 Task: Plan a trip to Sungai Udang, Malaysia from 14th December, 2023 to 20th December, 2023 for 6 adults, 2 children. Place can be entire room or shared room with 6 bedrooms having 6 beds and 6 bathrooms. Property type can be house. Amenities needed are: wifi, TV, free parkinig on premises, gym, breakfast.
Action: Mouse moved to (452, 83)
Screenshot: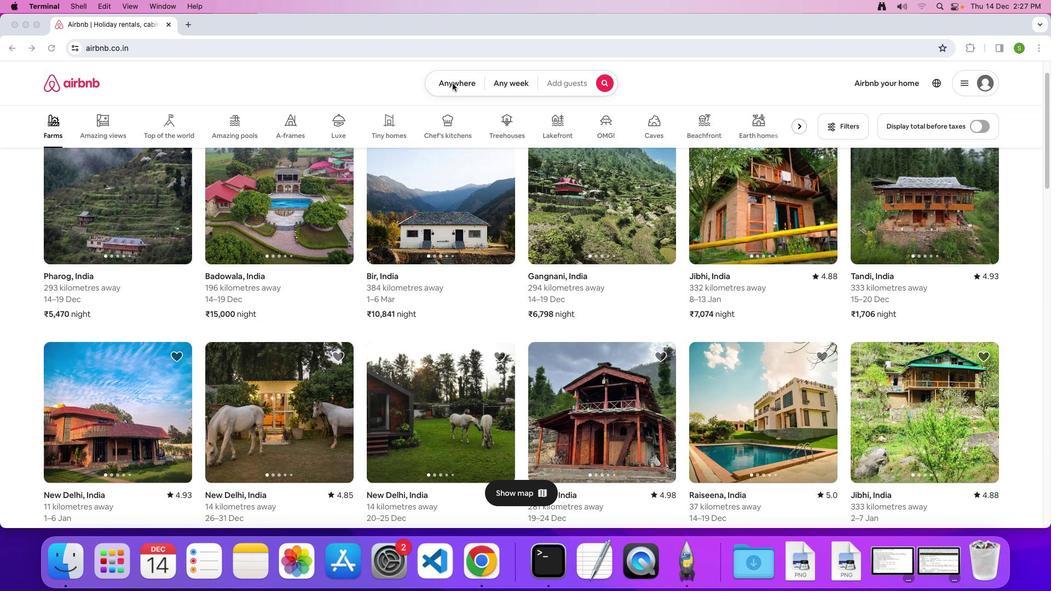 
Action: Mouse pressed left at (452, 83)
Screenshot: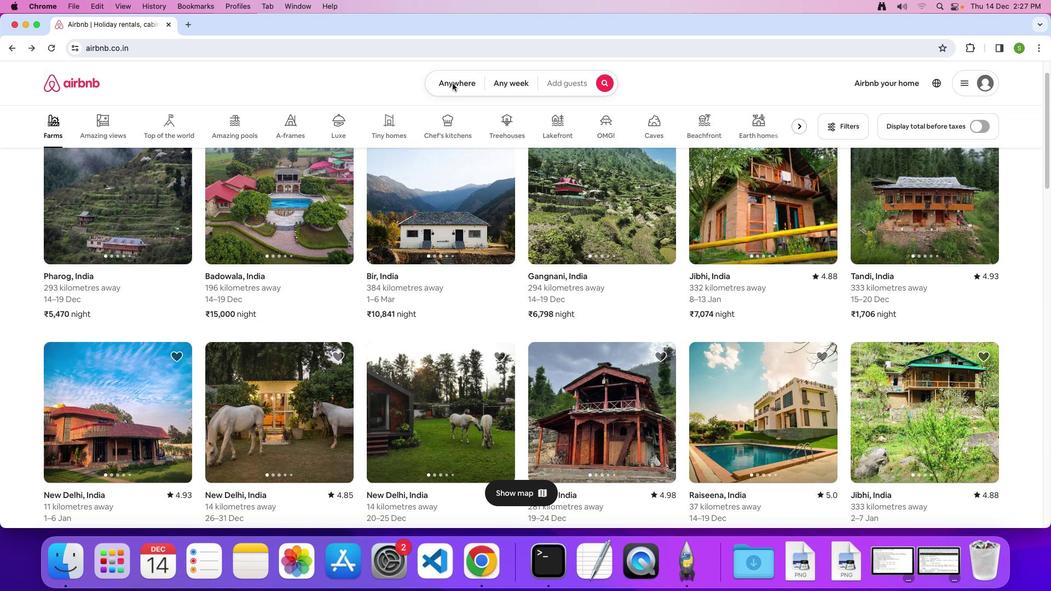 
Action: Mouse moved to (446, 88)
Screenshot: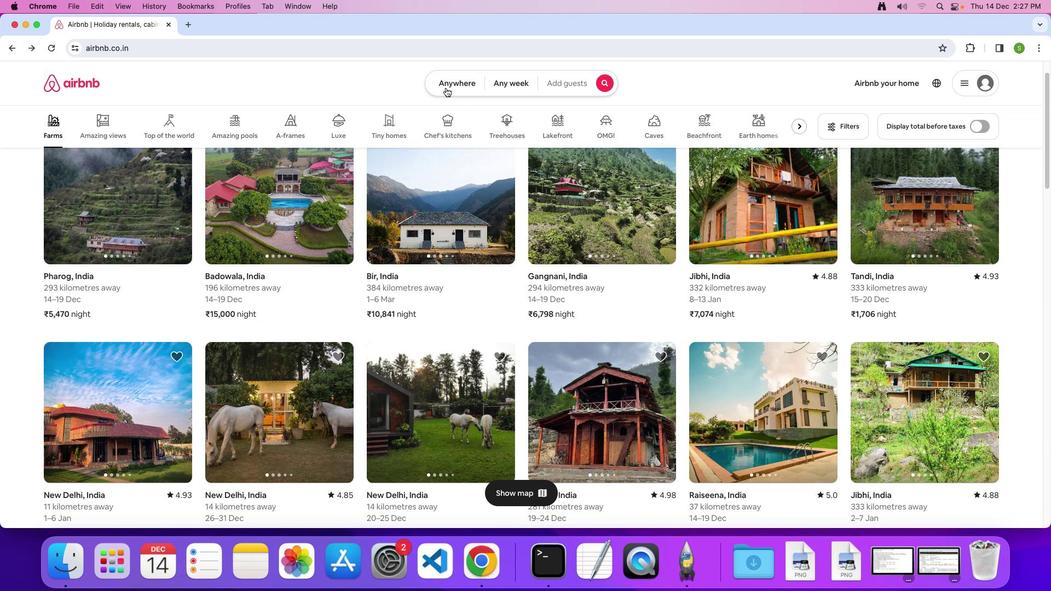 
Action: Mouse pressed left at (446, 88)
Screenshot: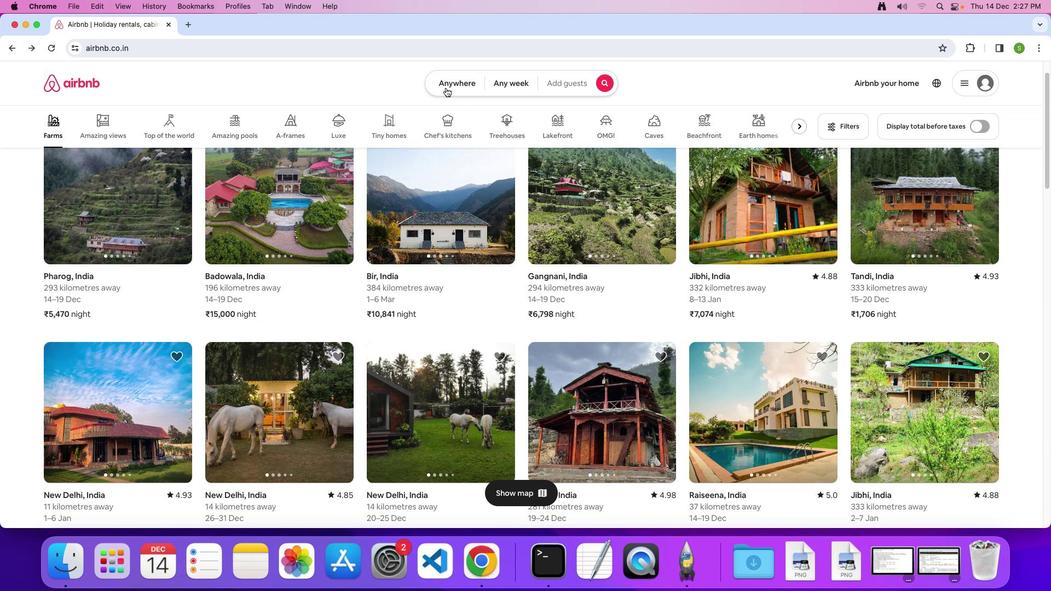 
Action: Mouse moved to (391, 122)
Screenshot: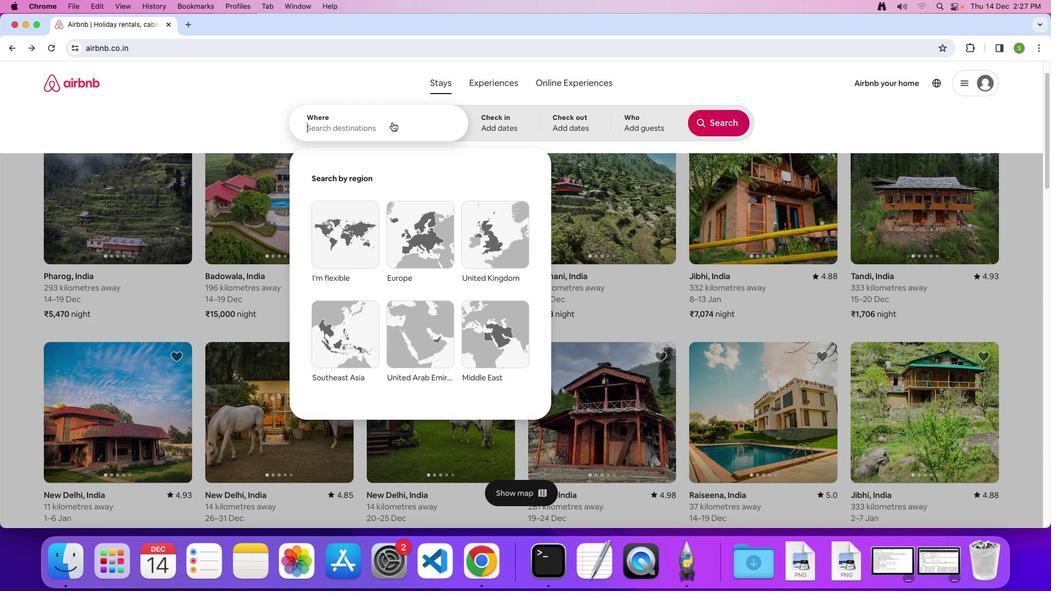 
Action: Mouse pressed left at (391, 122)
Screenshot: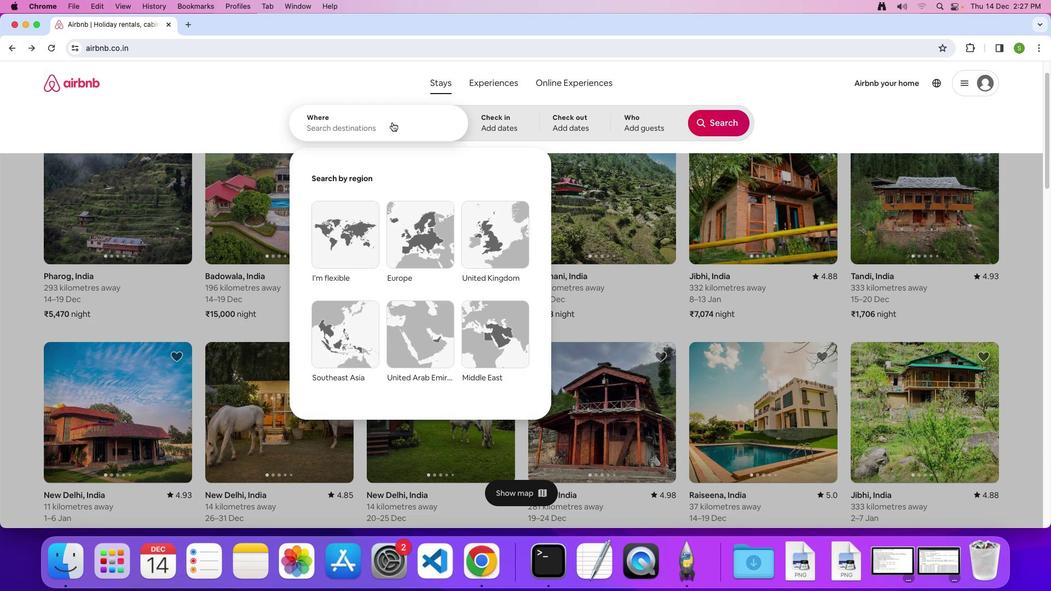 
Action: Key pressed 'S'Key.caps_lock'u''n''g''a''i'Key.spaceKey.shift'U''d''a''n''g'','Key.spaceKey.shift'M''a''l''a''y''s''i''a'Key.enter
Screenshot: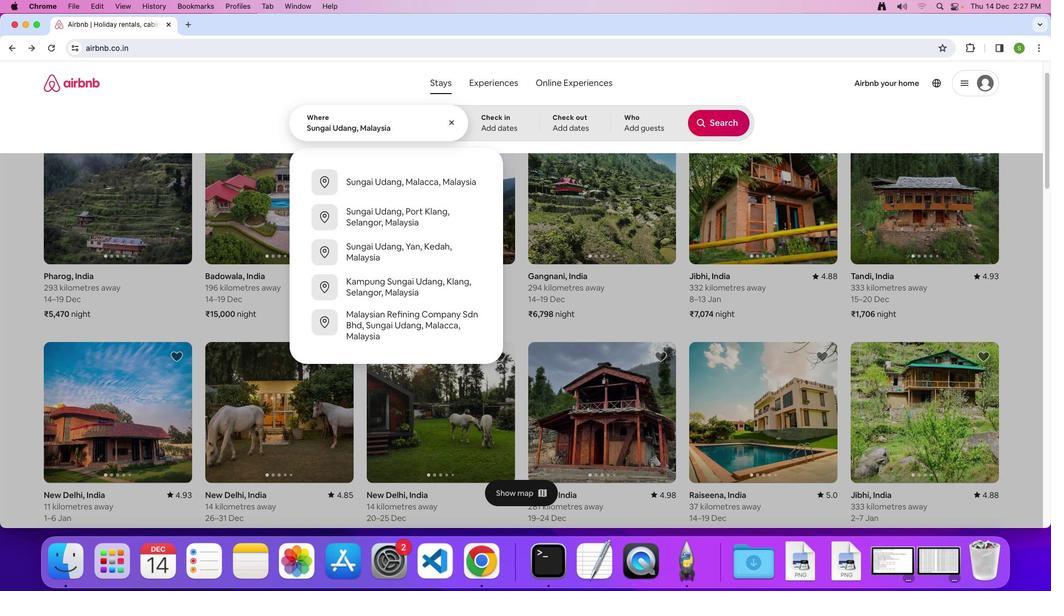 
Action: Mouse moved to (433, 312)
Screenshot: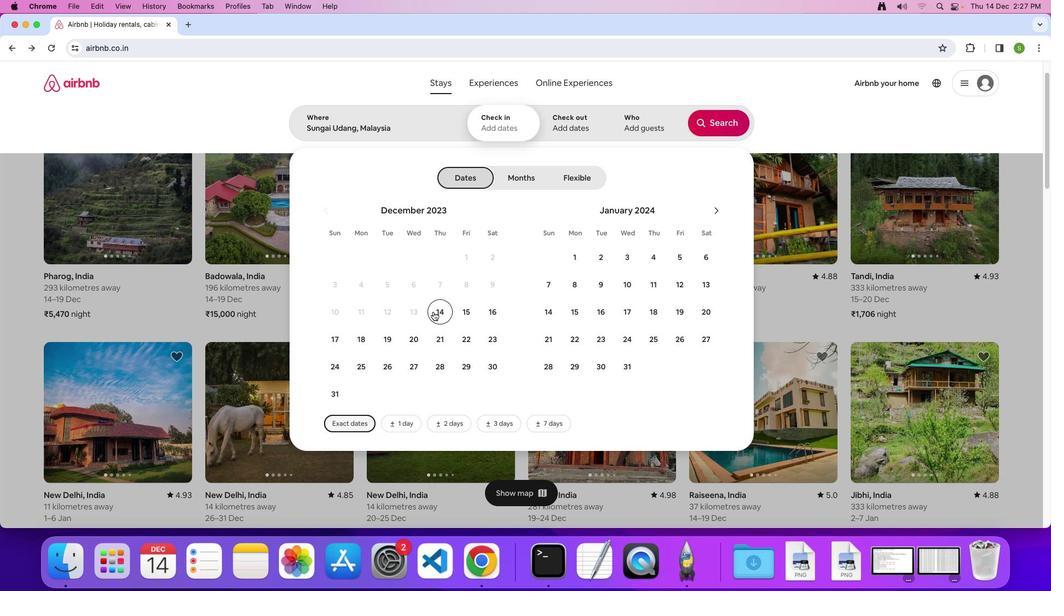 
Action: Mouse pressed left at (433, 312)
Screenshot: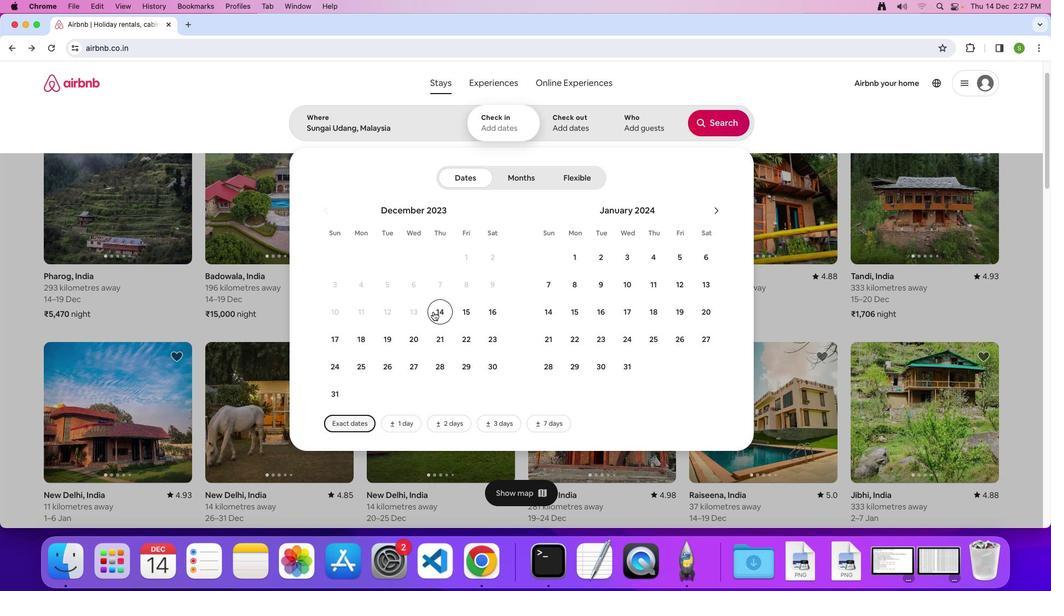
Action: Mouse moved to (410, 342)
Screenshot: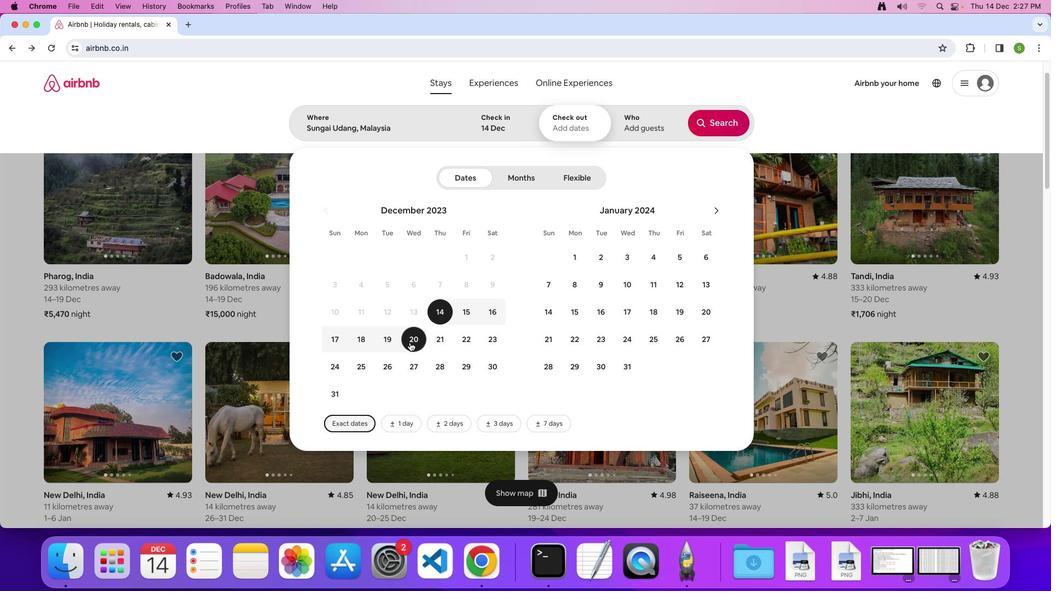 
Action: Mouse pressed left at (410, 342)
Screenshot: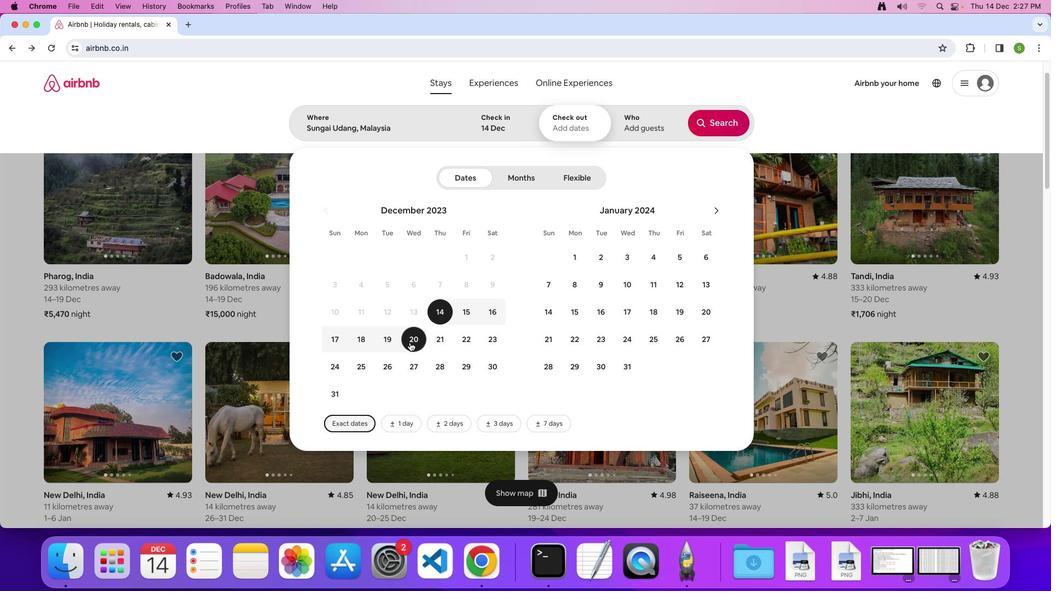 
Action: Mouse moved to (643, 127)
Screenshot: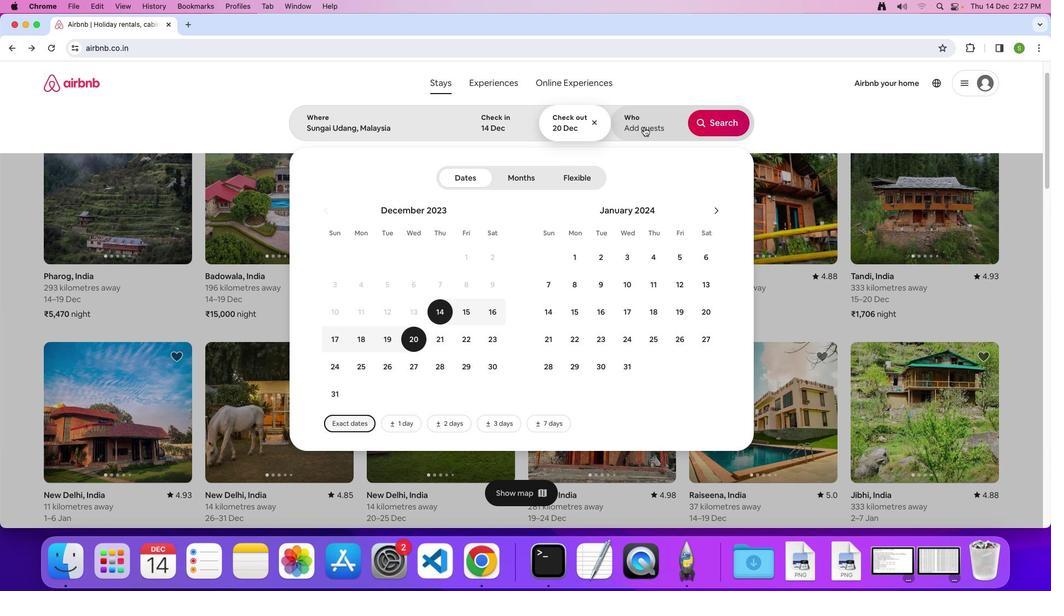 
Action: Mouse pressed left at (643, 127)
Screenshot: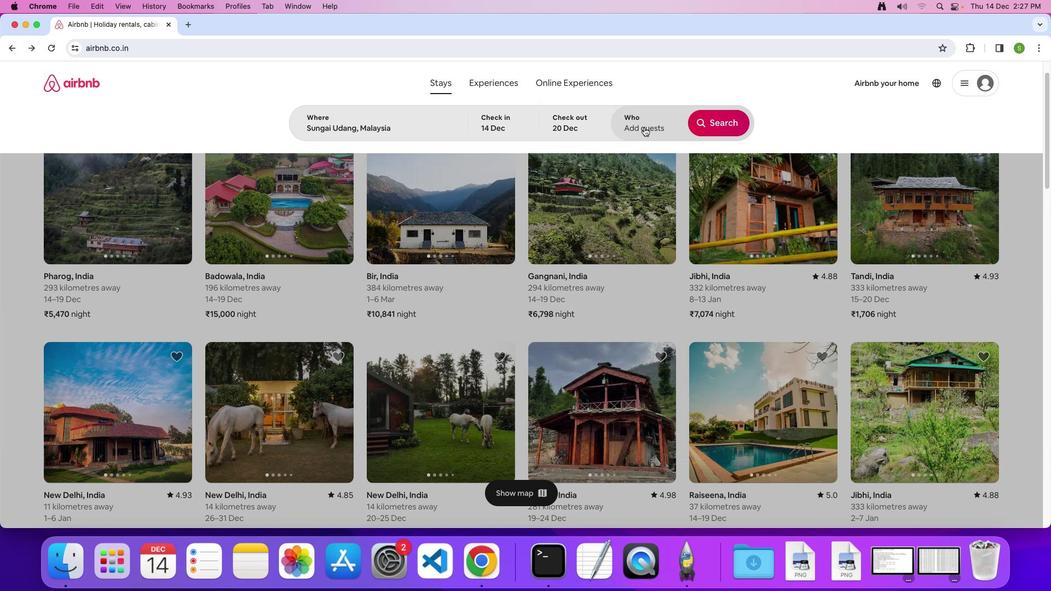 
Action: Mouse moved to (720, 178)
Screenshot: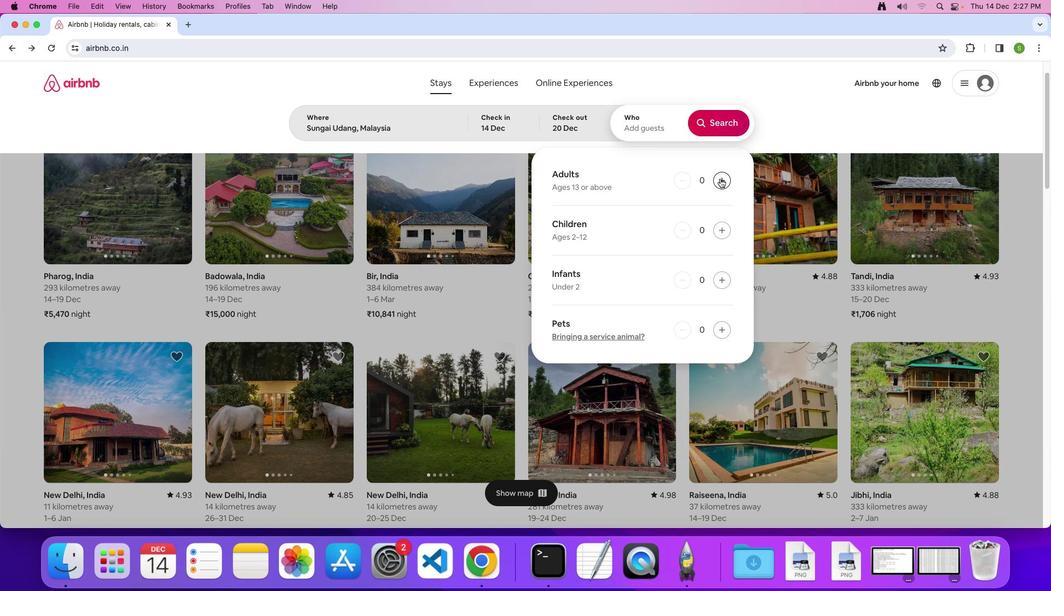 
Action: Mouse pressed left at (720, 178)
Screenshot: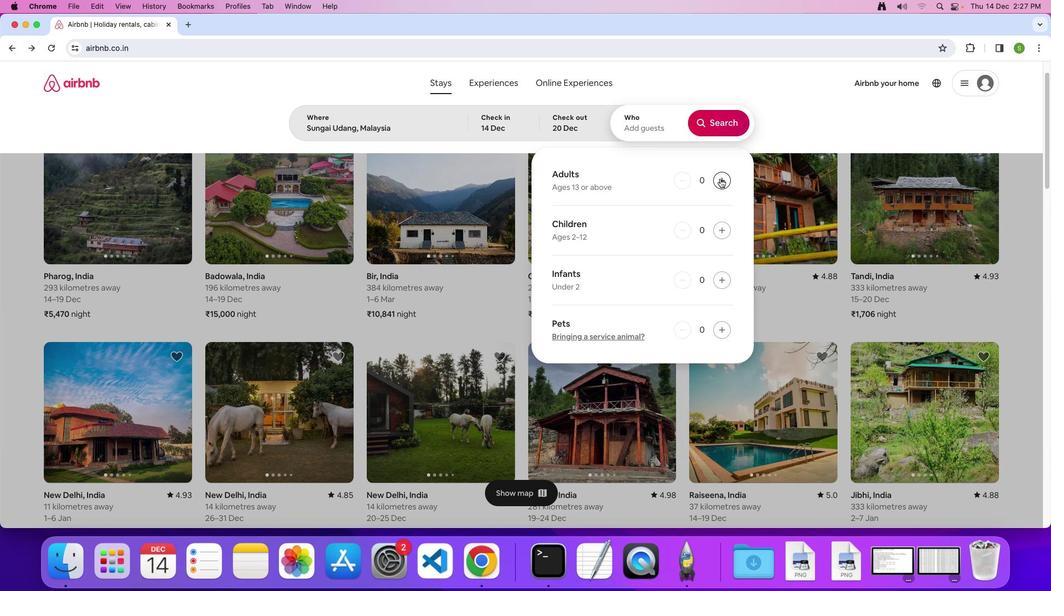 
Action: Mouse pressed left at (720, 178)
Screenshot: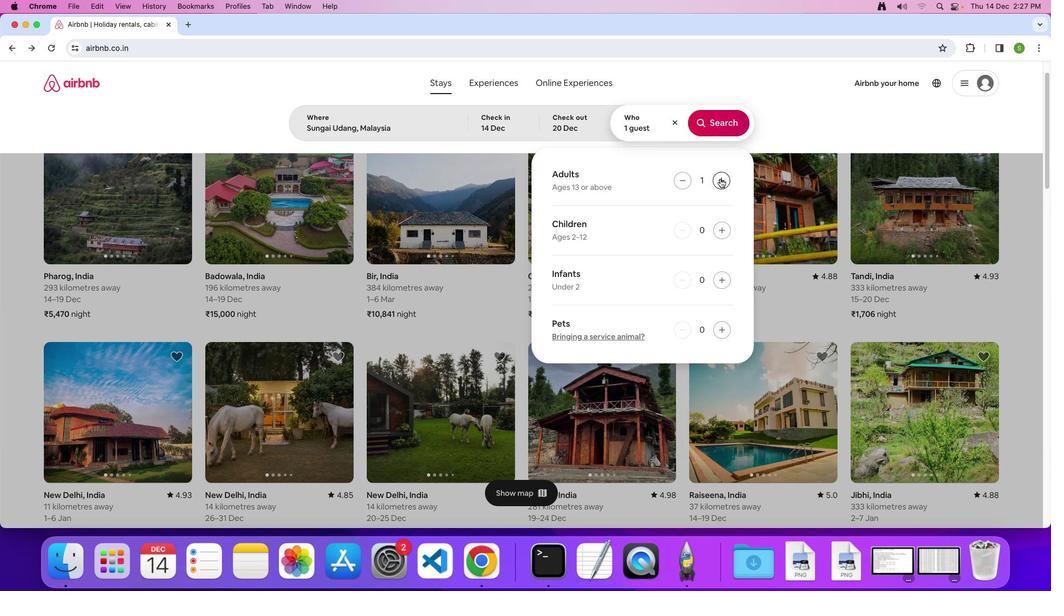 
Action: Mouse pressed left at (720, 178)
Screenshot: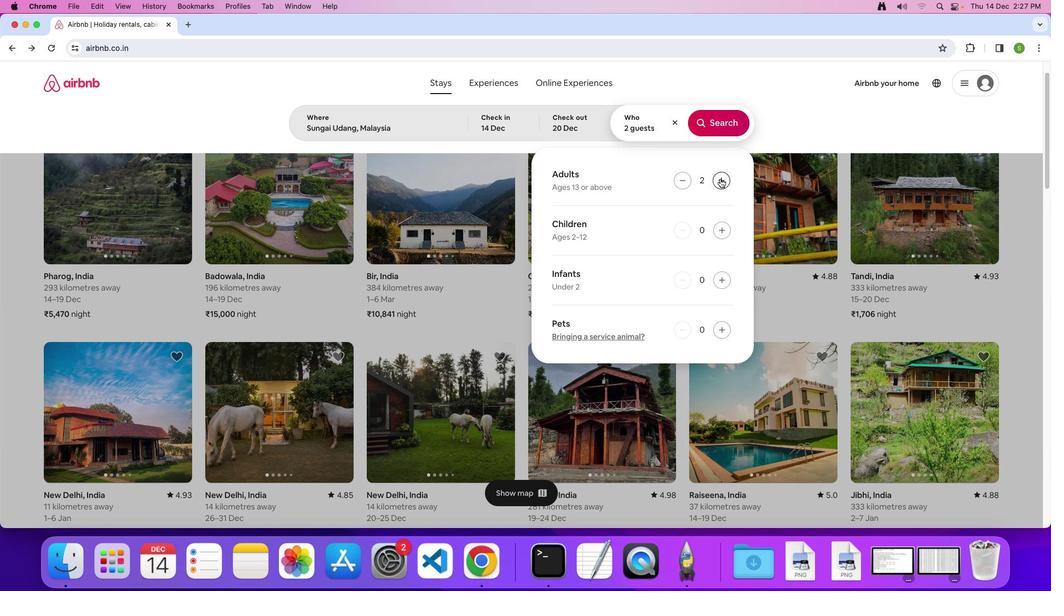 
Action: Mouse pressed left at (720, 178)
Screenshot: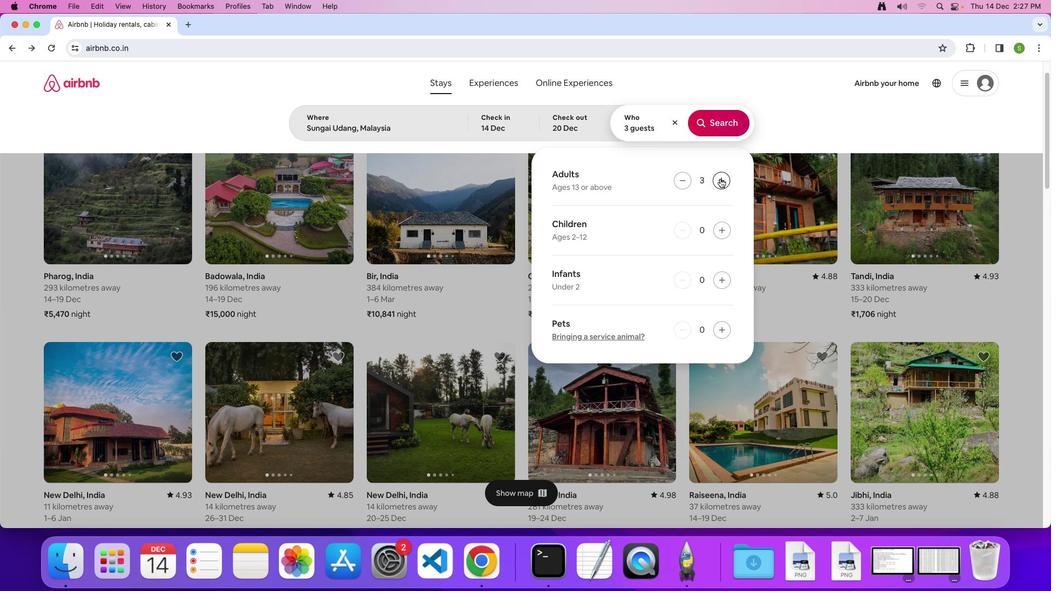 
Action: Mouse pressed left at (720, 178)
Screenshot: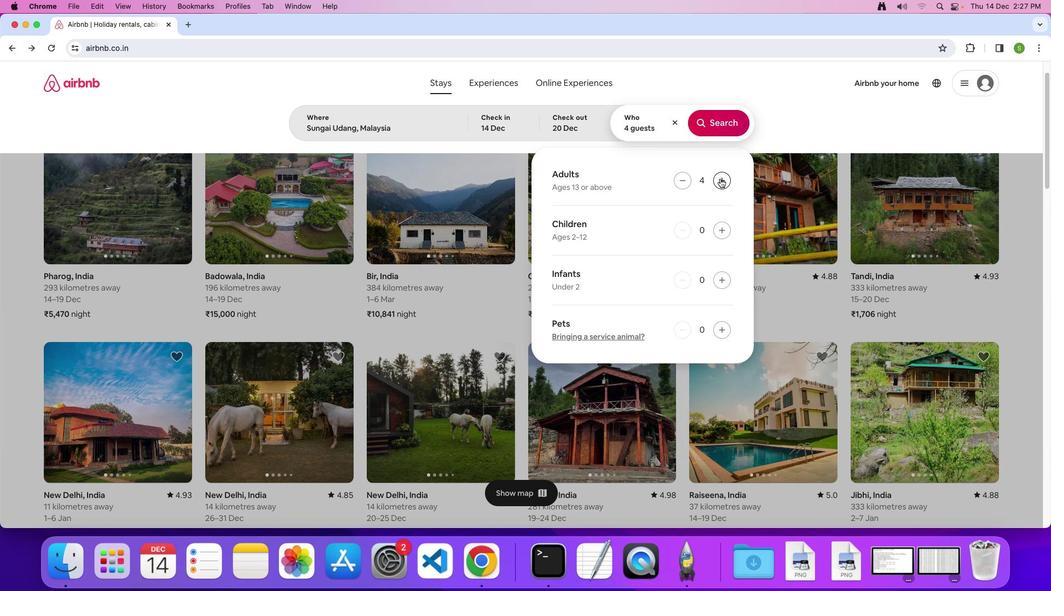 
Action: Mouse pressed left at (720, 178)
Screenshot: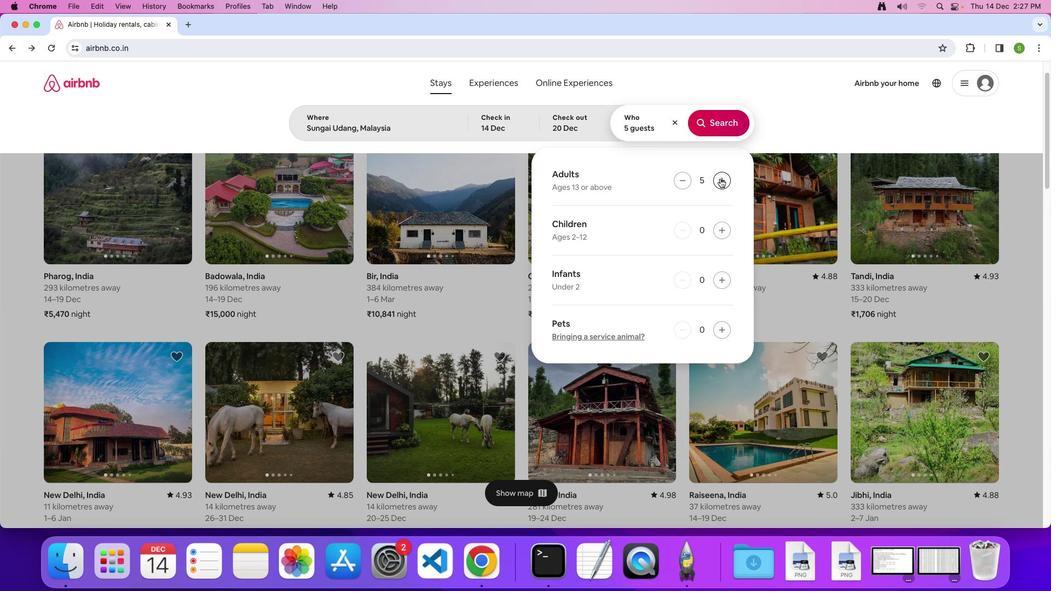 
Action: Mouse moved to (717, 232)
Screenshot: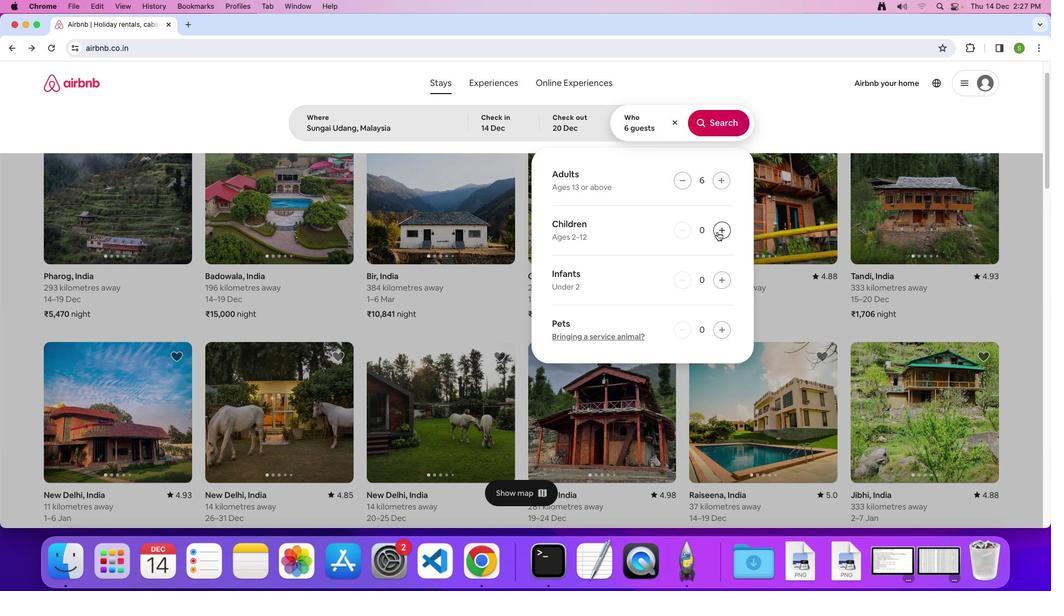
Action: Mouse pressed left at (717, 232)
Screenshot: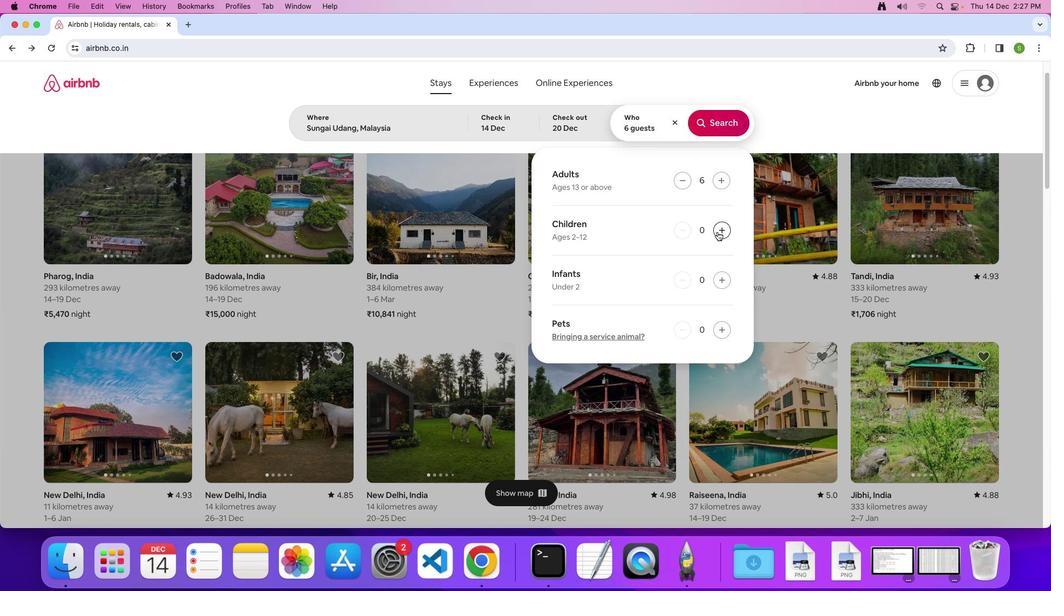 
Action: Mouse pressed left at (717, 232)
Screenshot: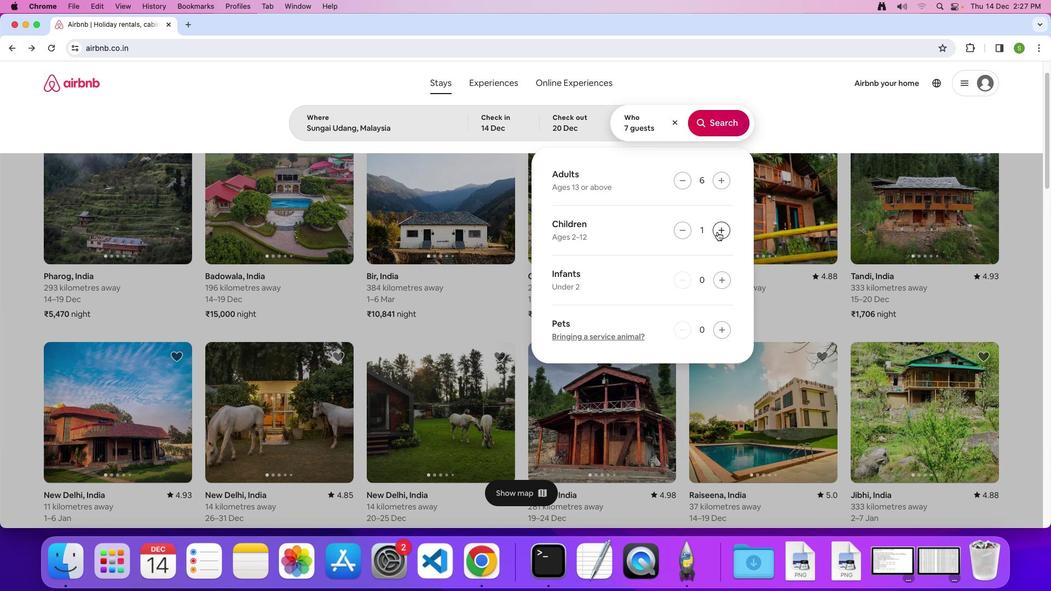 
Action: Mouse moved to (712, 126)
Screenshot: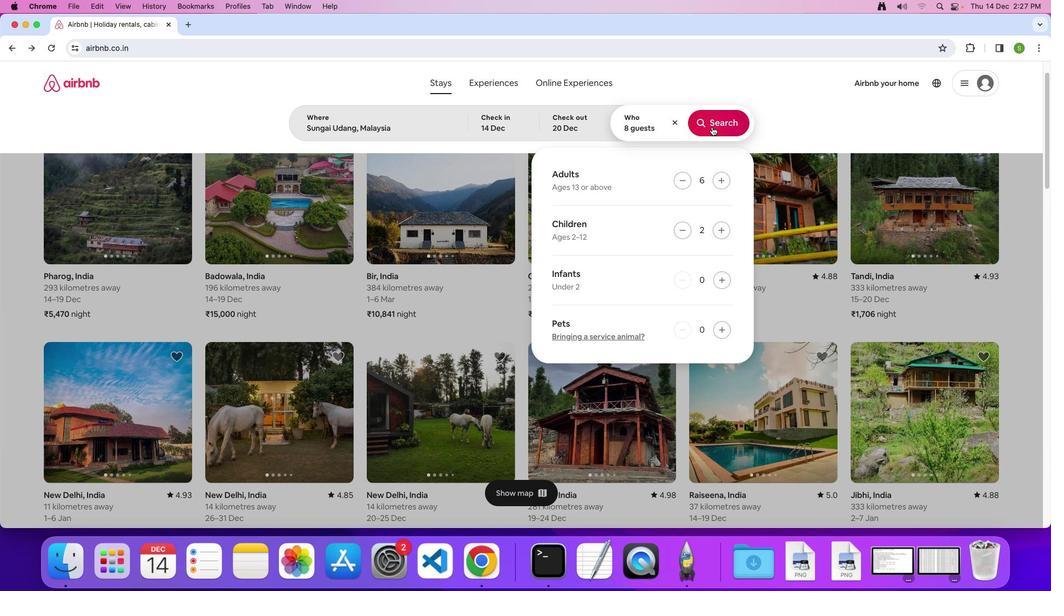 
Action: Mouse pressed left at (712, 126)
Screenshot: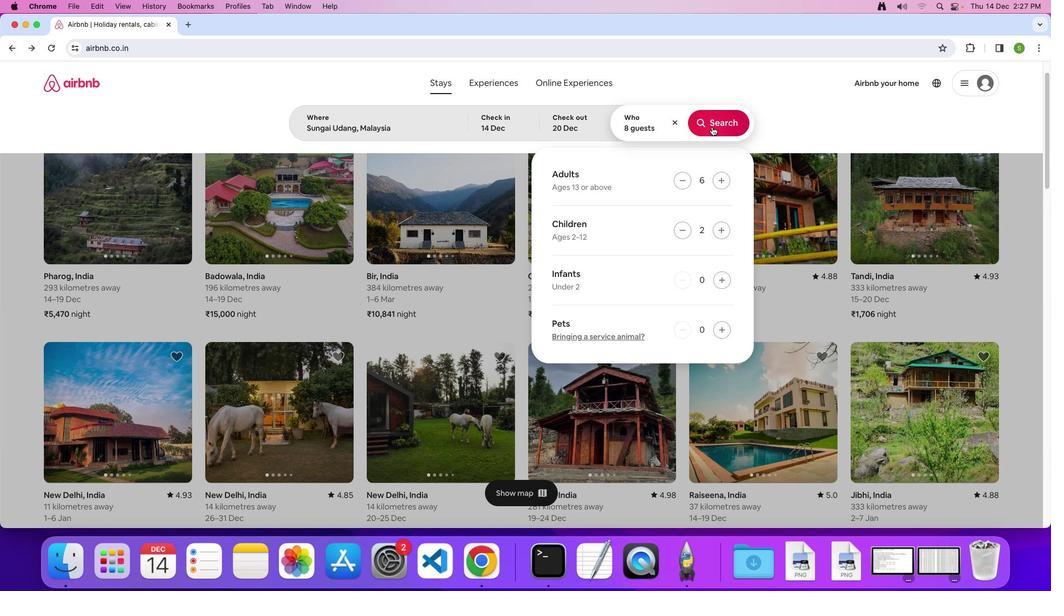 
Action: Mouse moved to (880, 131)
Screenshot: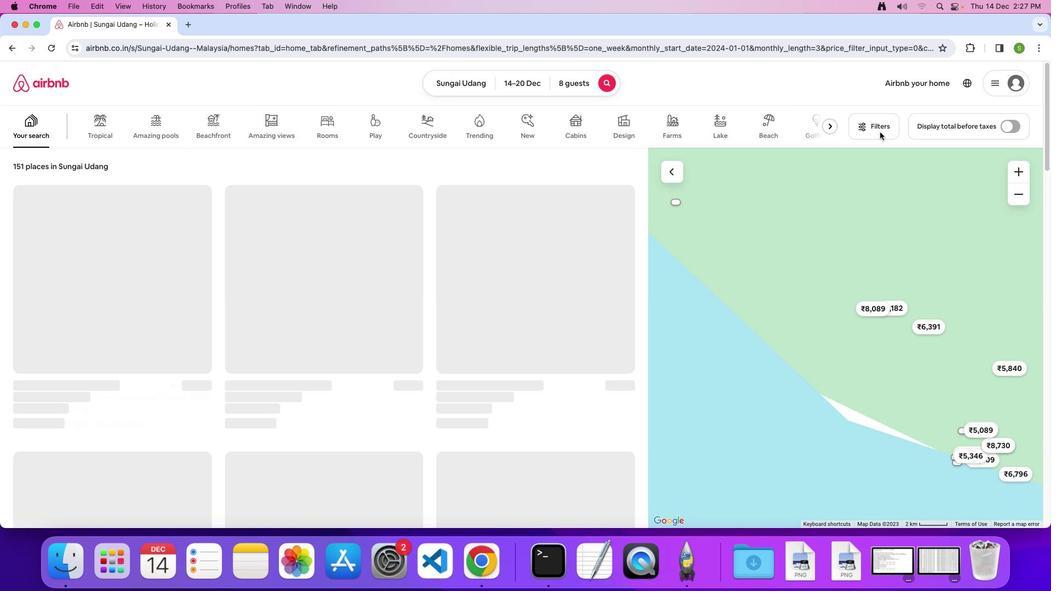
Action: Mouse pressed left at (880, 131)
Screenshot: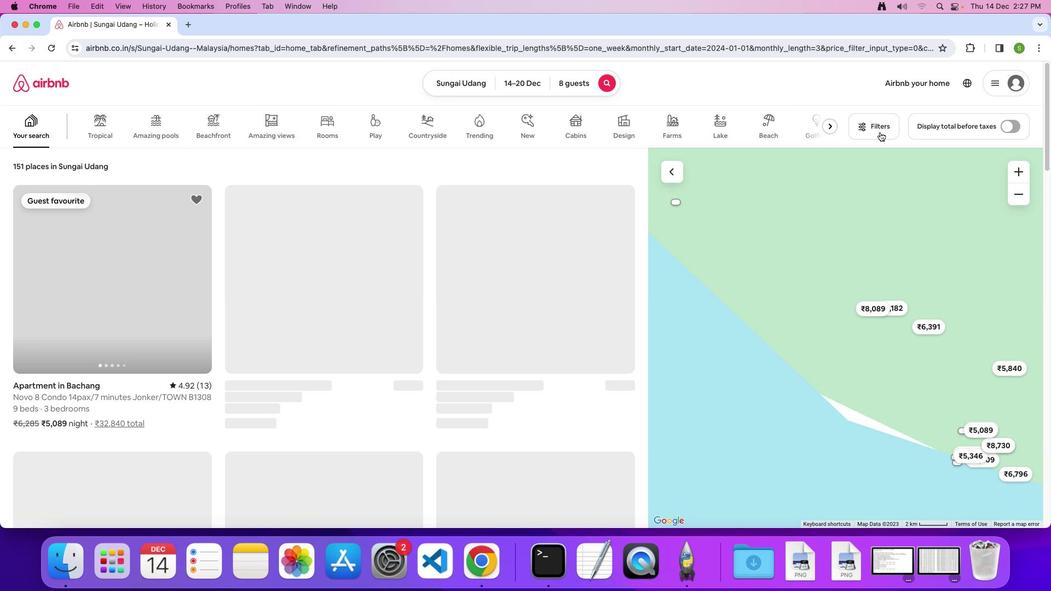 
Action: Mouse moved to (486, 383)
Screenshot: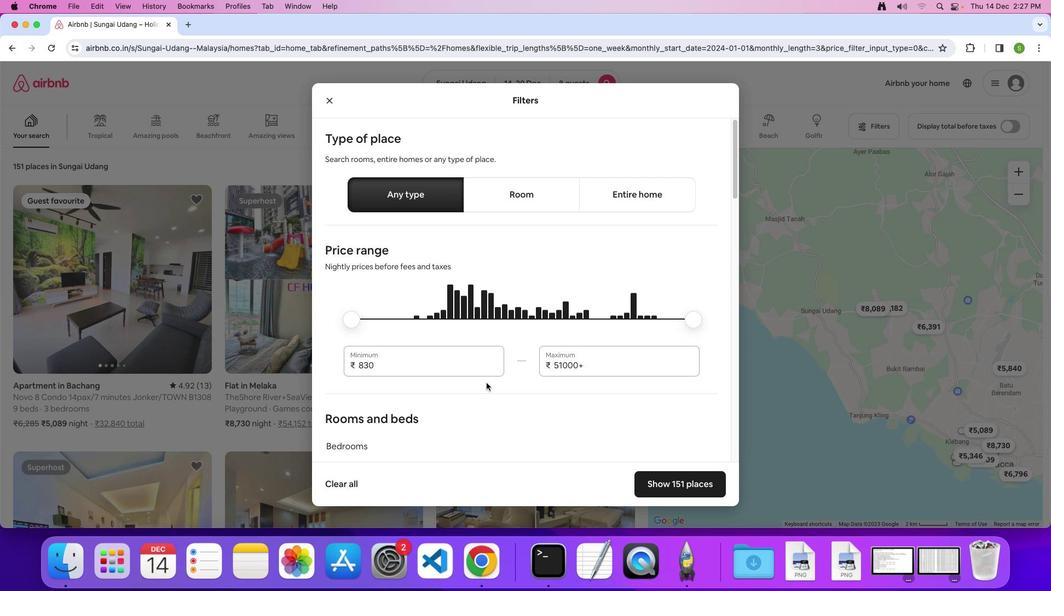 
Action: Mouse scrolled (486, 383) with delta (0, 0)
Screenshot: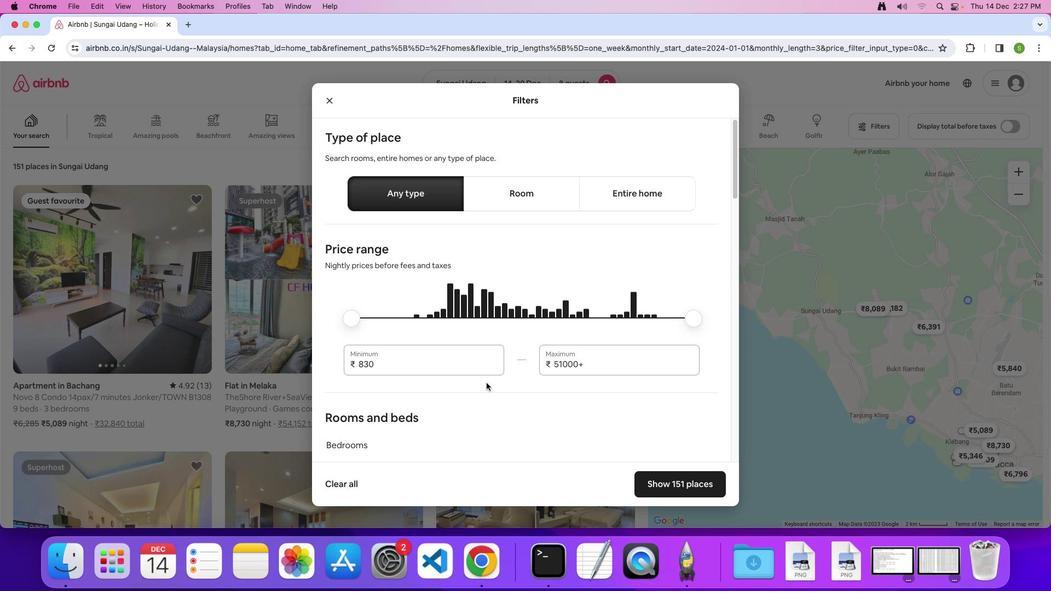 
Action: Mouse scrolled (486, 383) with delta (0, 0)
Screenshot: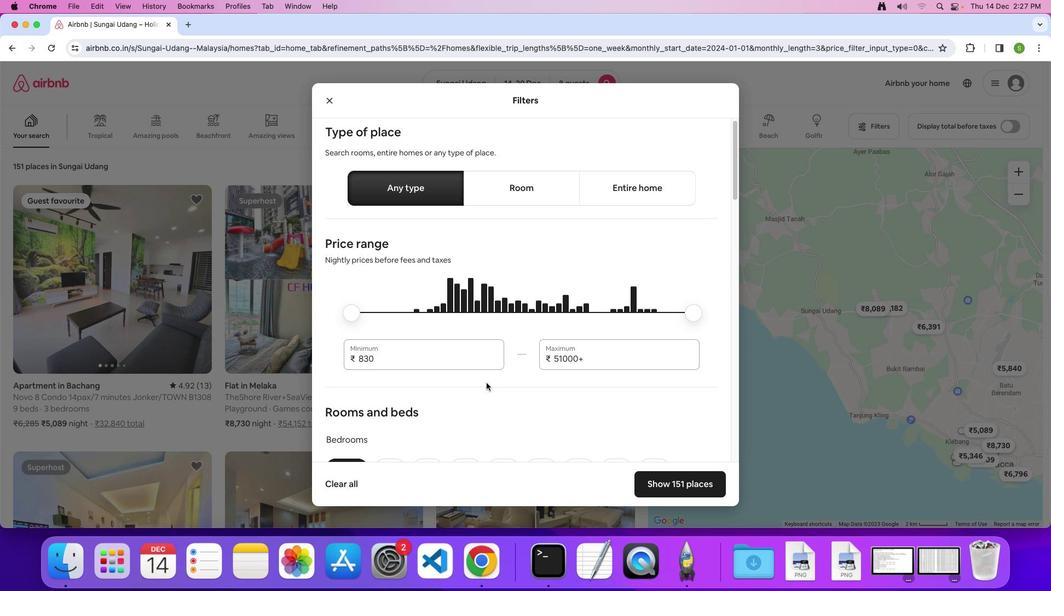 
Action: Mouse scrolled (486, 383) with delta (0, 0)
Screenshot: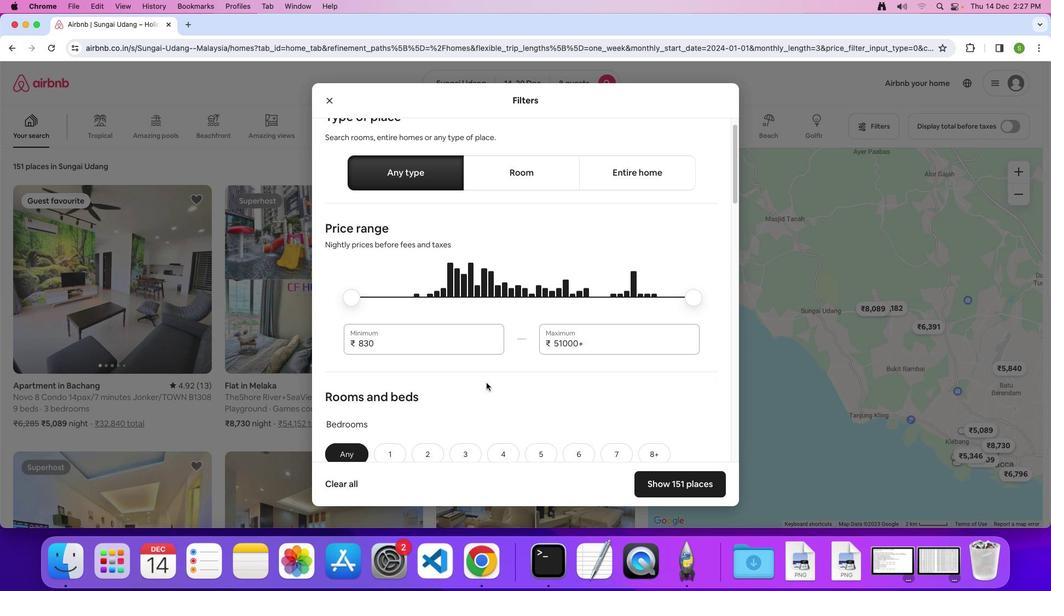 
Action: Mouse scrolled (486, 383) with delta (0, 0)
Screenshot: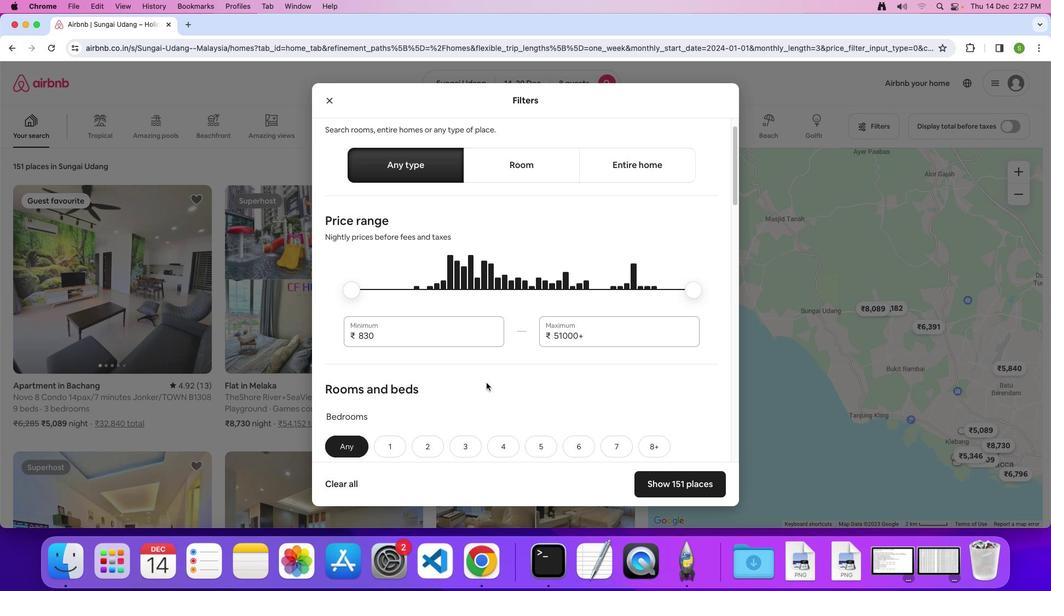 
Action: Mouse scrolled (486, 383) with delta (0, 0)
Screenshot: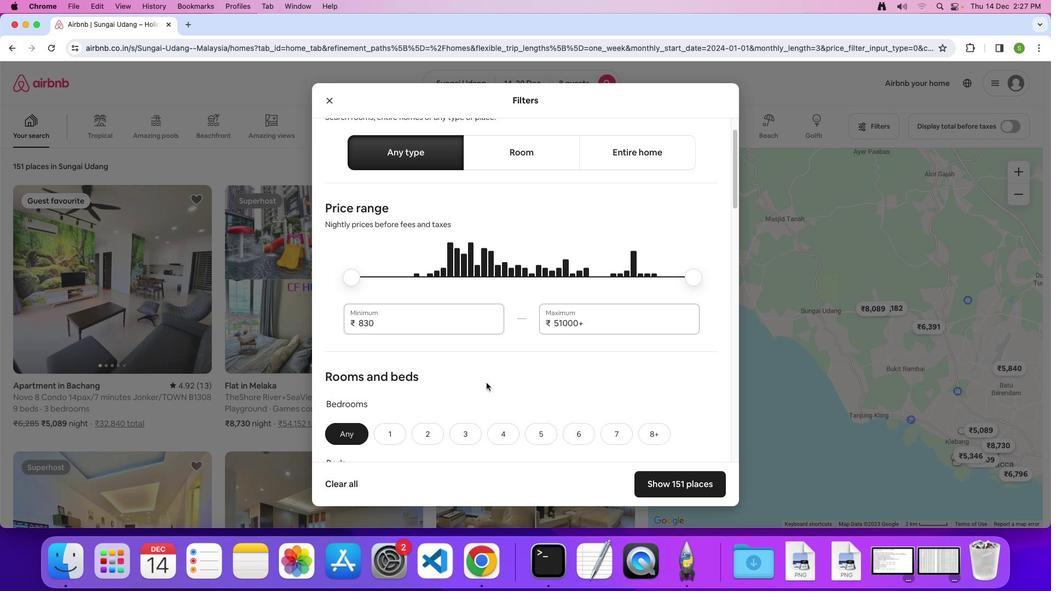 
Action: Mouse scrolled (486, 383) with delta (0, -1)
Screenshot: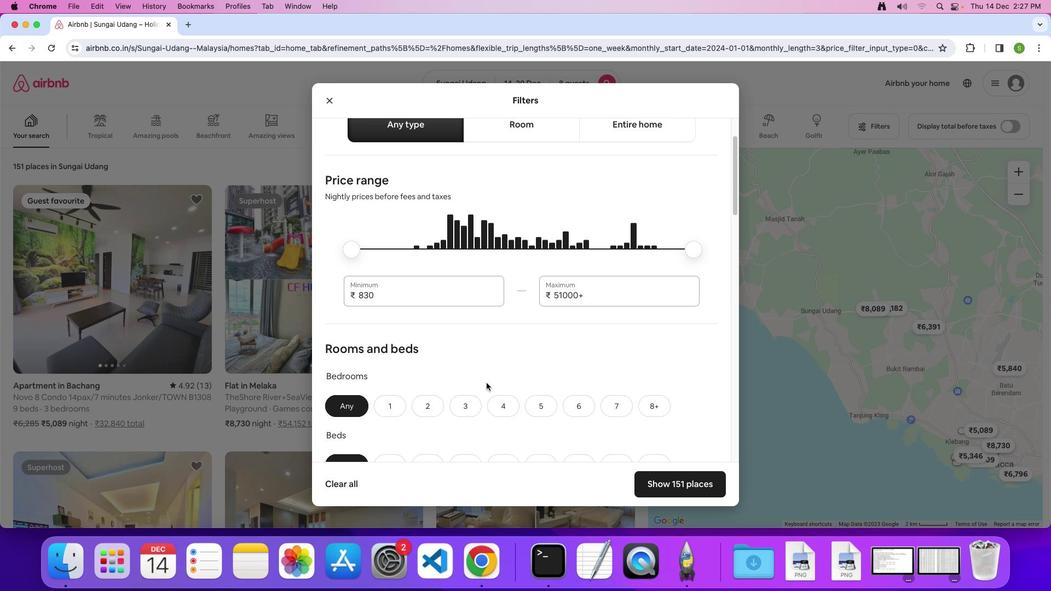 
Action: Mouse scrolled (486, 383) with delta (0, 0)
Screenshot: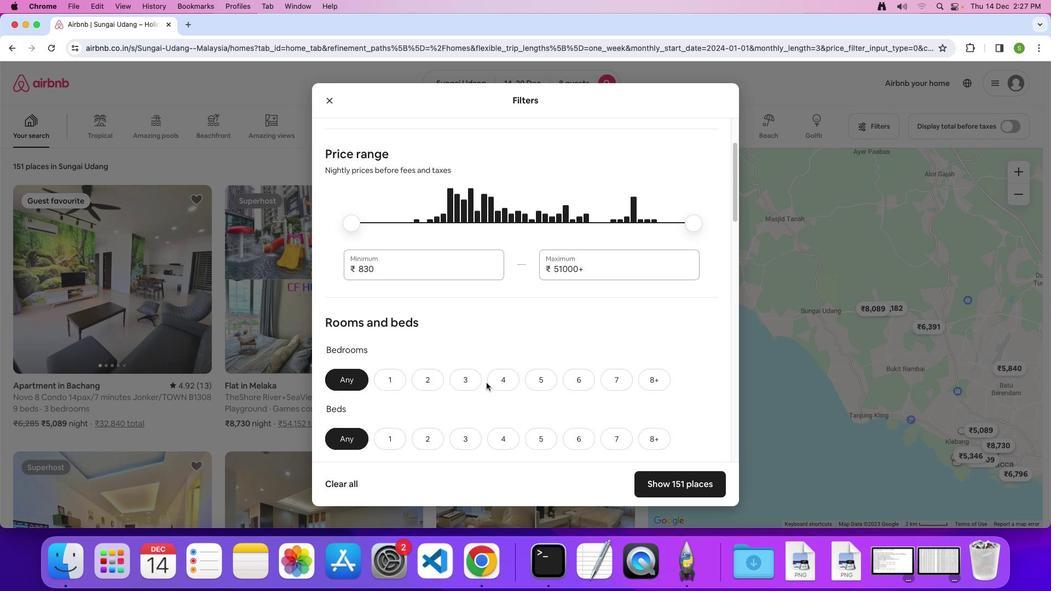 
Action: Mouse scrolled (486, 383) with delta (0, 0)
Screenshot: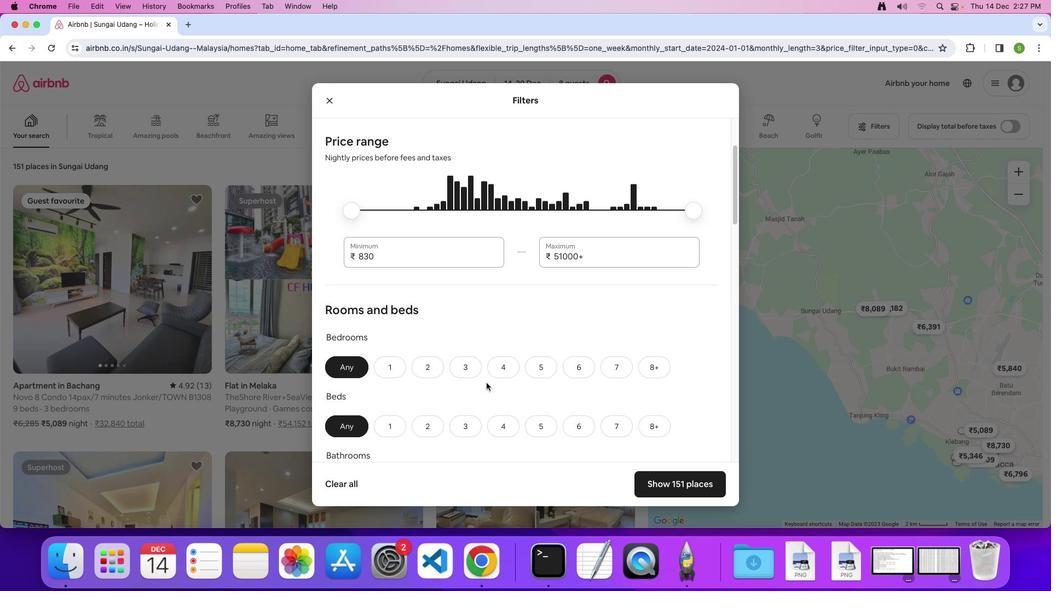 
Action: Mouse scrolled (486, 383) with delta (0, -1)
Screenshot: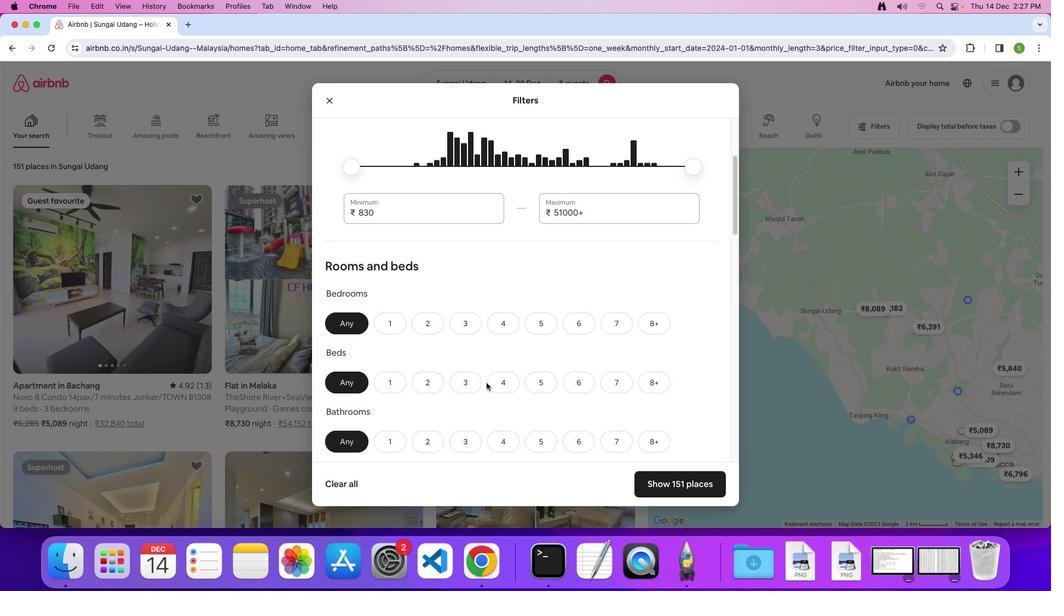 
Action: Mouse scrolled (486, 383) with delta (0, 0)
Screenshot: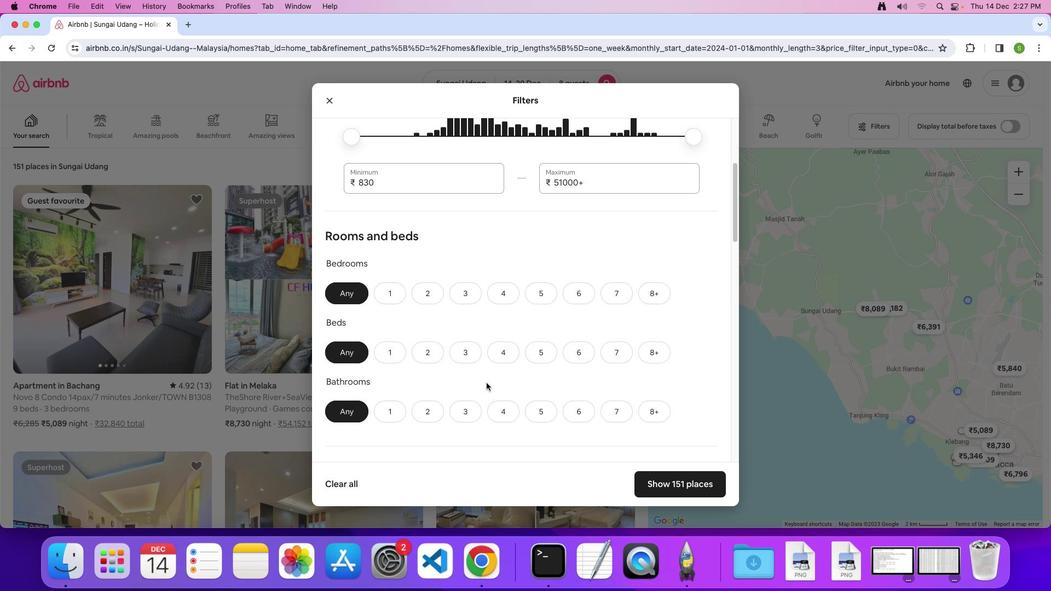 
Action: Mouse scrolled (486, 383) with delta (0, 0)
Screenshot: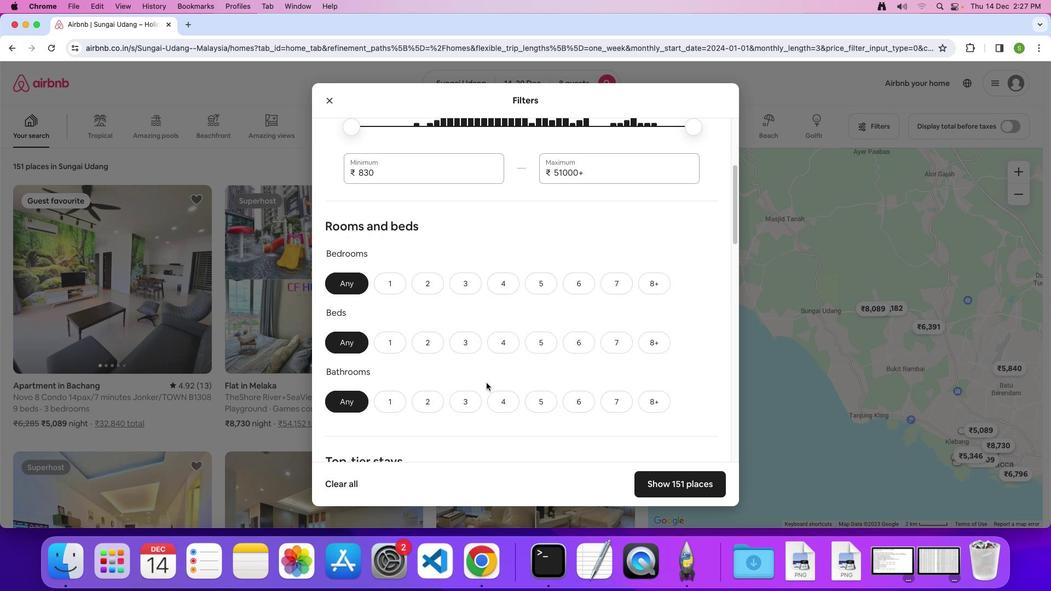 
Action: Mouse scrolled (486, 383) with delta (0, 0)
Screenshot: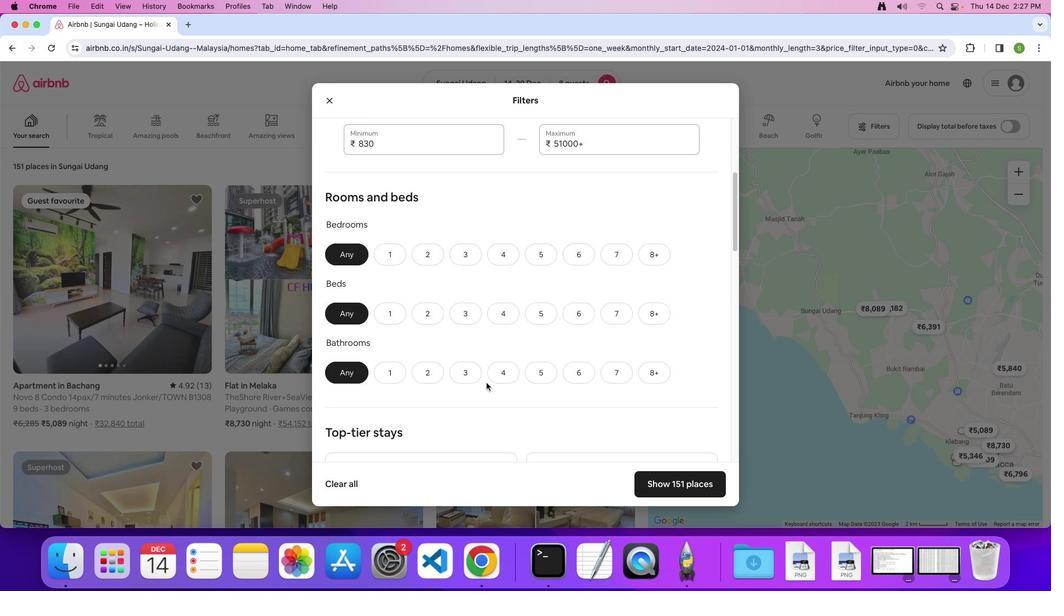 
Action: Mouse moved to (572, 240)
Screenshot: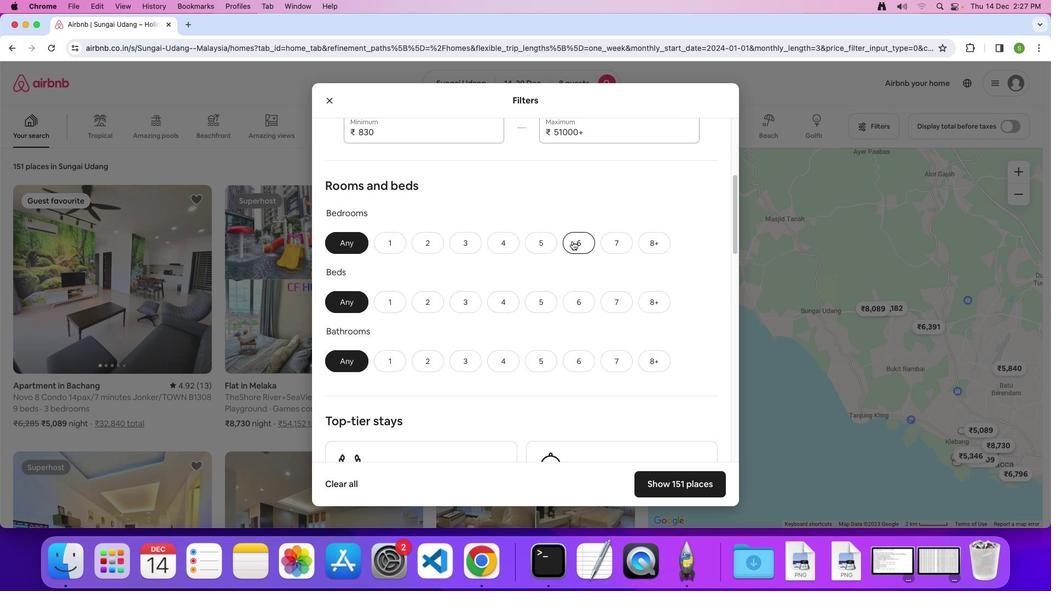 
Action: Mouse pressed left at (572, 240)
Screenshot: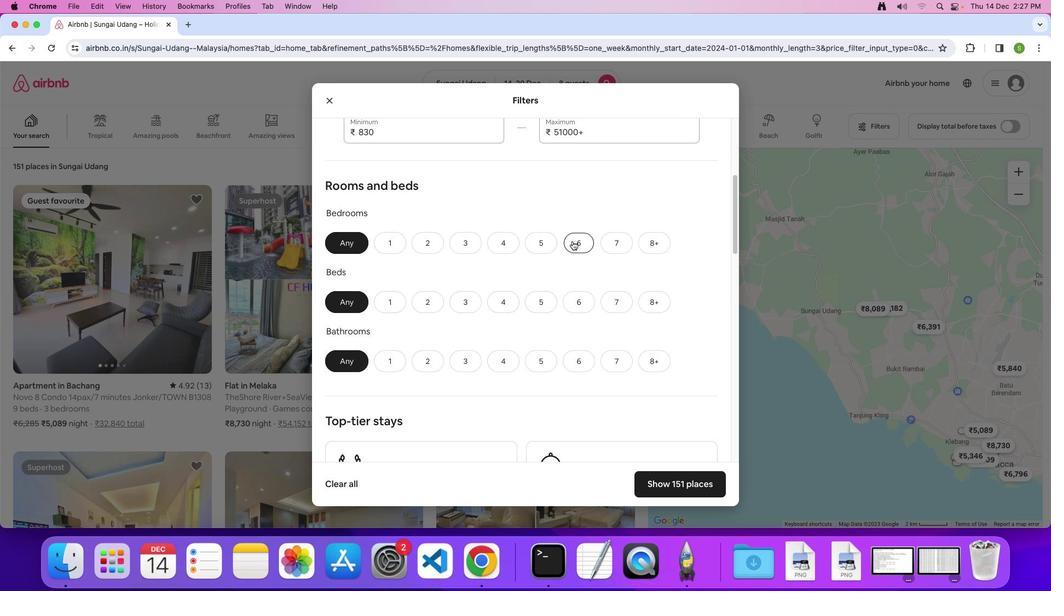 
Action: Mouse moved to (577, 308)
Screenshot: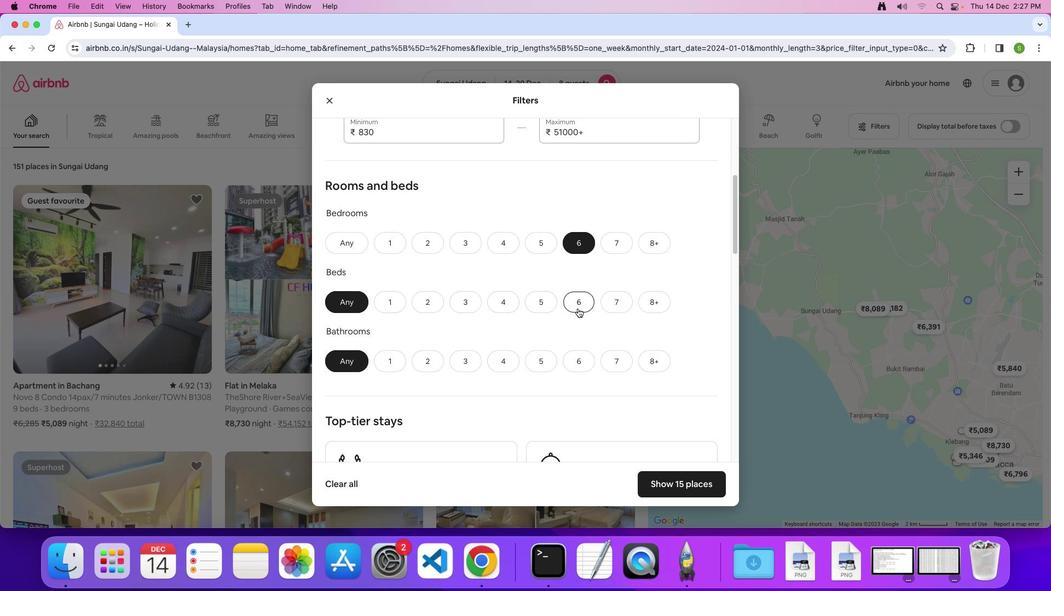 
Action: Mouse pressed left at (577, 308)
Screenshot: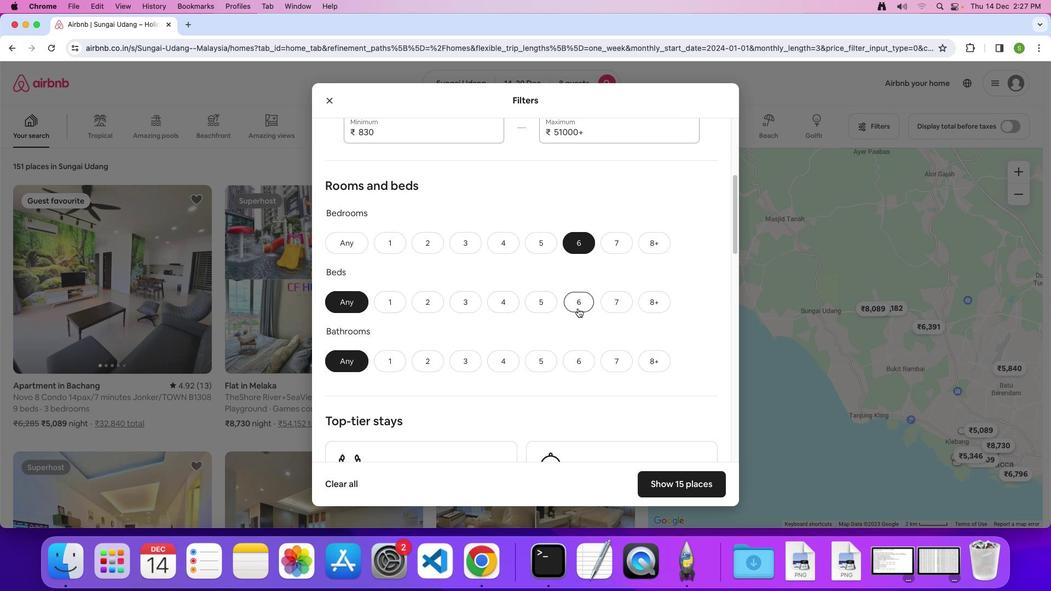 
Action: Mouse moved to (580, 355)
Screenshot: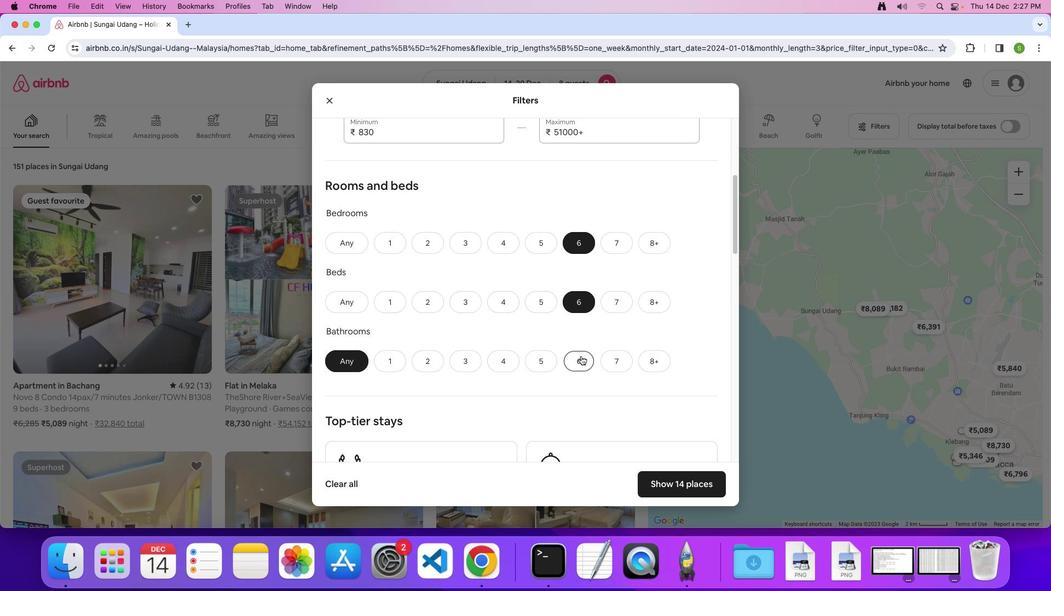 
Action: Mouse pressed left at (580, 355)
Screenshot: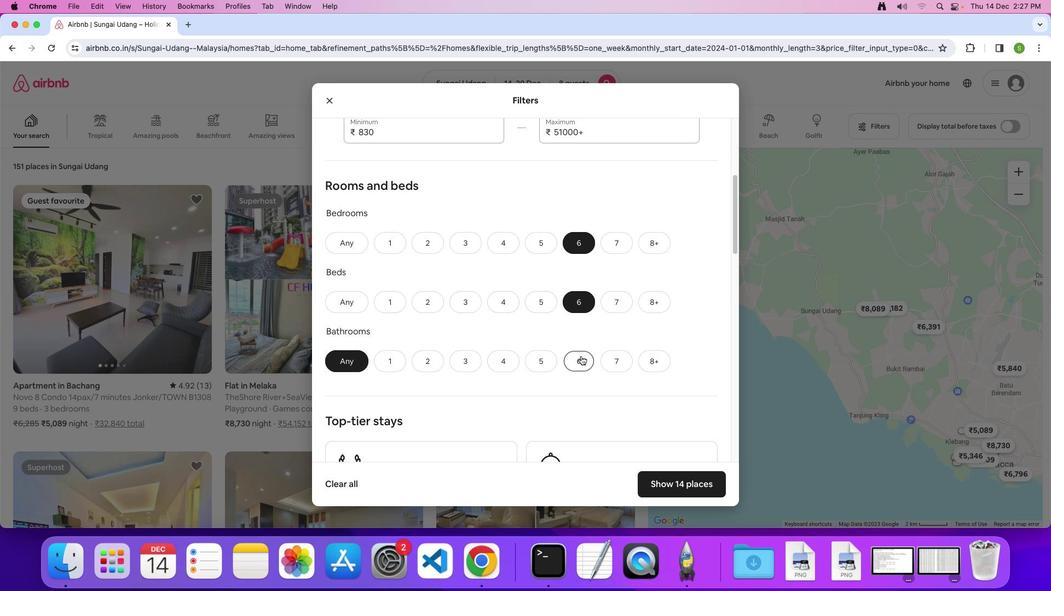 
Action: Mouse moved to (515, 296)
Screenshot: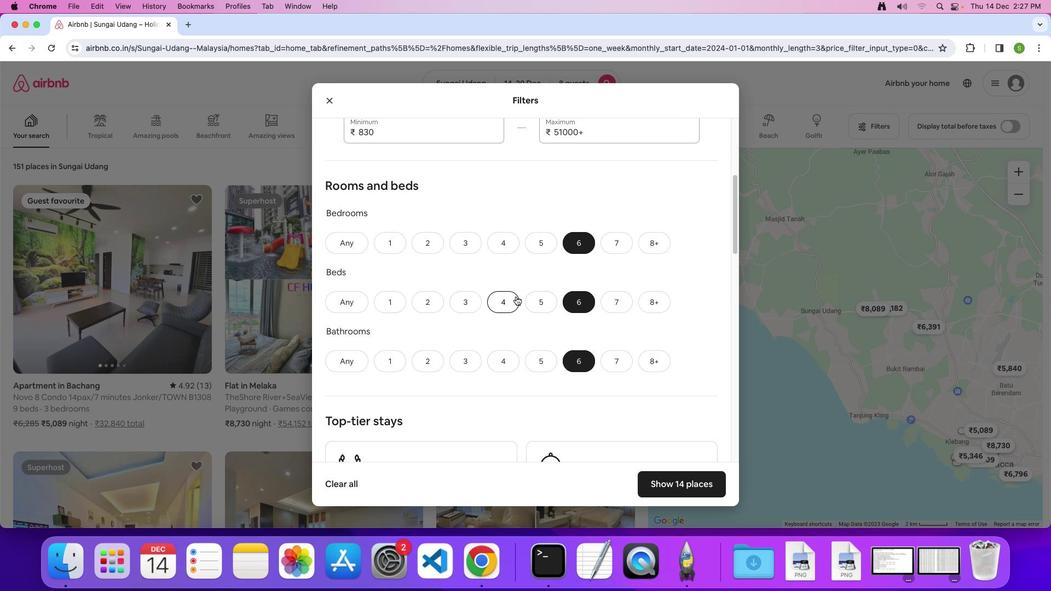 
Action: Mouse scrolled (515, 296) with delta (0, 0)
Screenshot: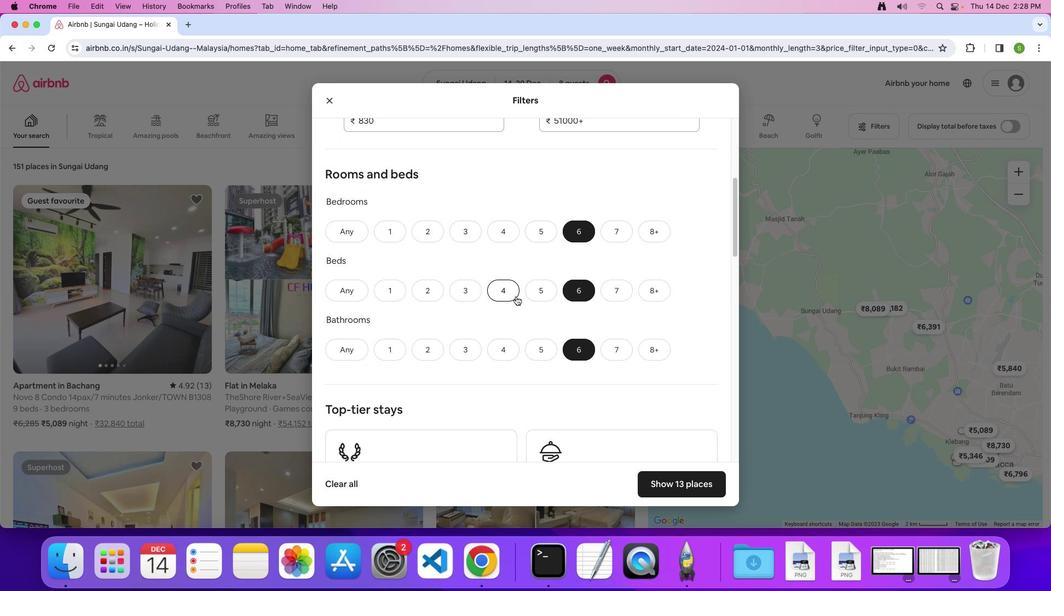 
Action: Mouse scrolled (515, 296) with delta (0, 0)
Screenshot: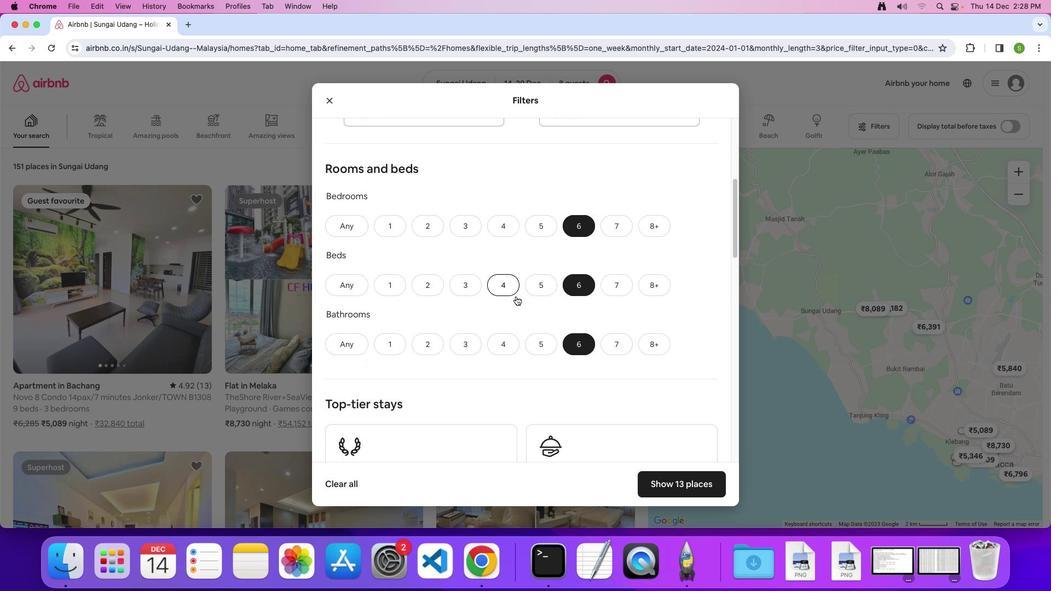 
Action: Mouse scrolled (515, 296) with delta (0, -1)
Screenshot: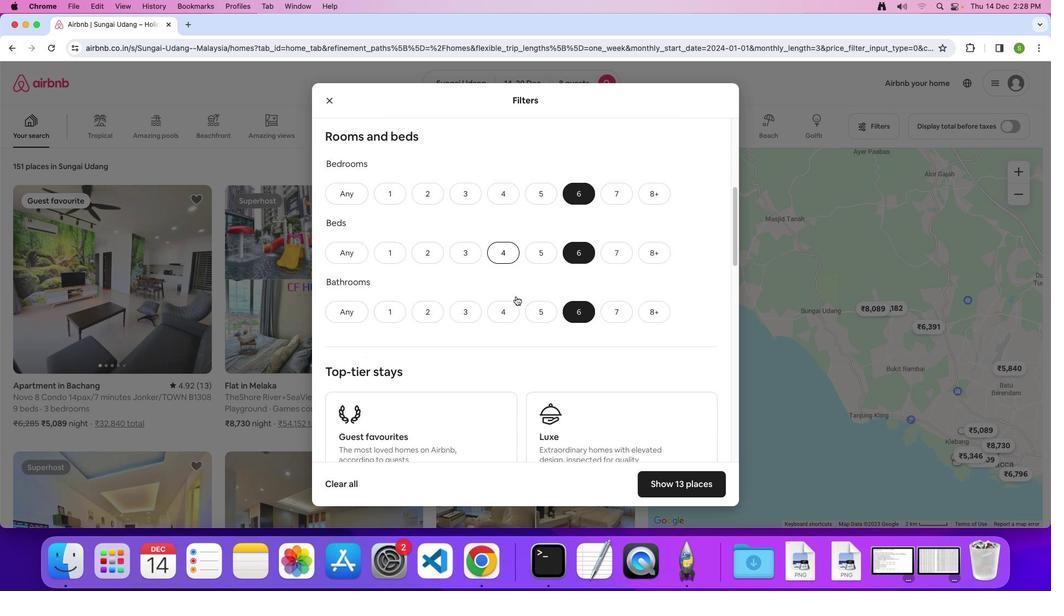 
Action: Mouse scrolled (515, 296) with delta (0, 0)
Screenshot: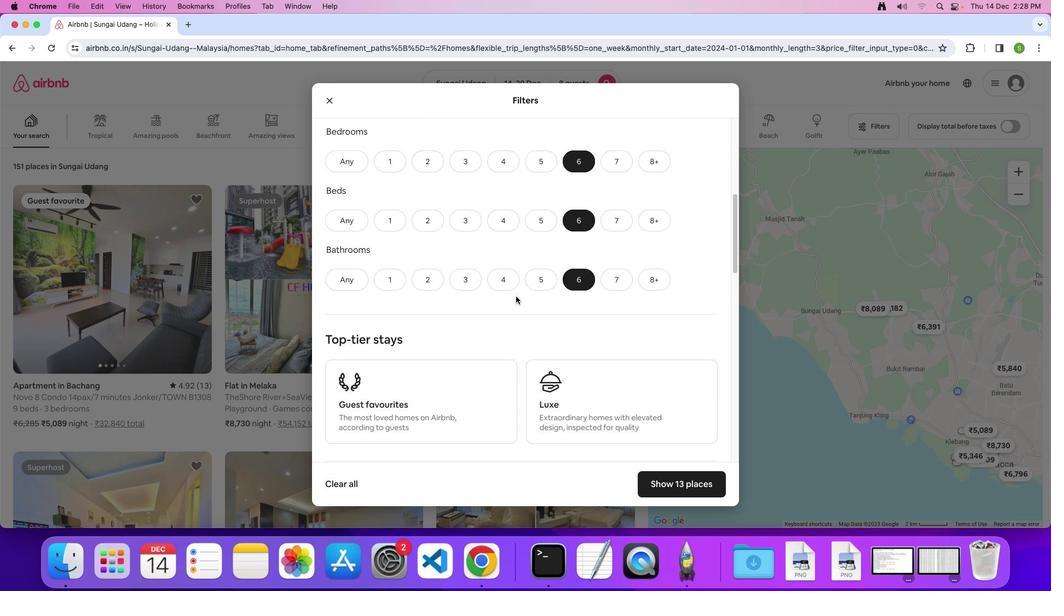 
Action: Mouse scrolled (515, 296) with delta (0, 0)
Screenshot: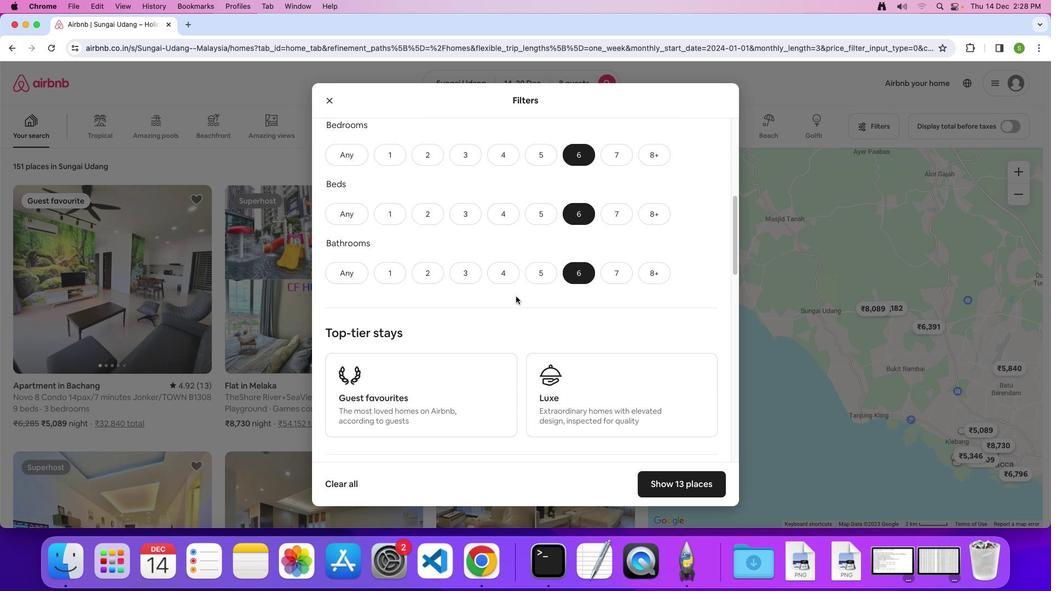 
Action: Mouse scrolled (515, 296) with delta (0, 0)
Screenshot: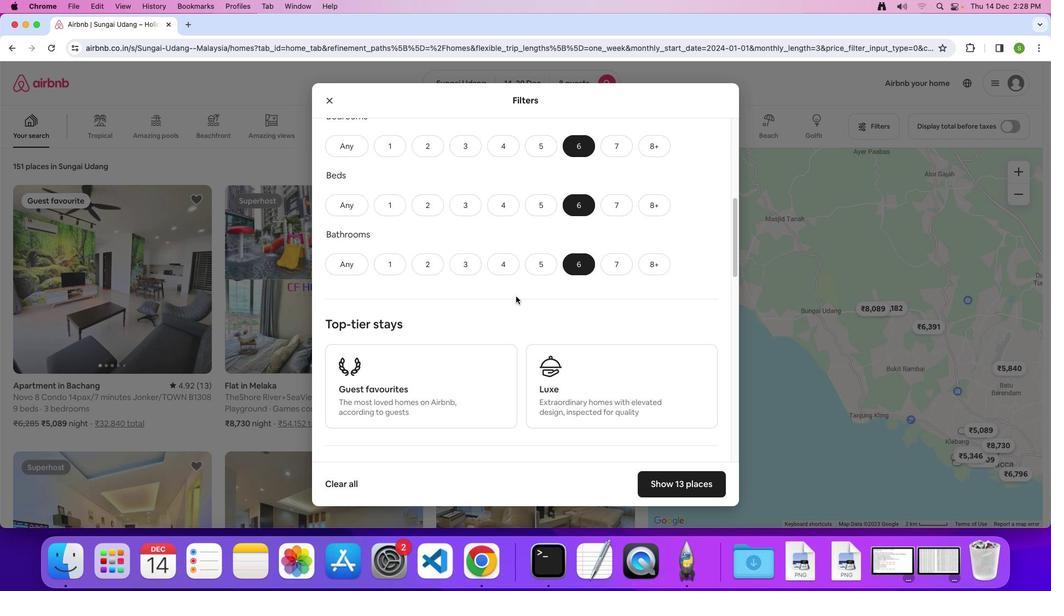 
Action: Mouse scrolled (515, 296) with delta (0, 0)
Screenshot: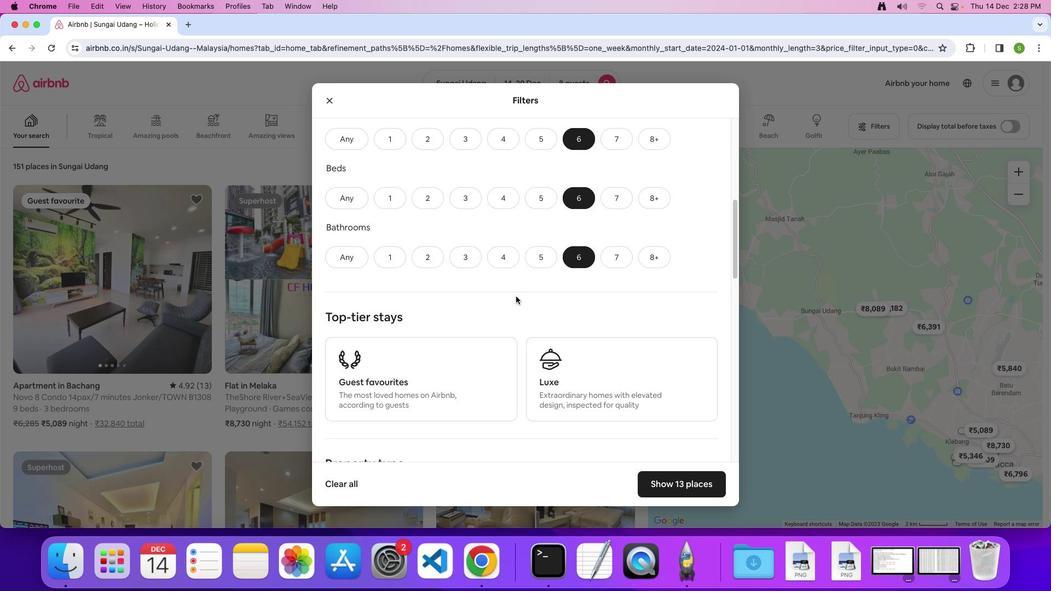 
Action: Mouse scrolled (515, 296) with delta (0, 0)
Screenshot: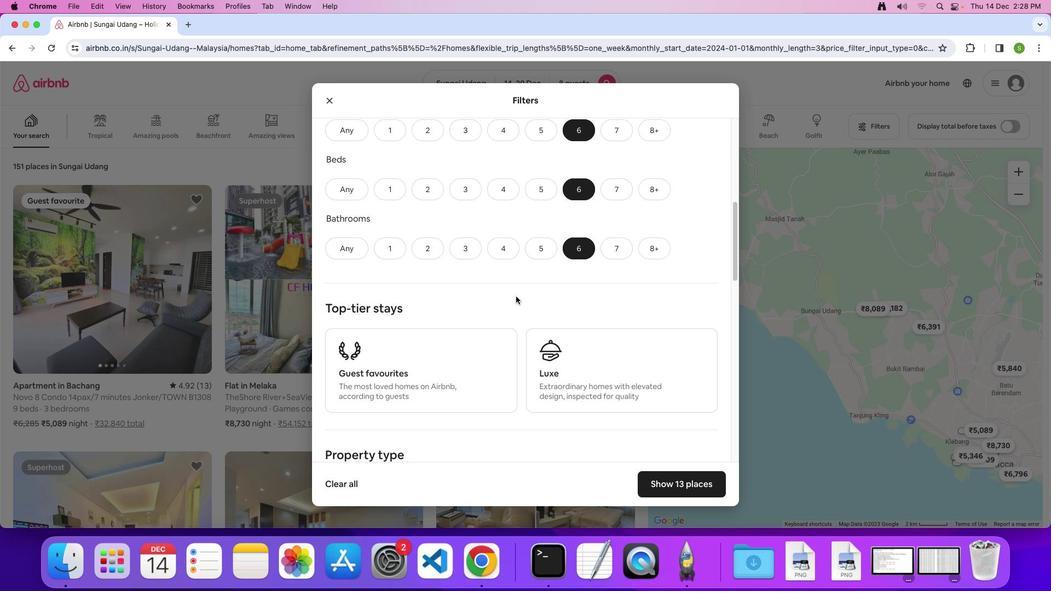 
Action: Mouse scrolled (515, 296) with delta (0, 0)
Screenshot: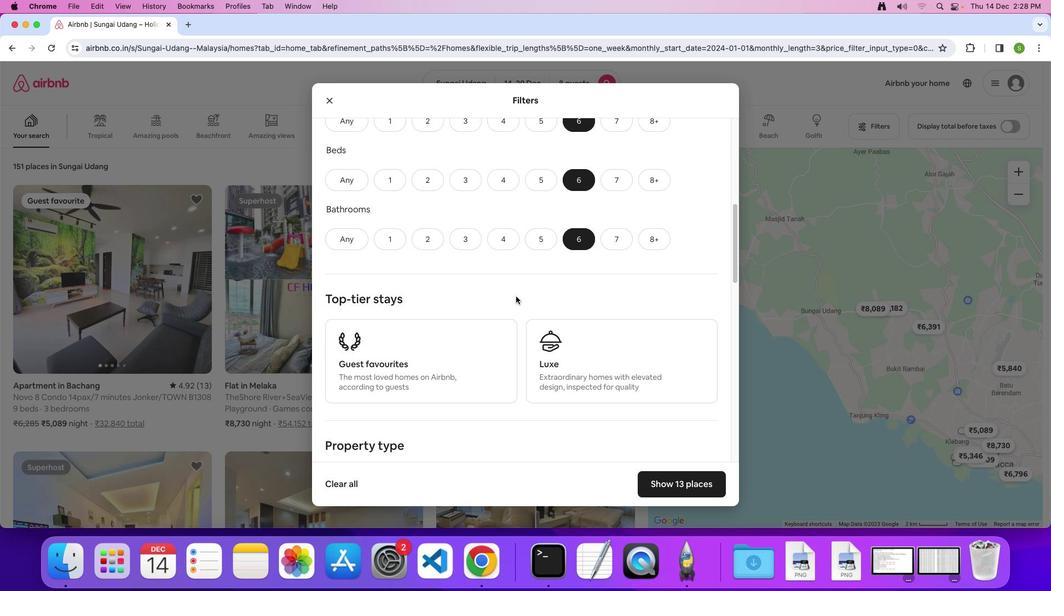 
Action: Mouse scrolled (515, 296) with delta (0, 0)
Screenshot: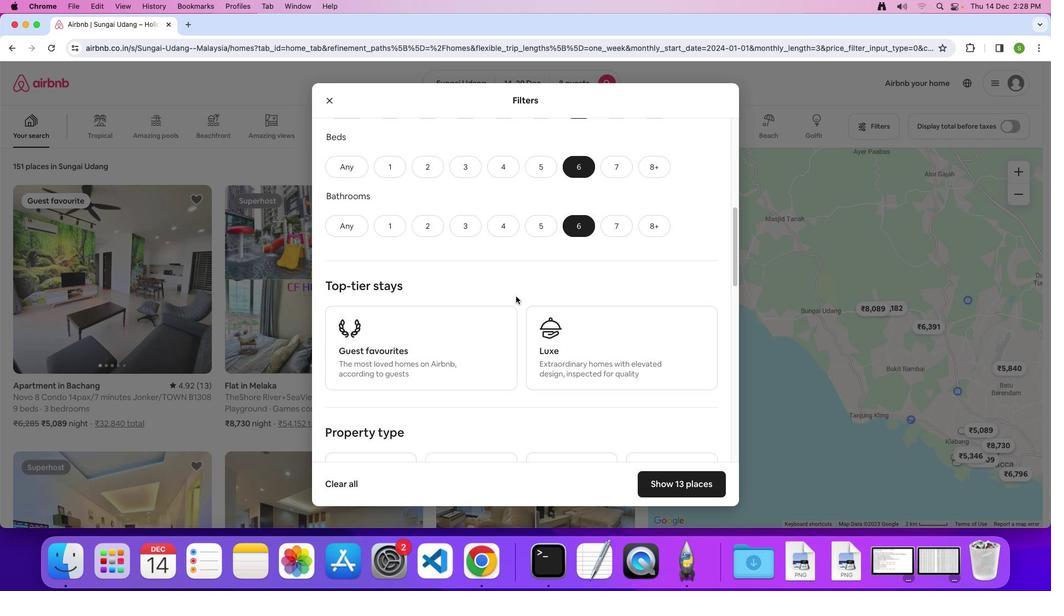 
Action: Mouse scrolled (515, 296) with delta (0, 0)
Screenshot: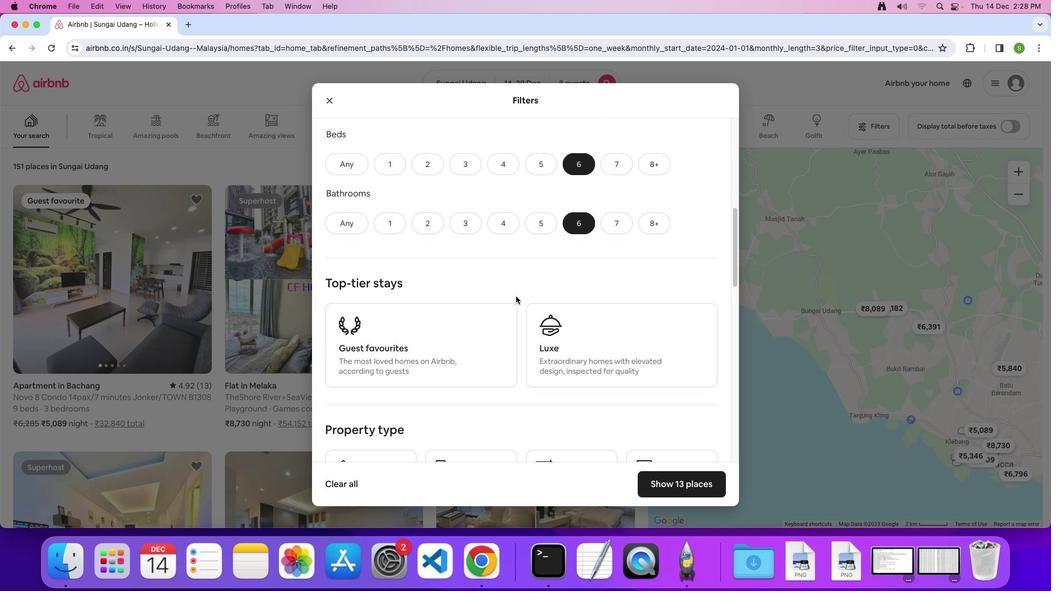 
Action: Mouse scrolled (515, 296) with delta (0, 0)
Screenshot: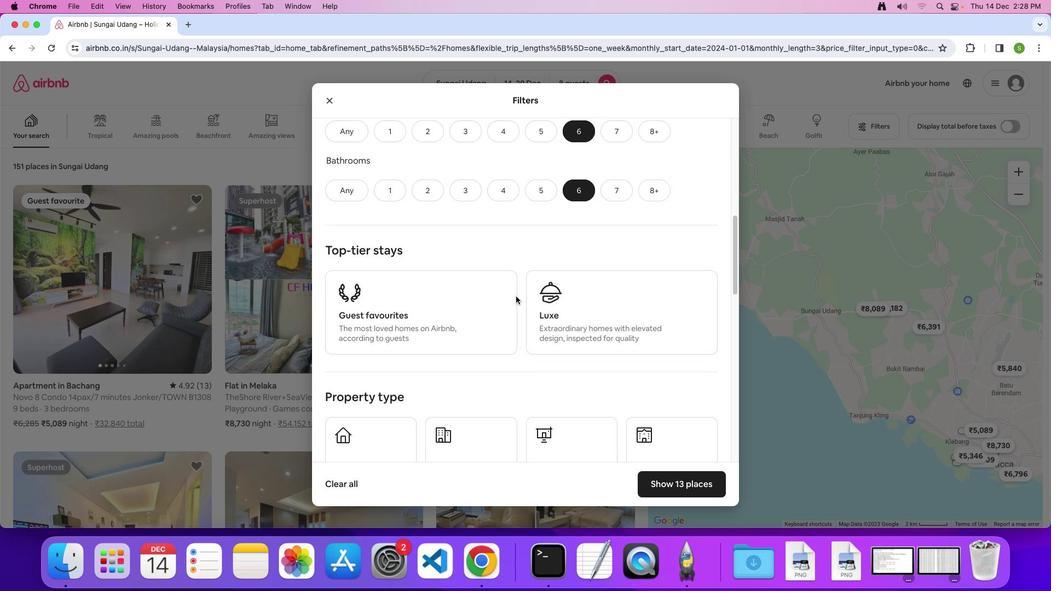 
Action: Mouse scrolled (515, 296) with delta (0, 0)
Screenshot: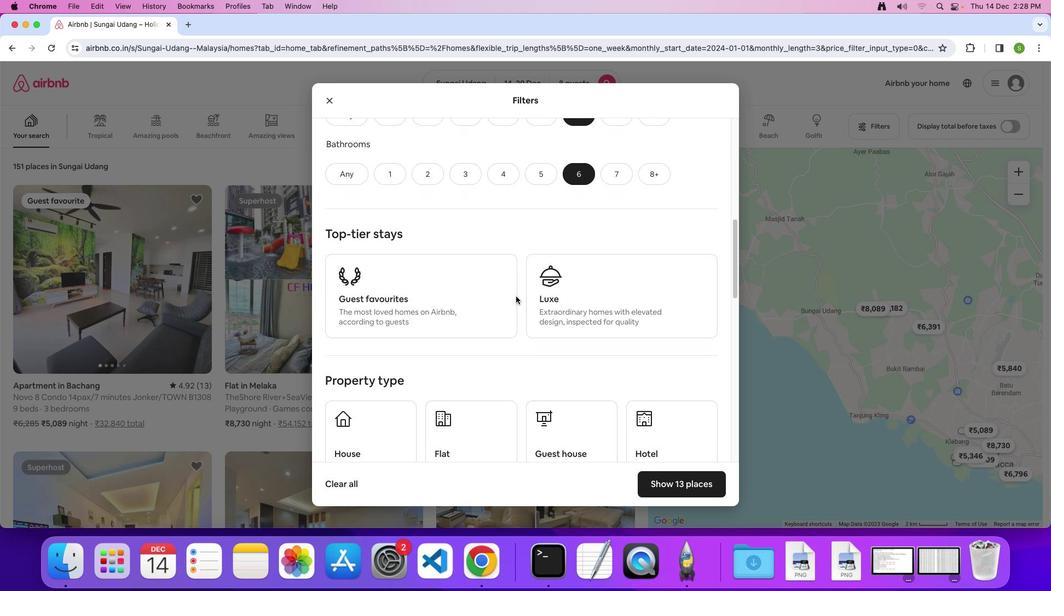 
Action: Mouse scrolled (515, 296) with delta (0, 0)
Screenshot: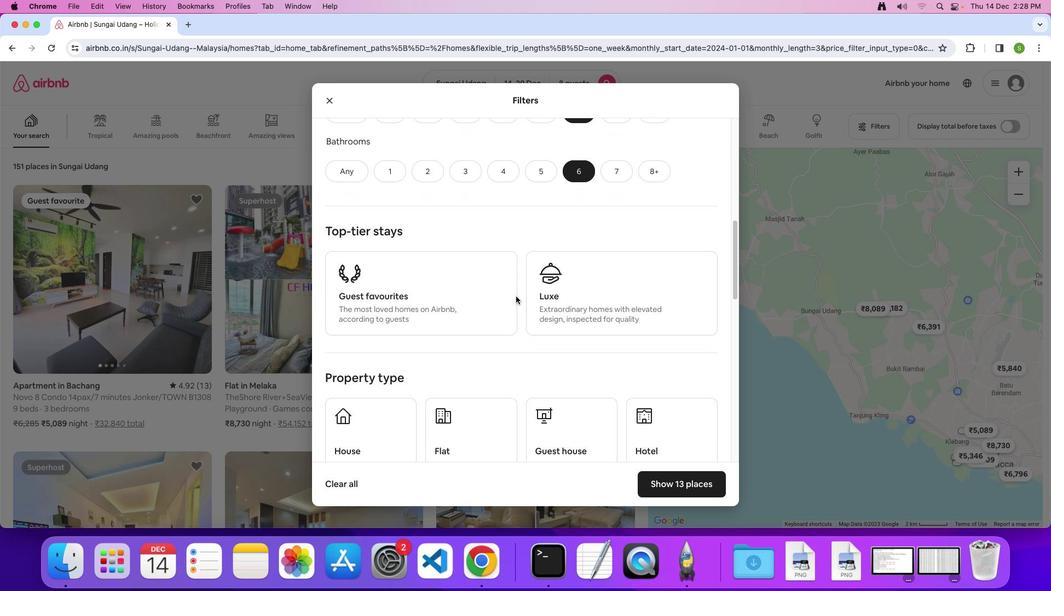 
Action: Mouse scrolled (515, 296) with delta (0, 0)
Screenshot: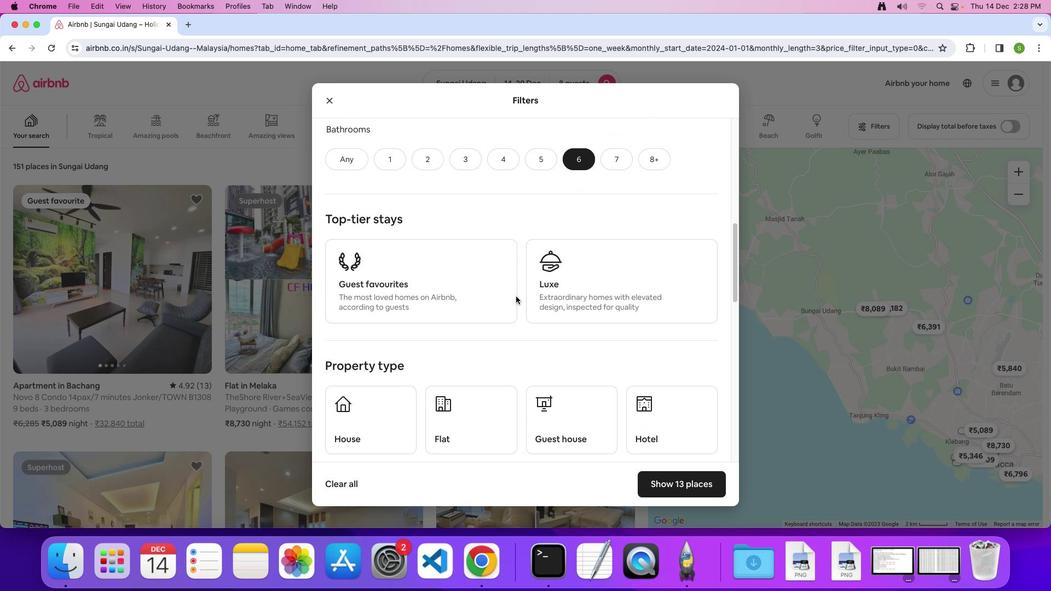 
Action: Mouse scrolled (515, 296) with delta (0, 0)
Screenshot: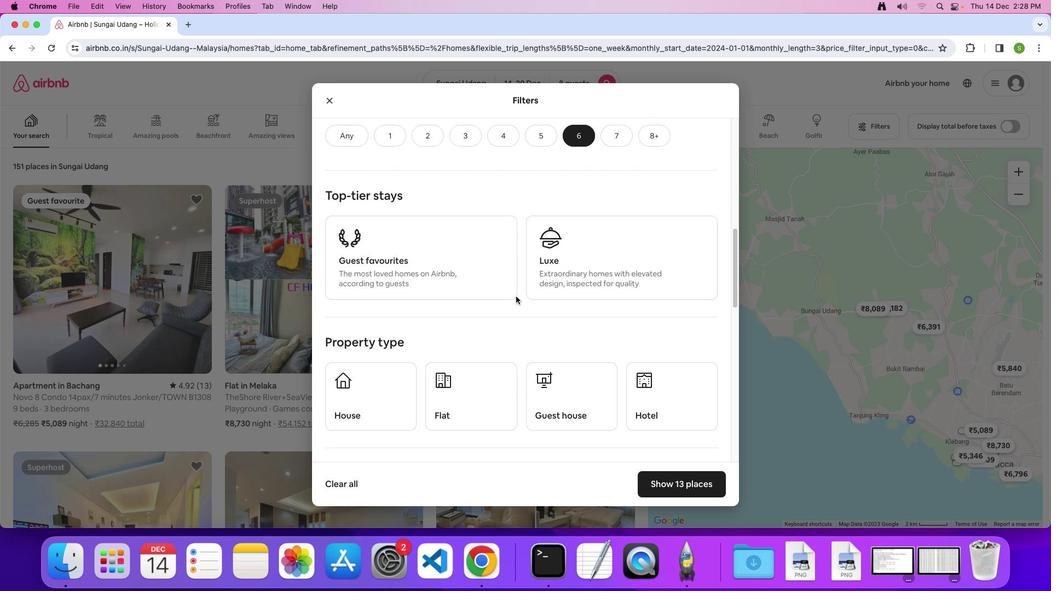 
Action: Mouse scrolled (515, 296) with delta (0, -1)
Screenshot: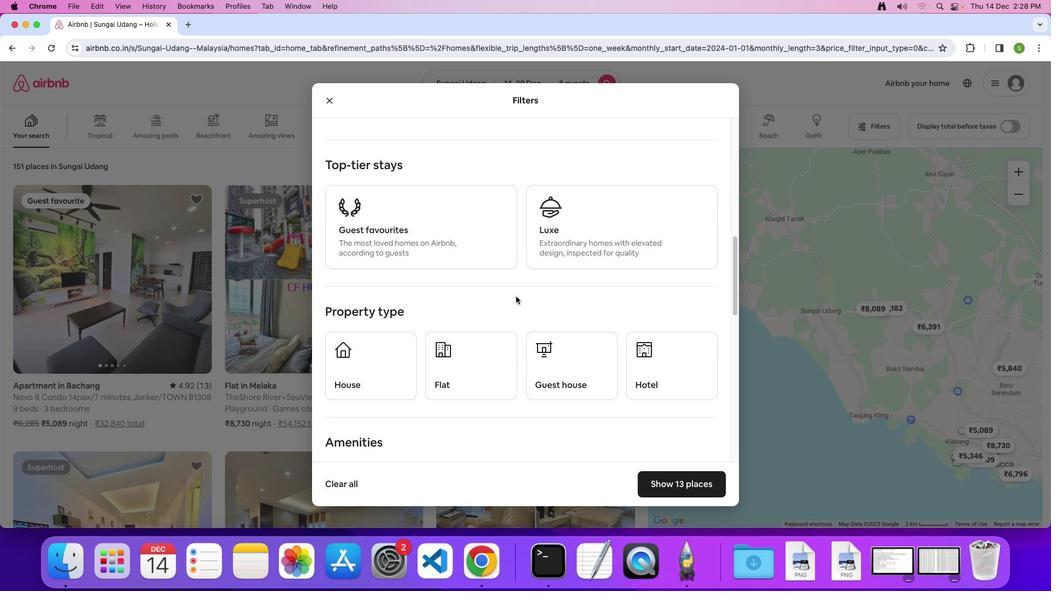
Action: Mouse scrolled (515, 296) with delta (0, 0)
Screenshot: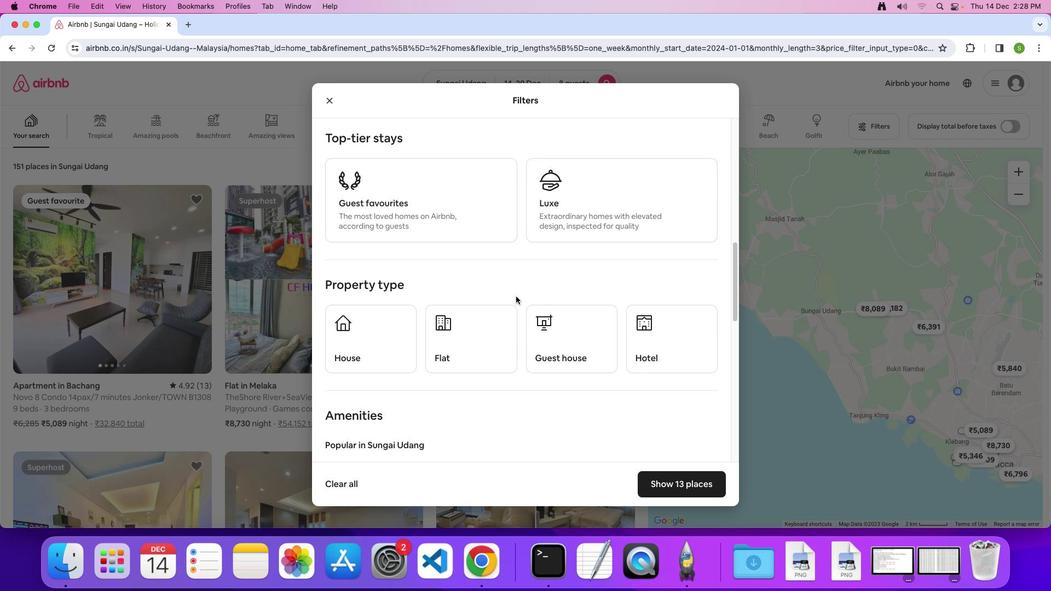 
Action: Mouse scrolled (515, 296) with delta (0, 0)
Screenshot: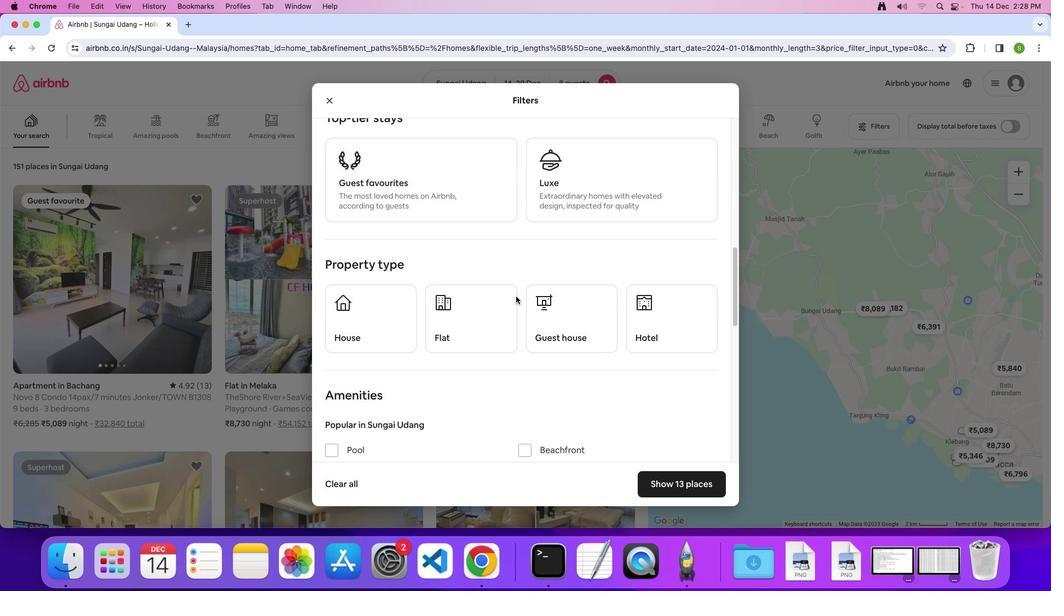 
Action: Mouse scrolled (515, 296) with delta (0, -1)
Screenshot: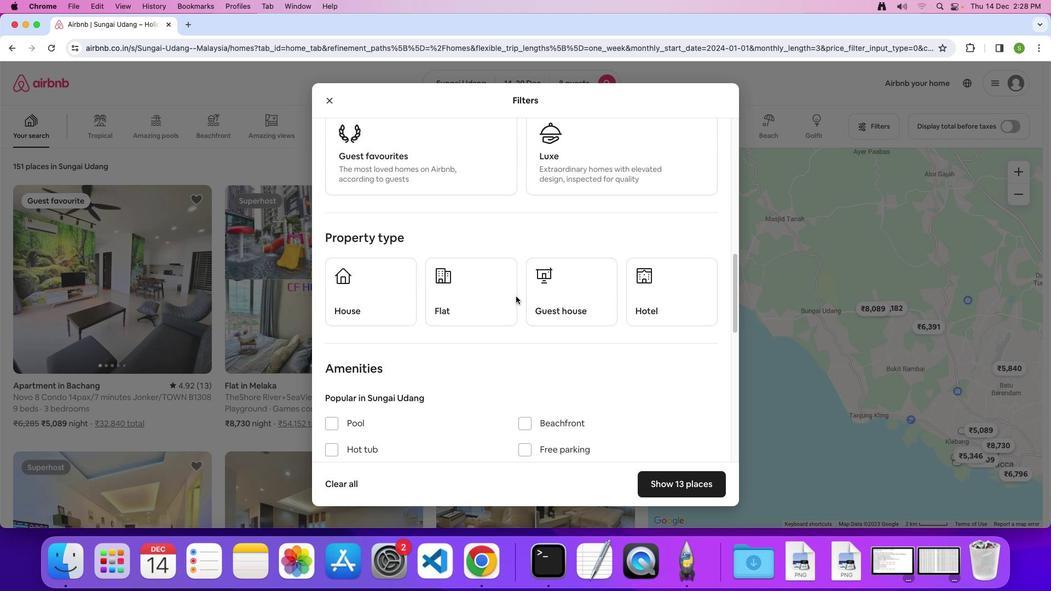 
Action: Mouse moved to (353, 285)
Screenshot: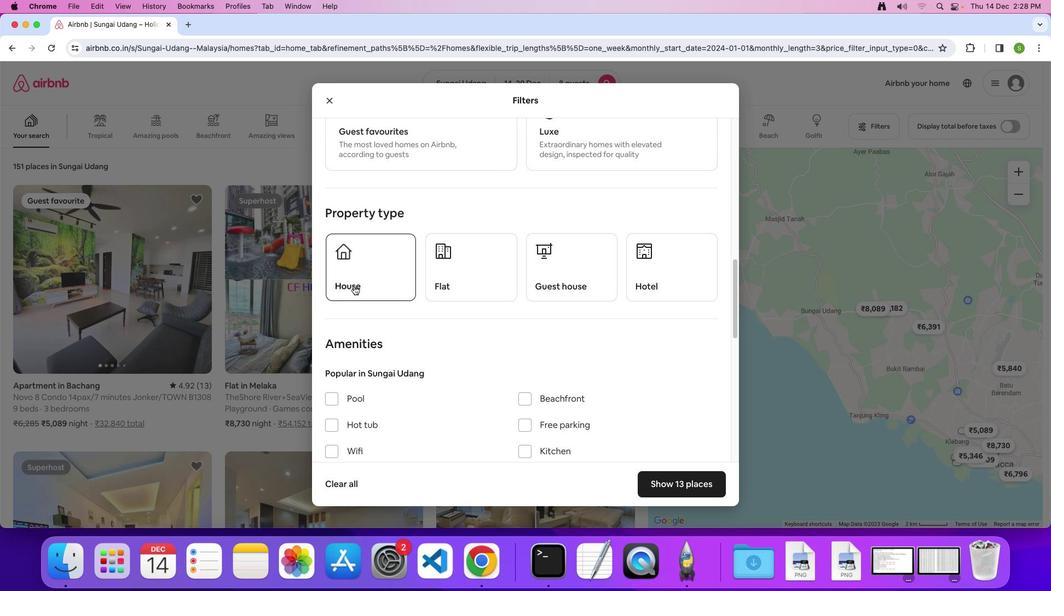 
Action: Mouse pressed left at (353, 285)
Screenshot: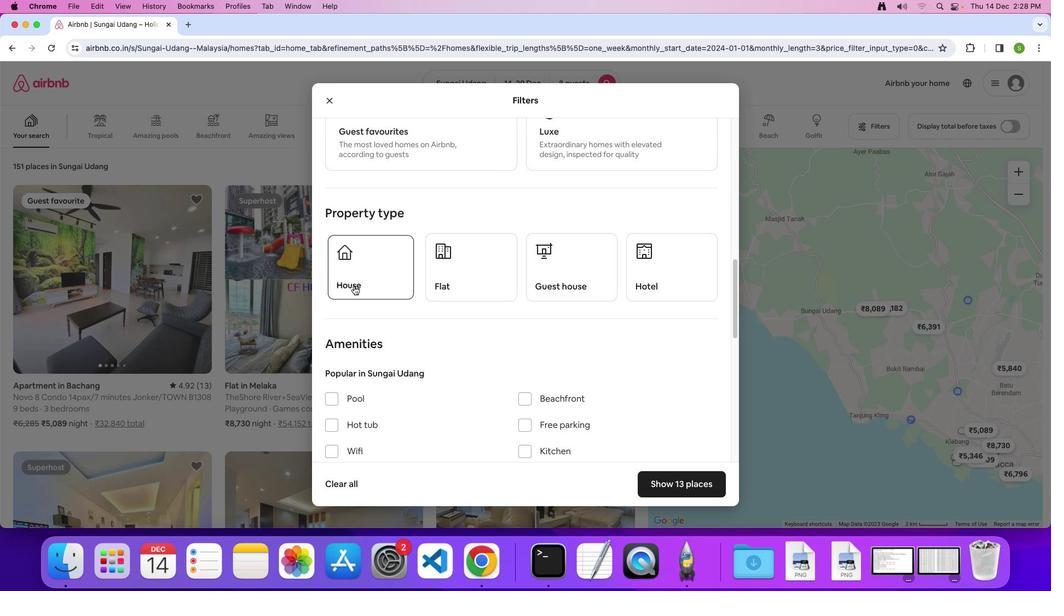 
Action: Mouse moved to (592, 339)
Screenshot: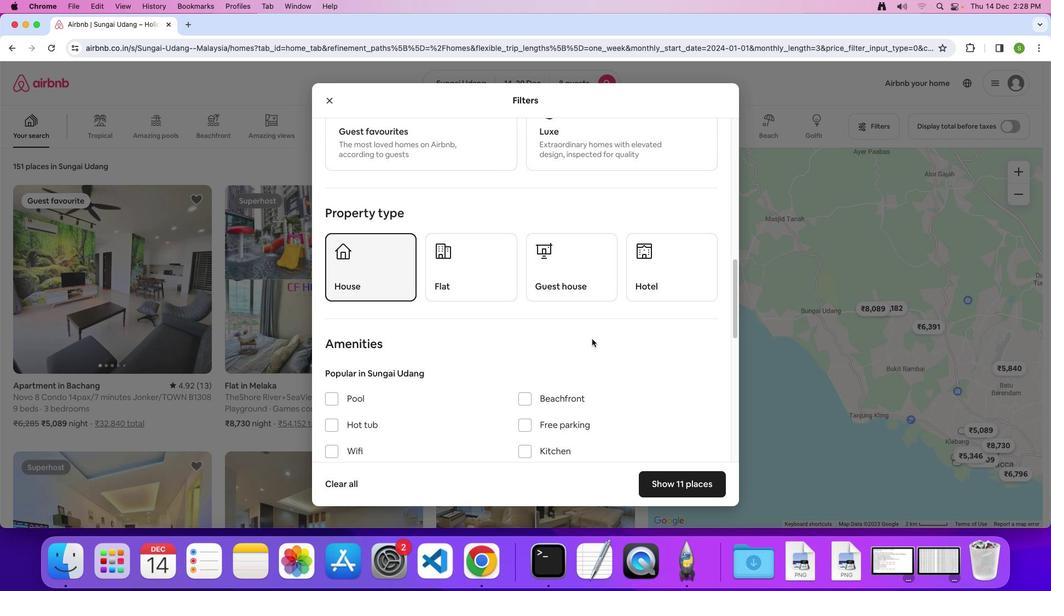 
Action: Mouse scrolled (592, 339) with delta (0, 0)
Screenshot: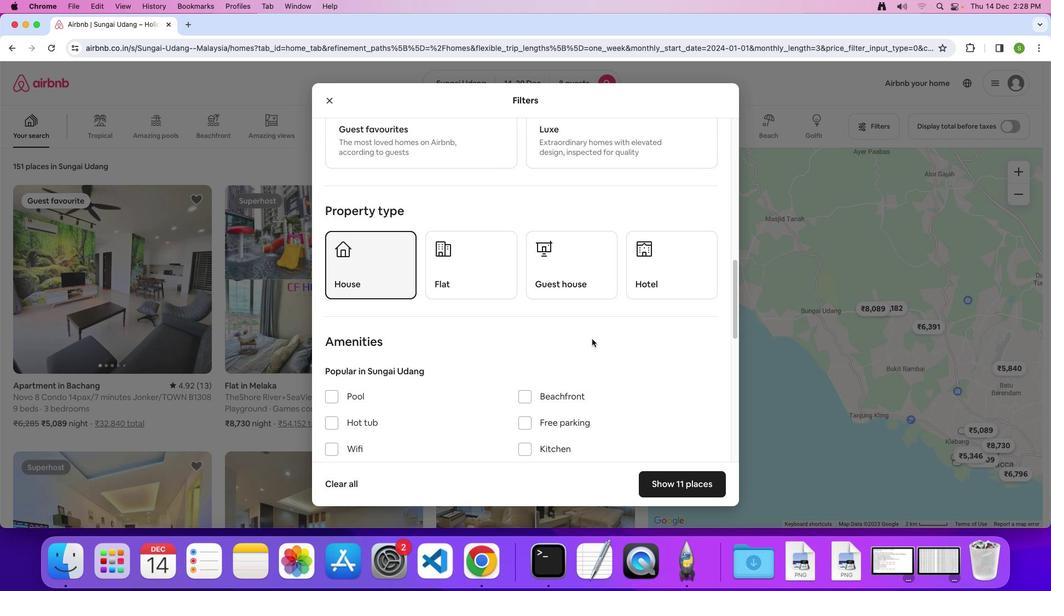
Action: Mouse scrolled (592, 339) with delta (0, 0)
Screenshot: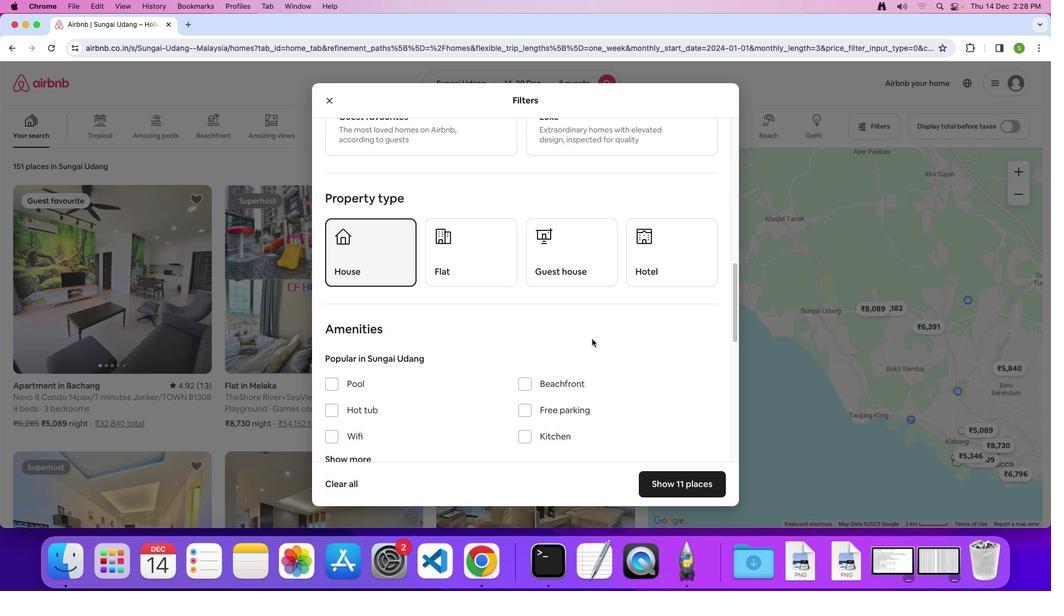 
Action: Mouse scrolled (592, 339) with delta (0, -1)
Screenshot: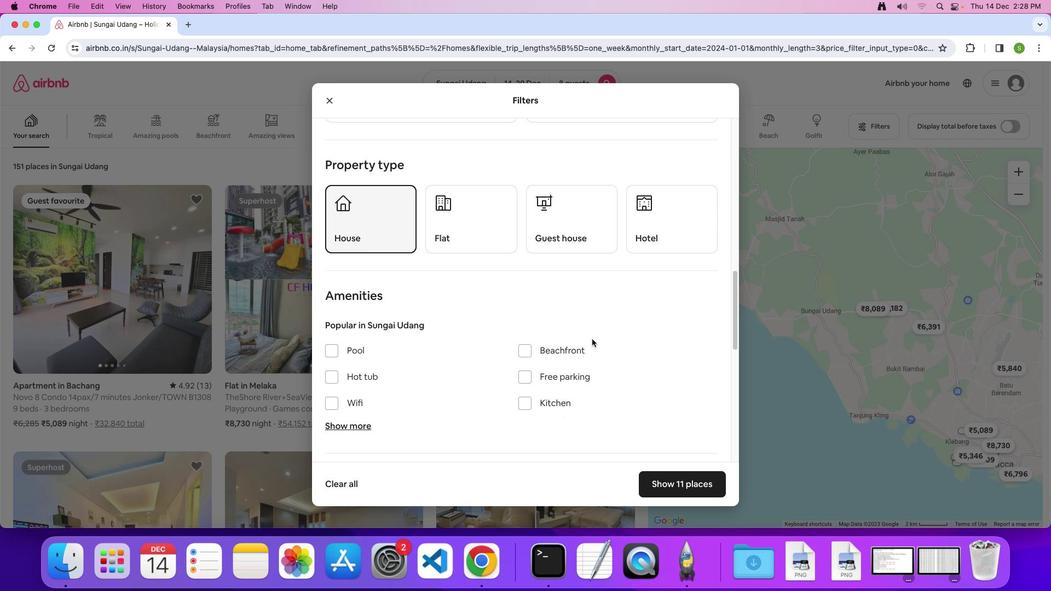 
Action: Mouse scrolled (592, 339) with delta (0, 0)
Screenshot: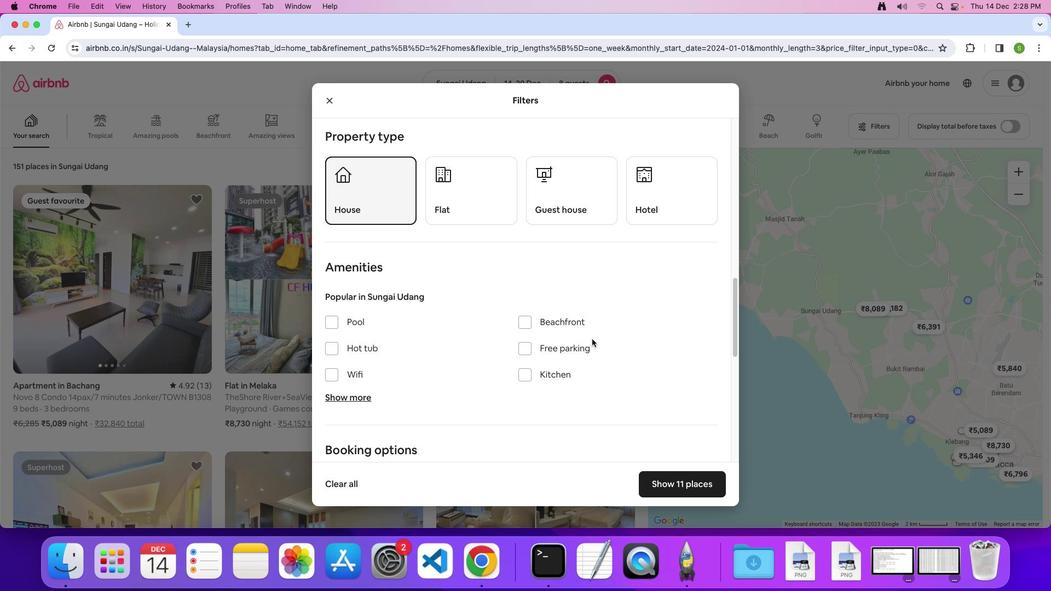 
Action: Mouse scrolled (592, 339) with delta (0, 0)
Screenshot: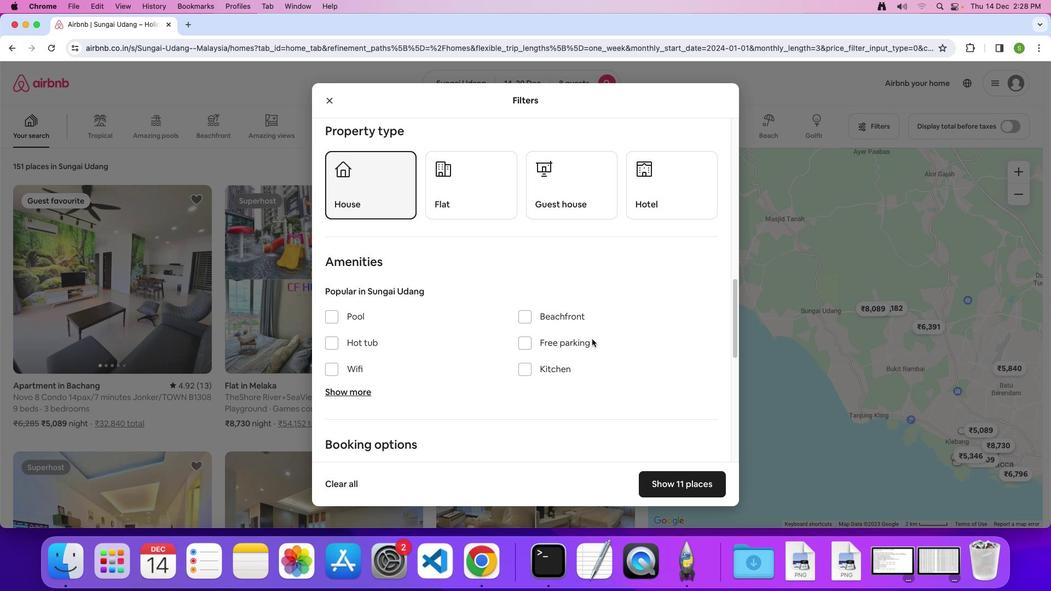 
Action: Mouse scrolled (592, 339) with delta (0, 0)
Screenshot: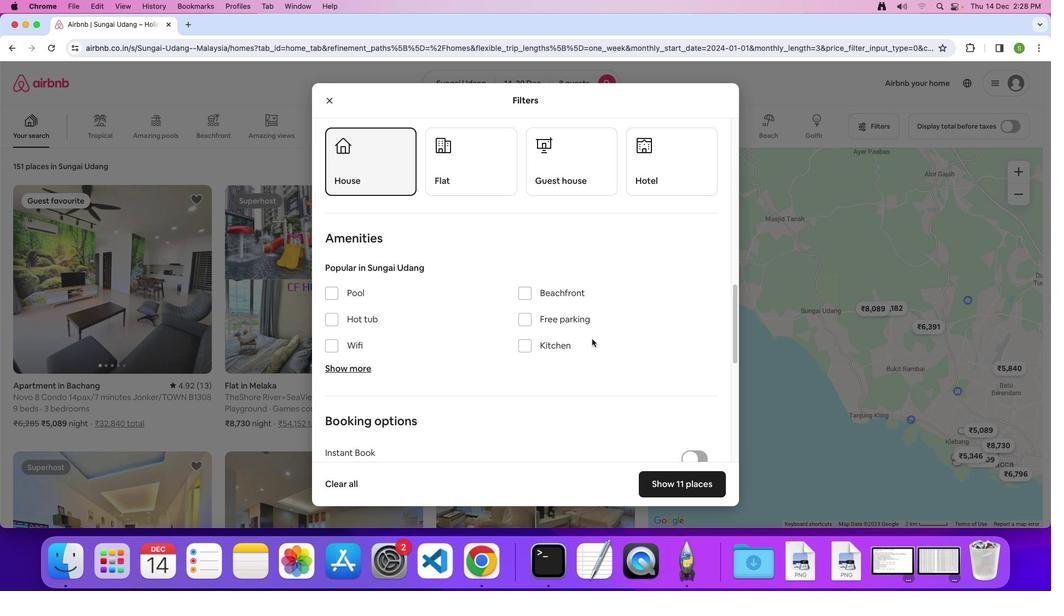 
Action: Mouse scrolled (592, 339) with delta (0, 0)
Screenshot: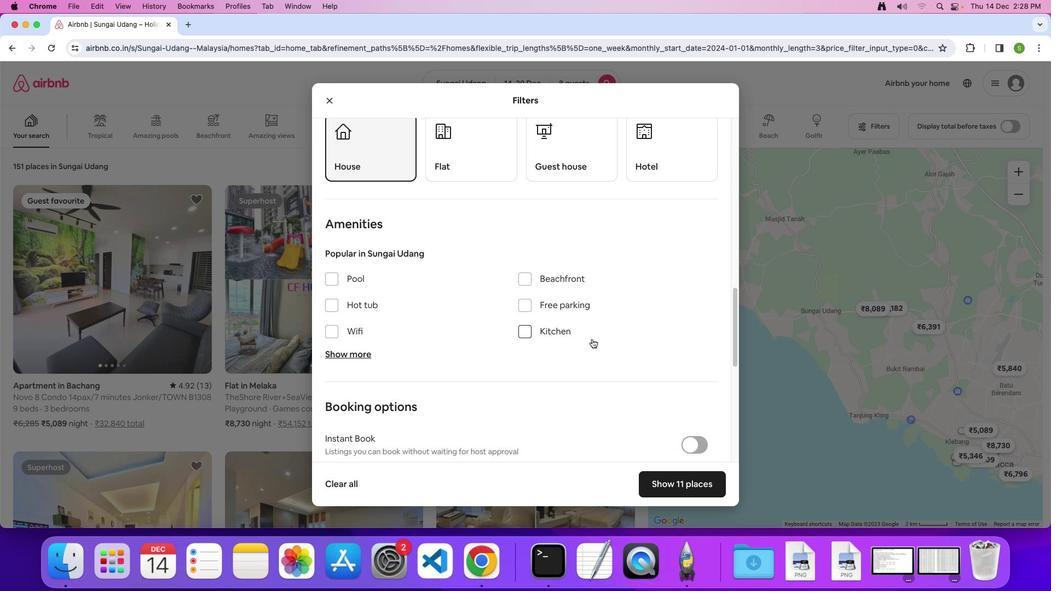 
Action: Mouse scrolled (592, 339) with delta (0, 0)
Screenshot: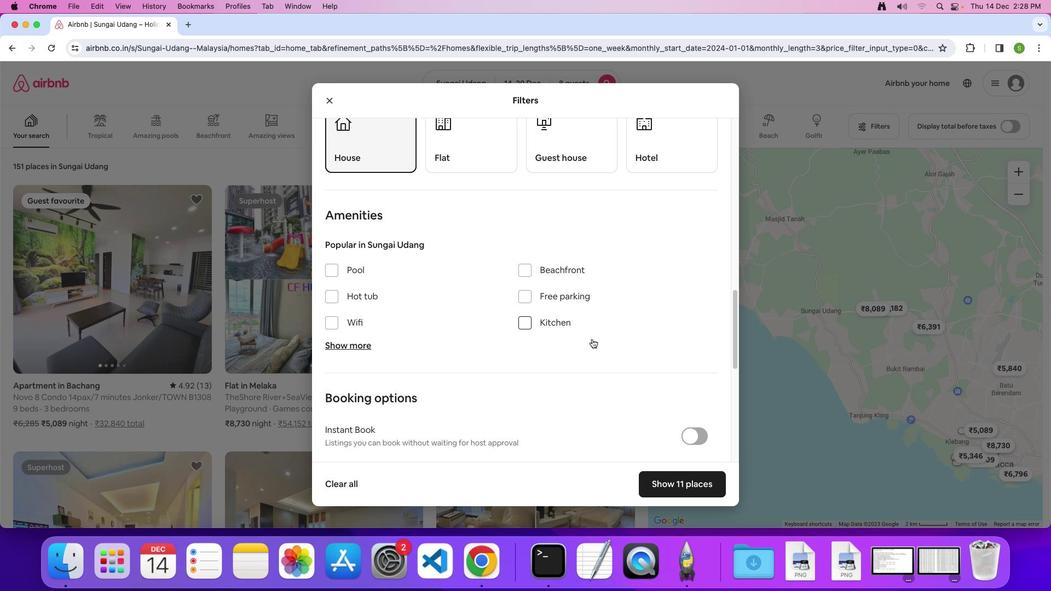 
Action: Mouse scrolled (592, 339) with delta (0, 0)
Screenshot: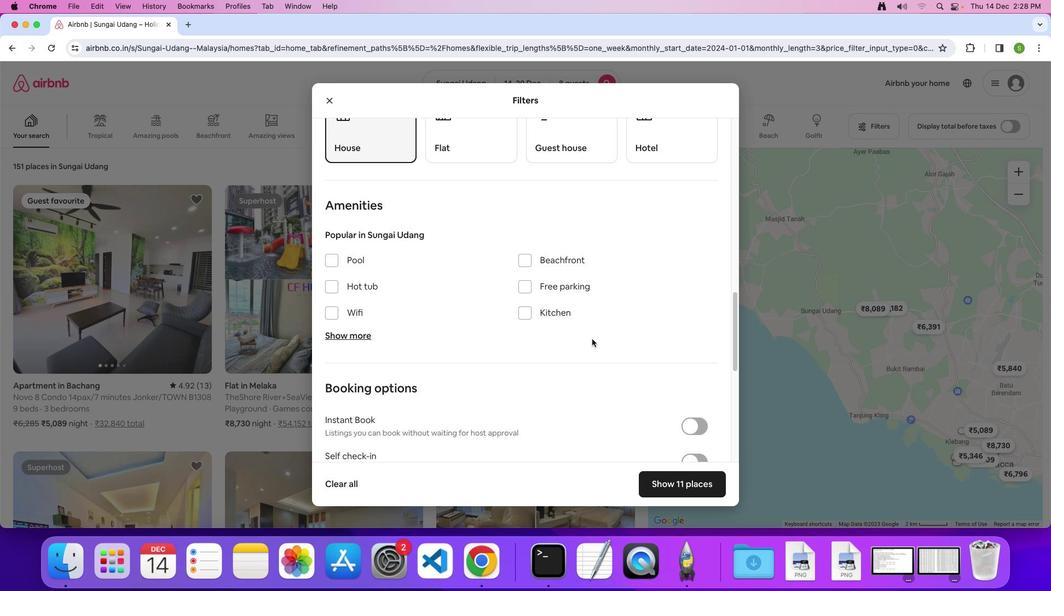 
Action: Mouse scrolled (592, 339) with delta (0, 0)
Screenshot: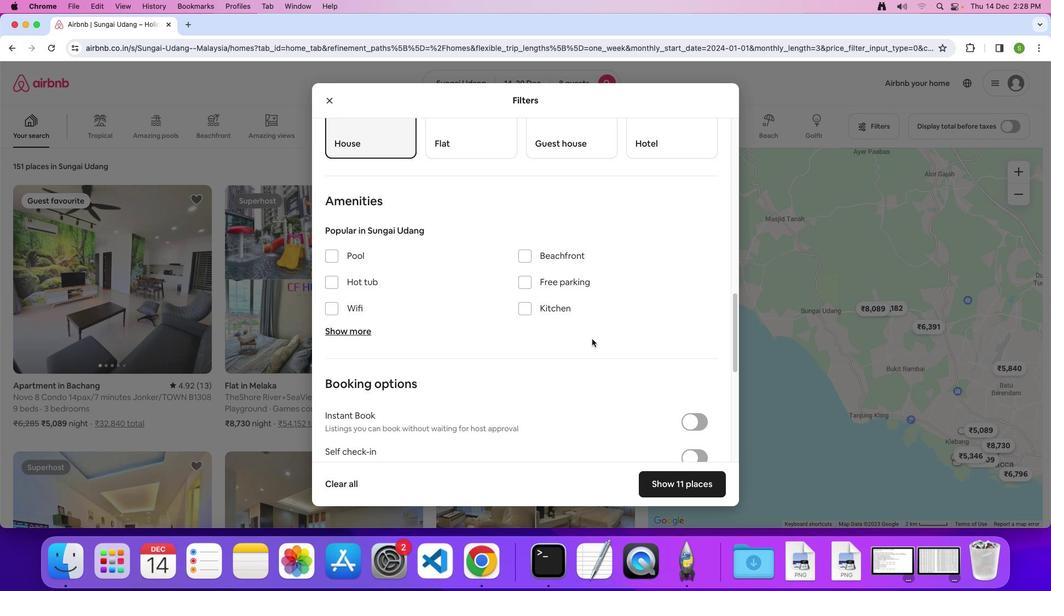 
Action: Mouse scrolled (592, 339) with delta (0, 0)
Screenshot: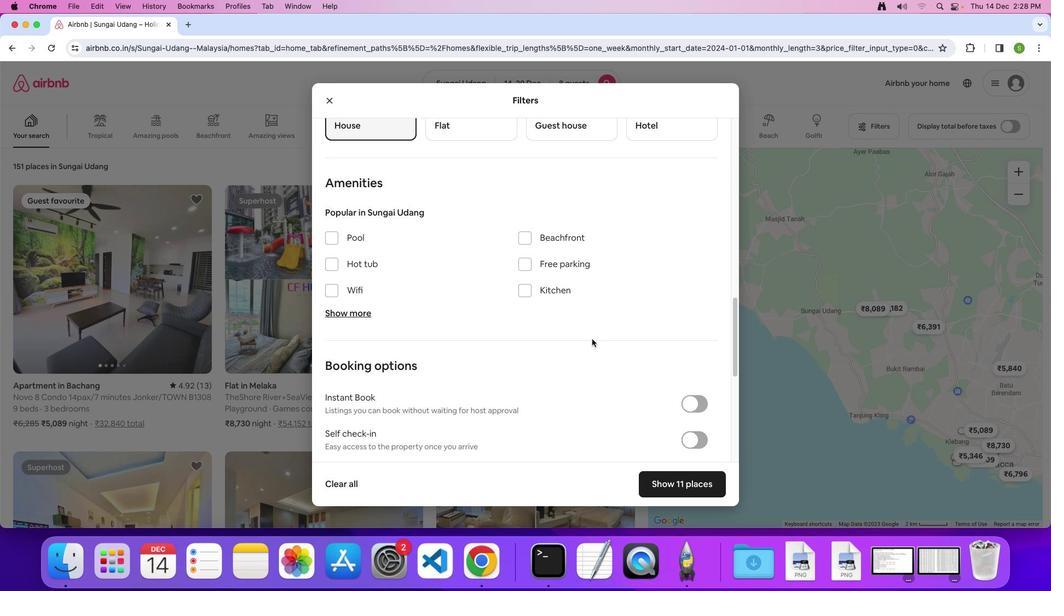 
Action: Mouse scrolled (592, 339) with delta (0, 0)
Screenshot: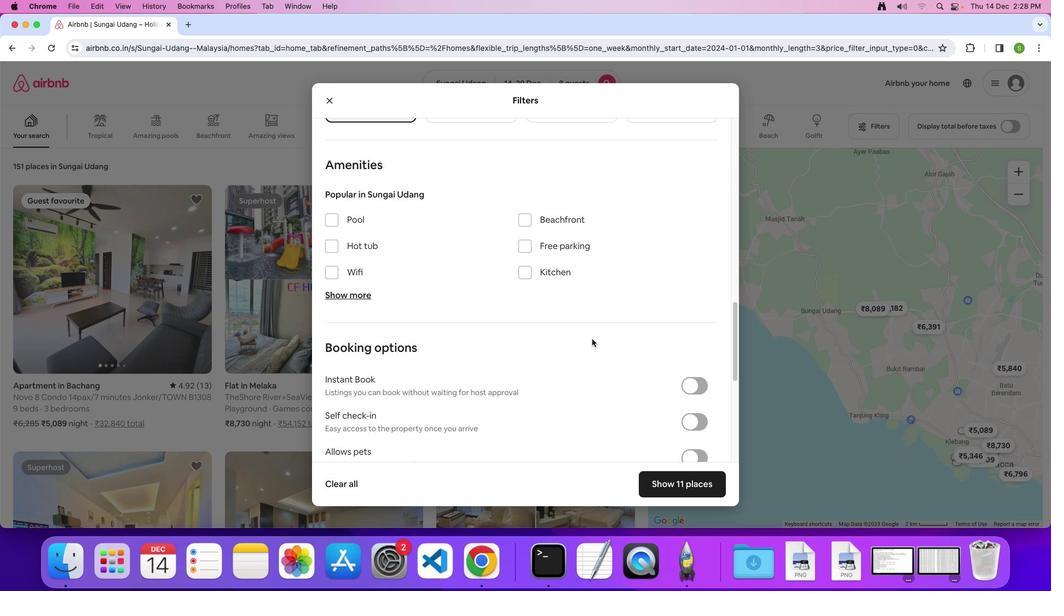 
Action: Mouse scrolled (592, 339) with delta (0, 0)
Screenshot: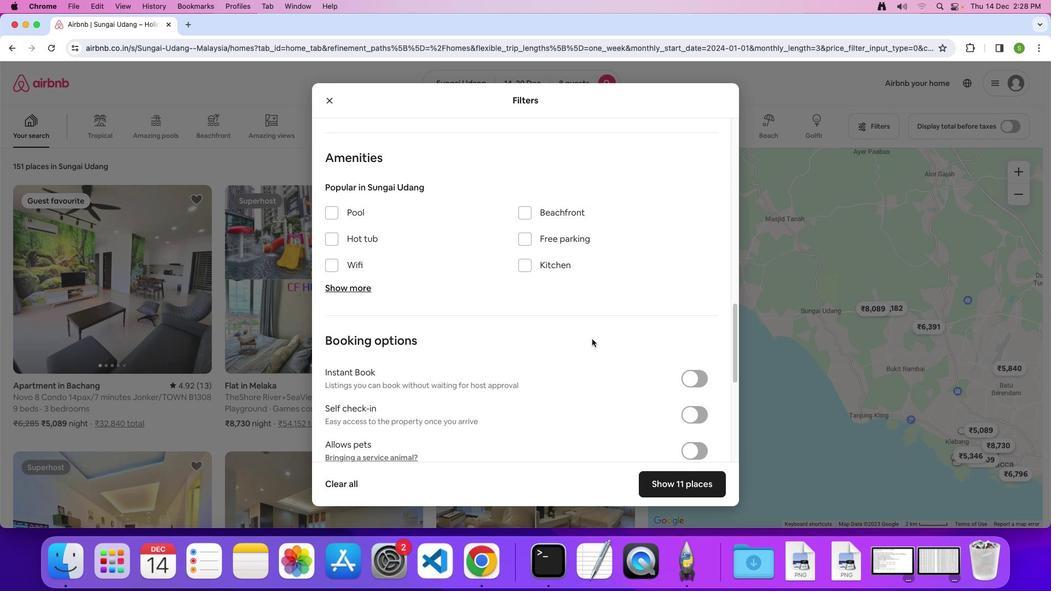 
Action: Mouse moved to (348, 283)
Screenshot: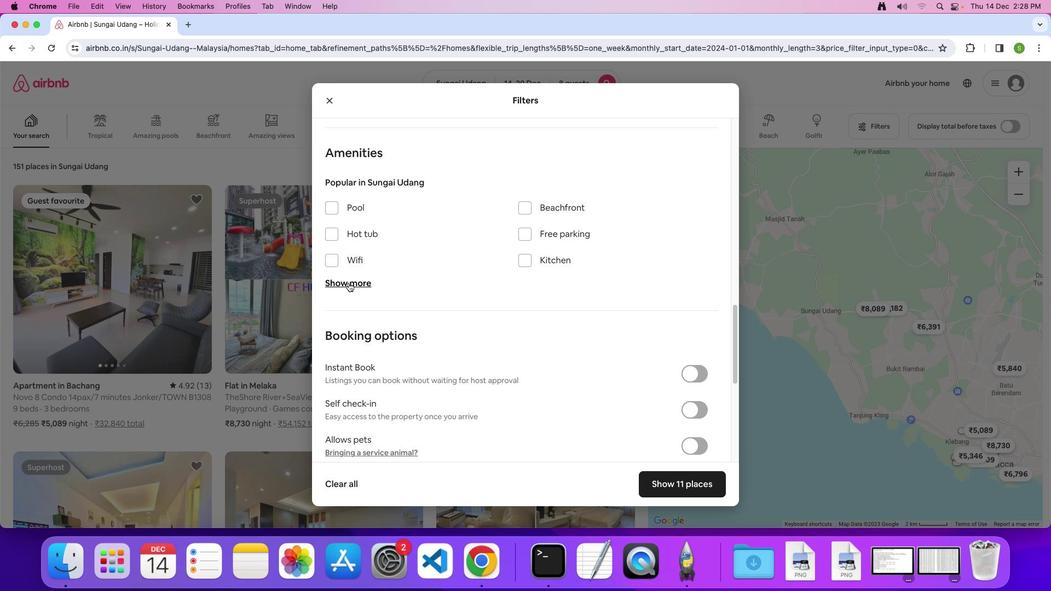 
Action: Mouse pressed left at (348, 283)
Screenshot: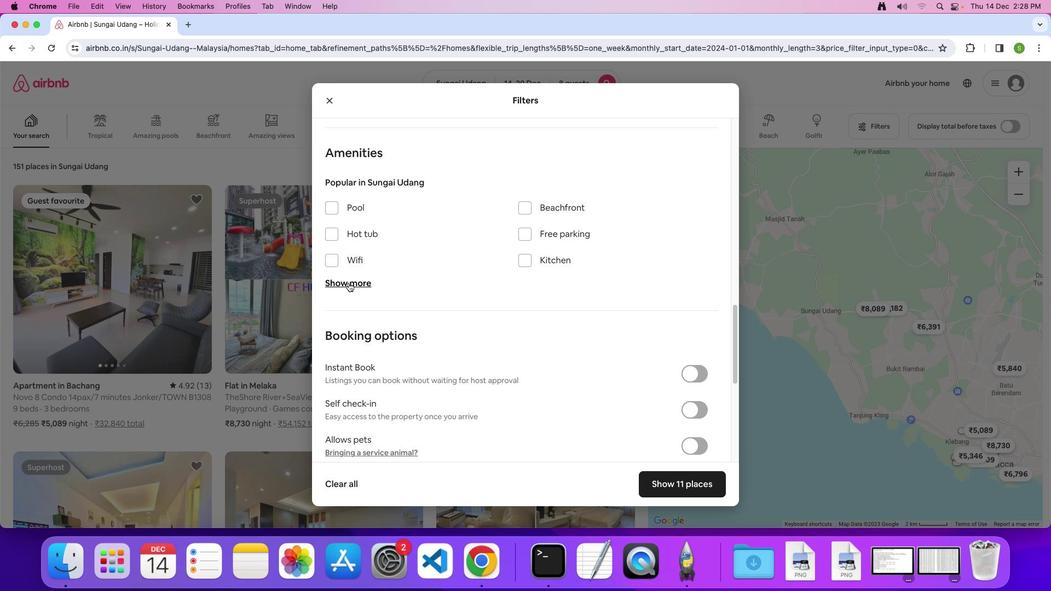 
Action: Mouse moved to (334, 262)
Screenshot: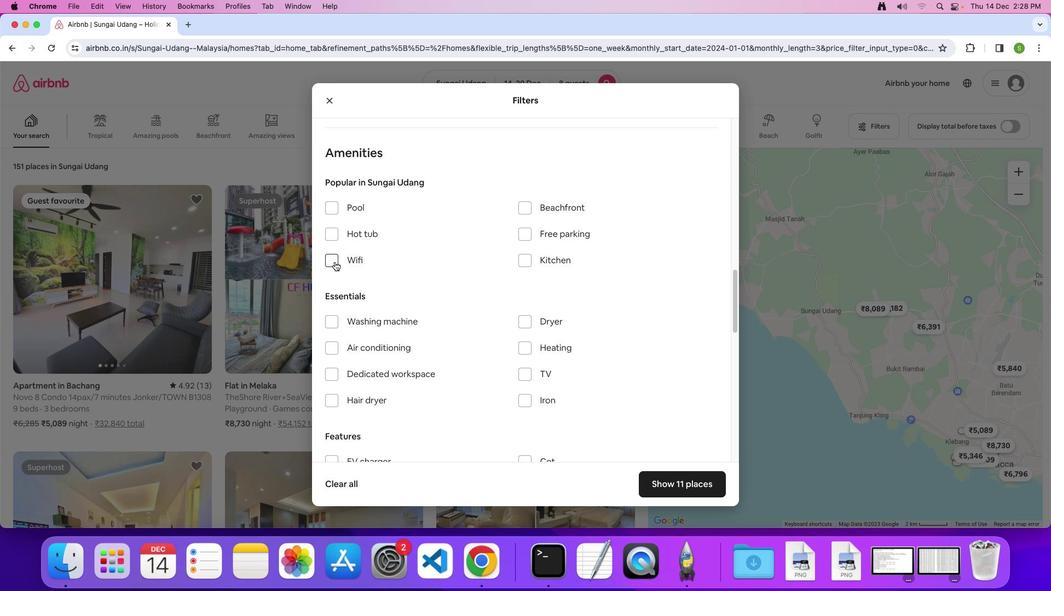 
Action: Mouse pressed left at (334, 262)
Screenshot: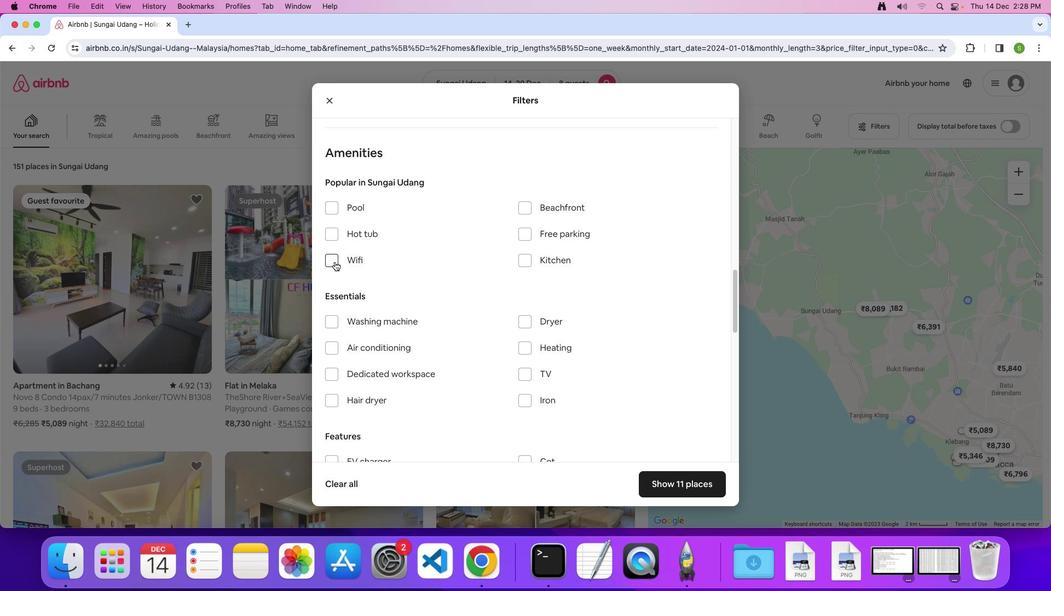 
Action: Mouse moved to (424, 275)
Screenshot: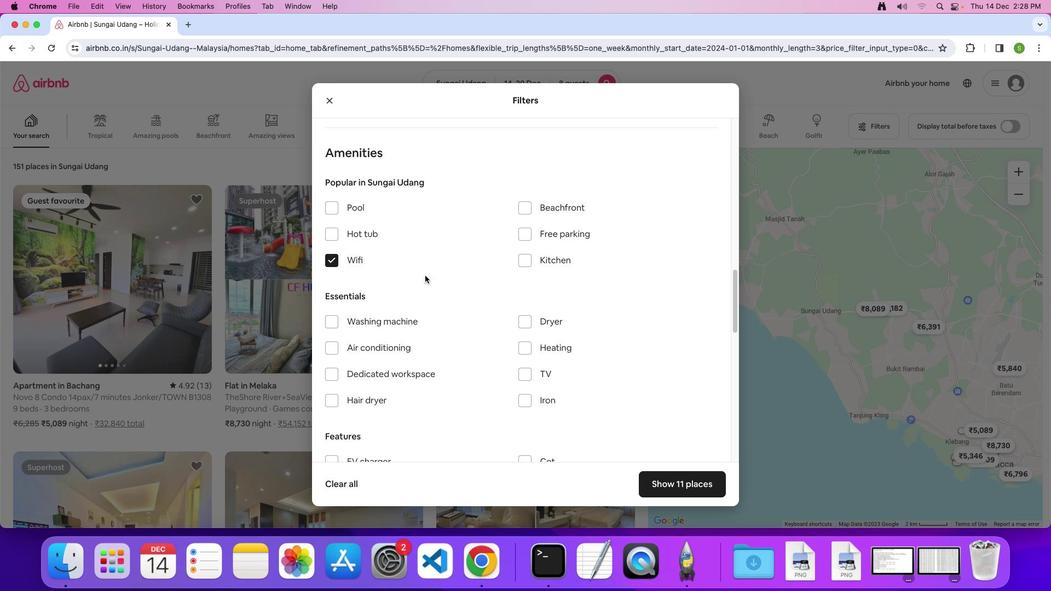 
Action: Mouse scrolled (424, 275) with delta (0, 0)
Screenshot: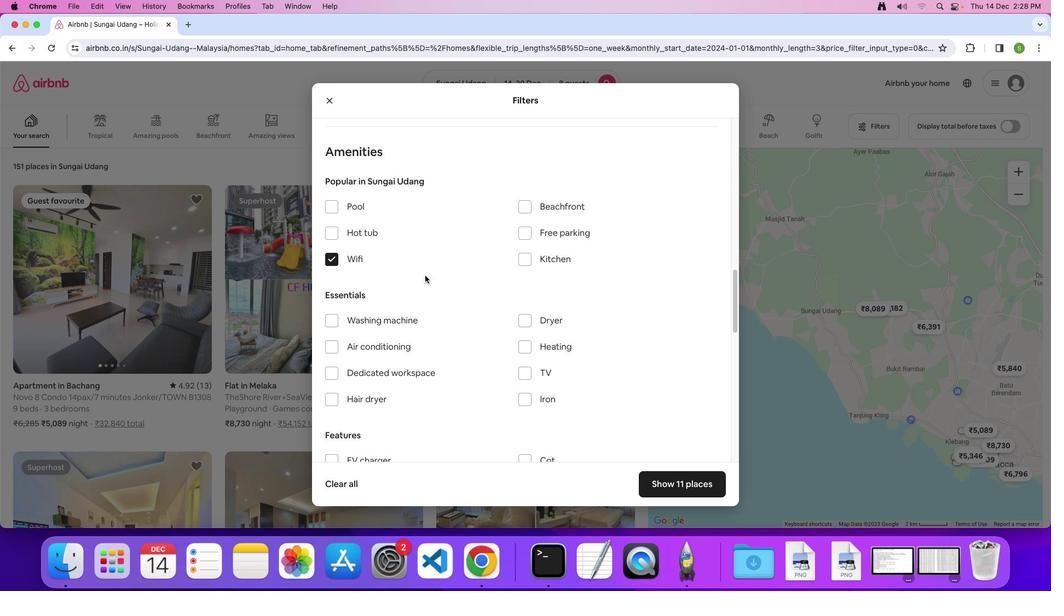 
Action: Mouse scrolled (424, 275) with delta (0, 0)
Screenshot: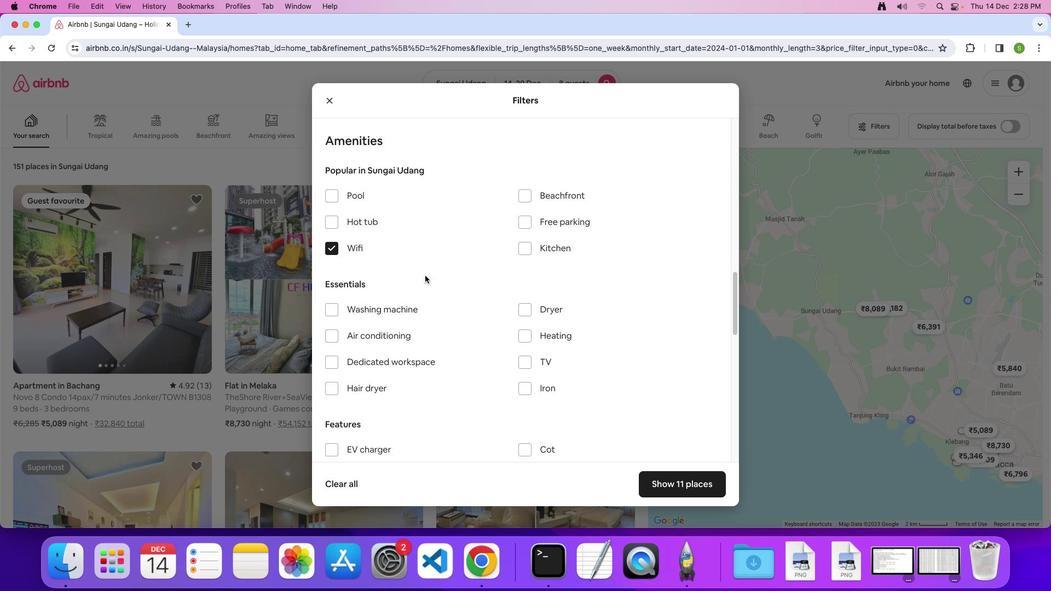 
Action: Mouse scrolled (424, 275) with delta (0, -1)
Screenshot: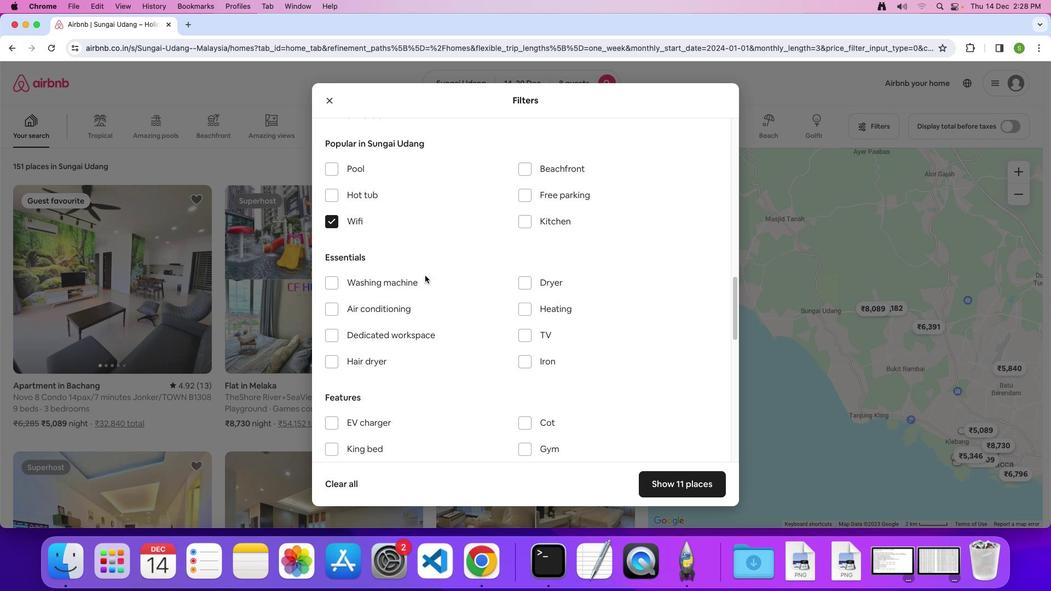 
Action: Mouse scrolled (424, 275) with delta (0, 0)
Screenshot: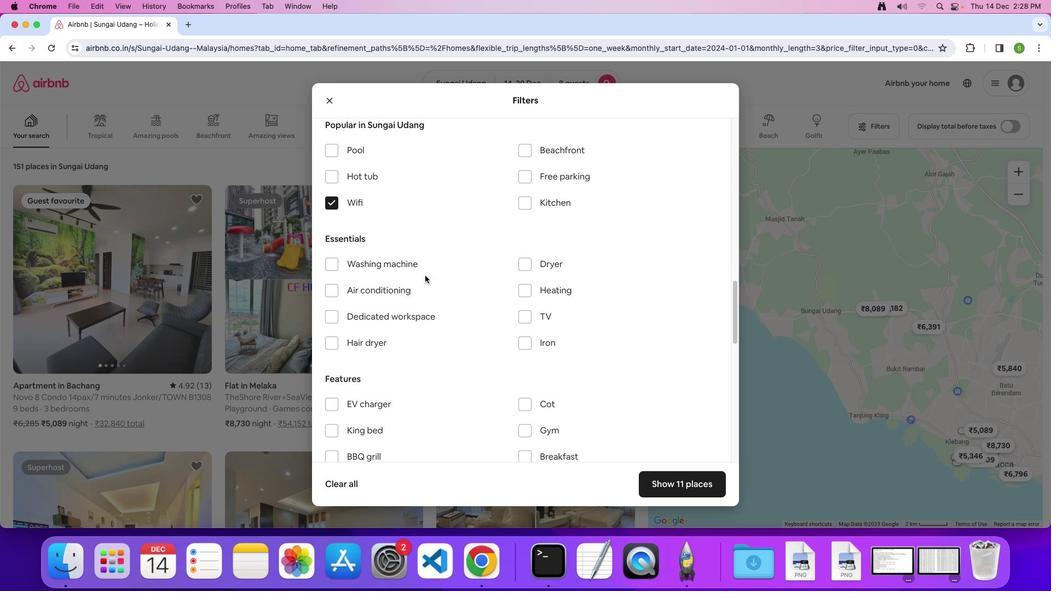 
Action: Mouse scrolled (424, 275) with delta (0, 0)
Screenshot: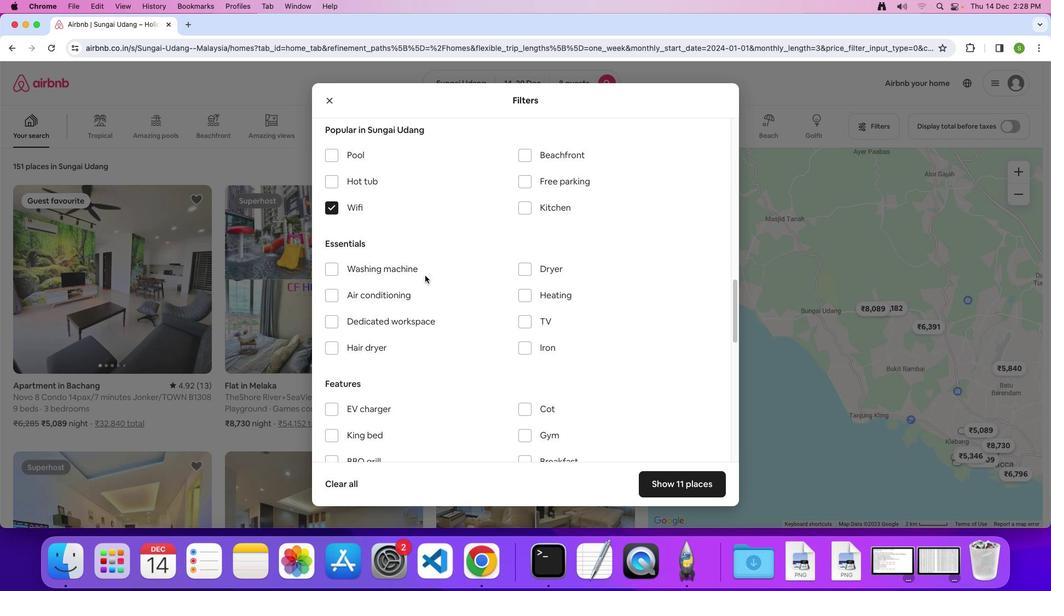 
Action: Mouse moved to (530, 182)
Screenshot: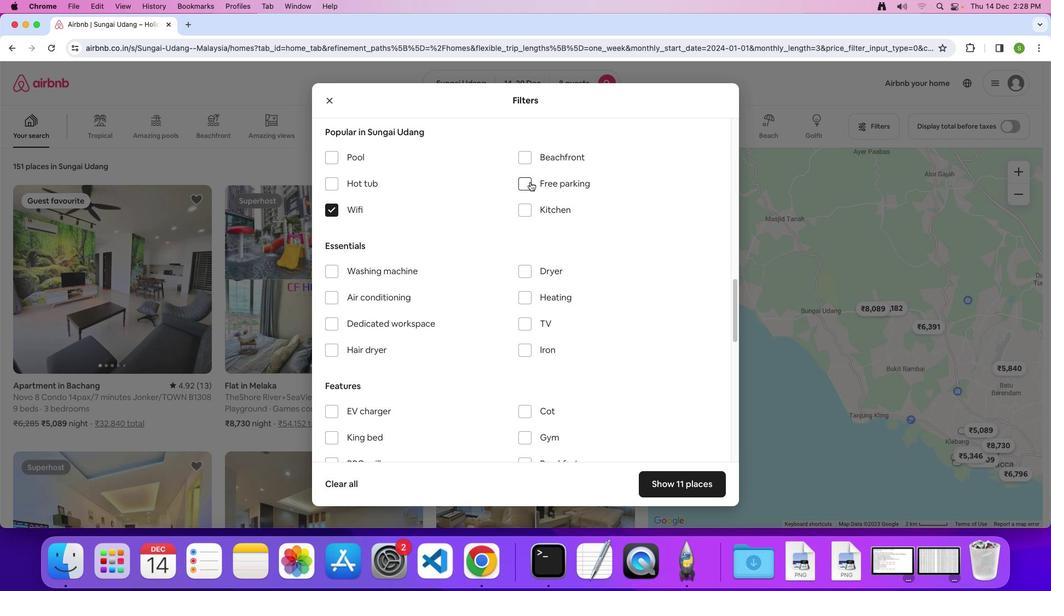 
Action: Mouse pressed left at (530, 182)
Screenshot: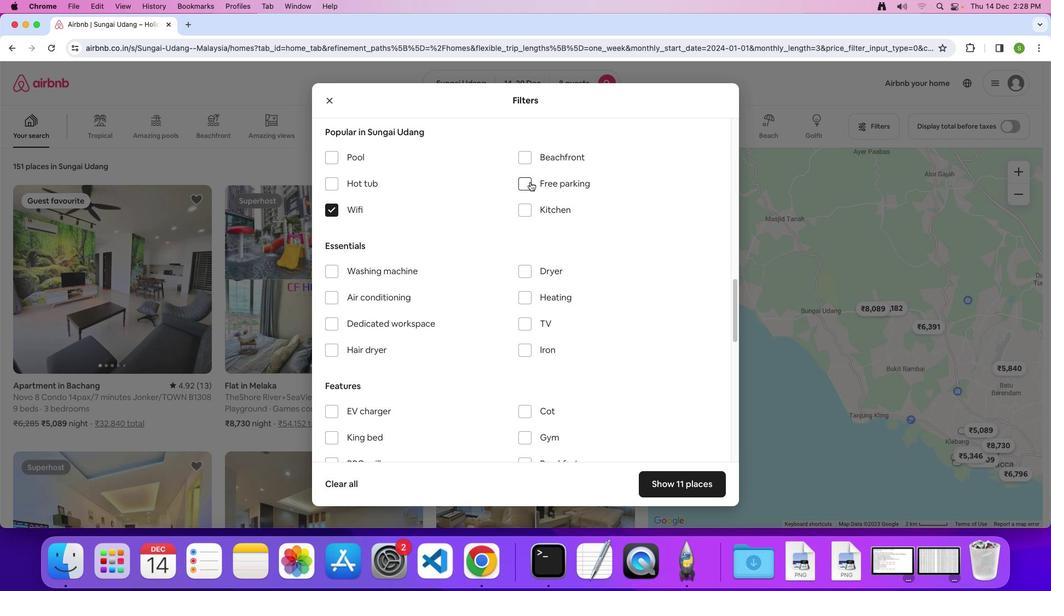 
Action: Mouse moved to (523, 322)
Screenshot: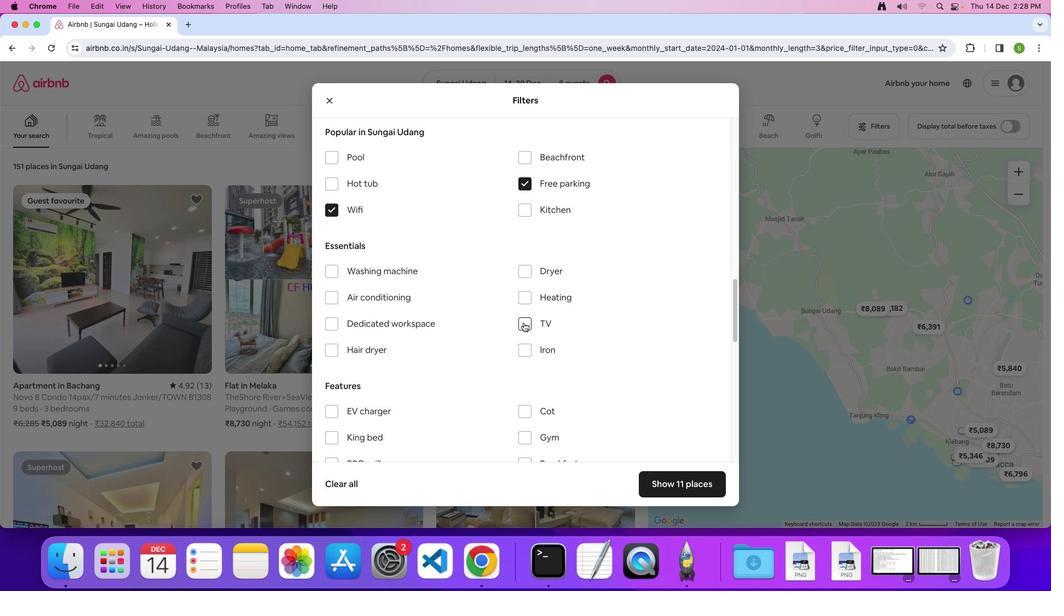 
Action: Mouse pressed left at (523, 322)
Screenshot: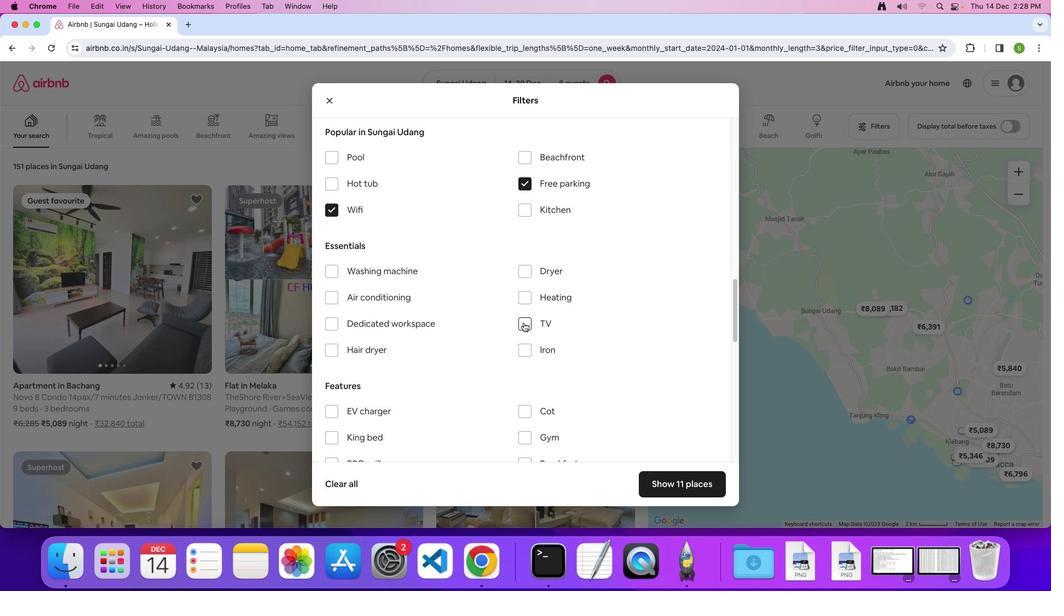 
Action: Mouse moved to (471, 326)
Screenshot: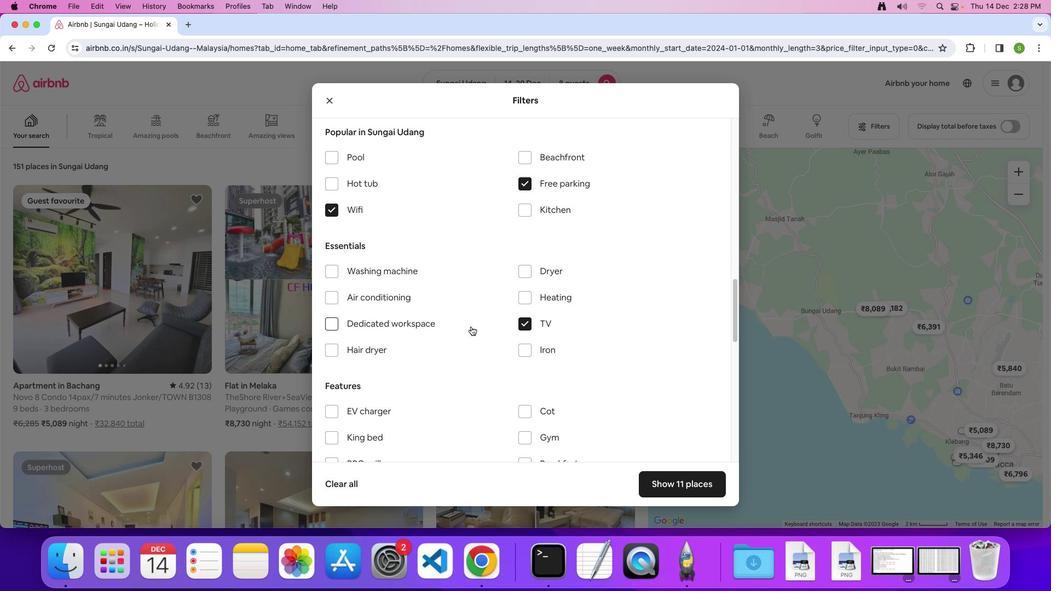 
Action: Mouse scrolled (471, 326) with delta (0, 0)
Screenshot: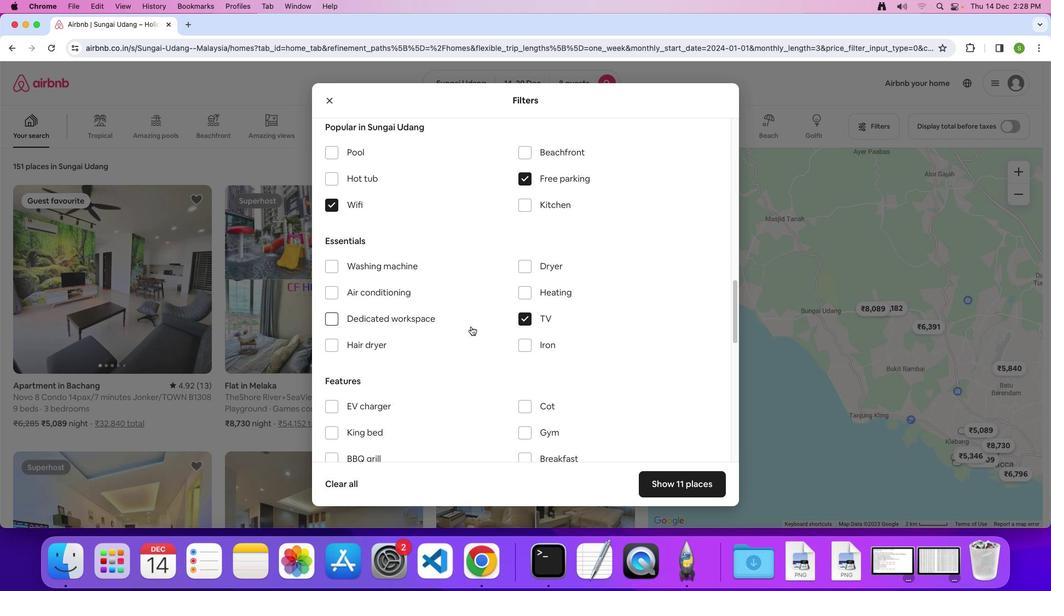 
Action: Mouse scrolled (471, 326) with delta (0, 0)
Screenshot: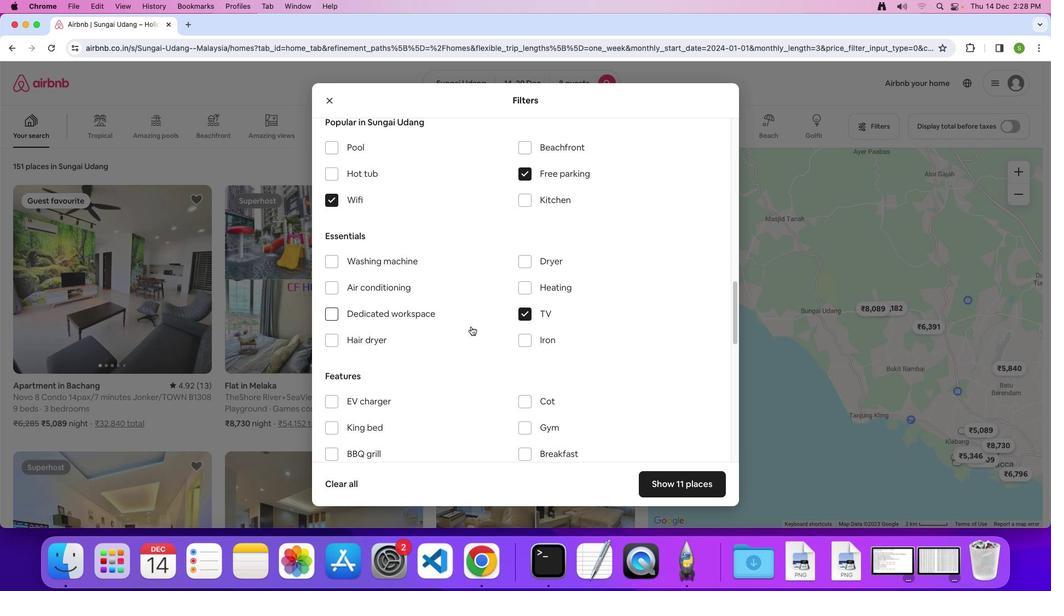 
Action: Mouse scrolled (471, 326) with delta (0, 0)
Screenshot: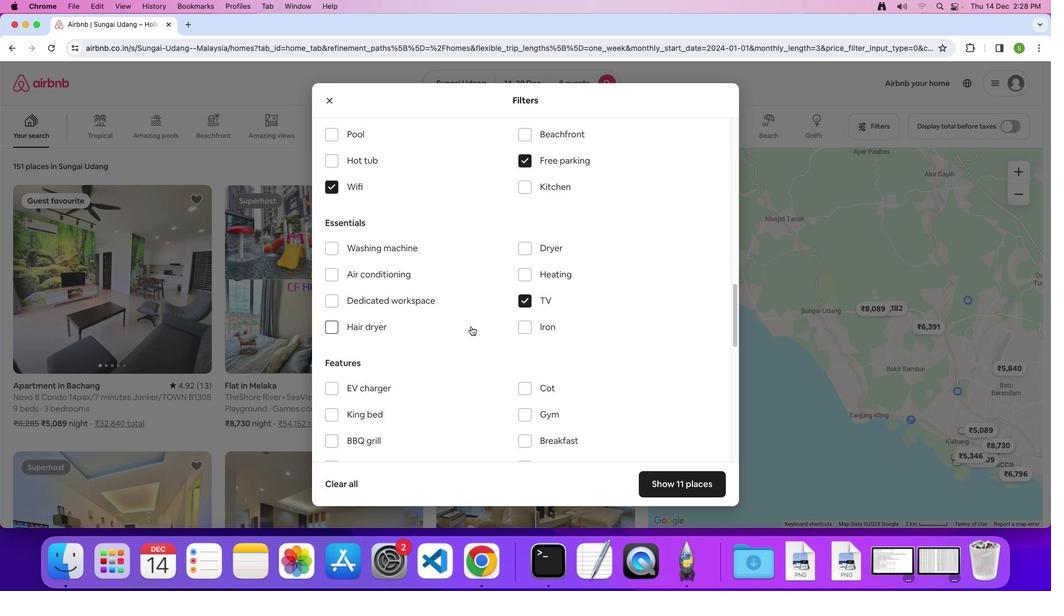 
Action: Mouse scrolled (471, 326) with delta (0, 0)
Screenshot: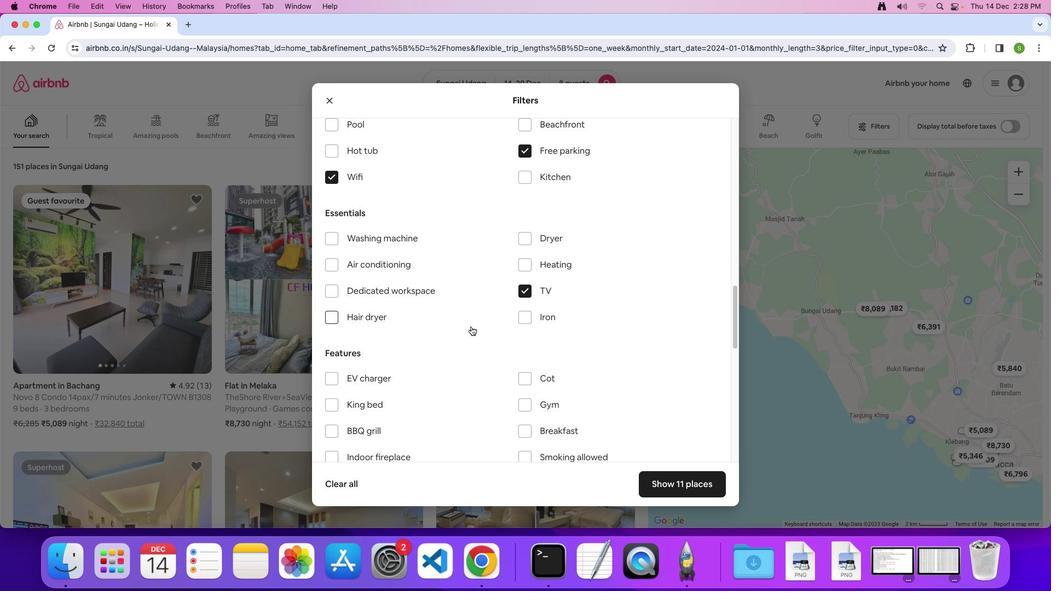 
Action: Mouse scrolled (471, 326) with delta (0, 0)
Screenshot: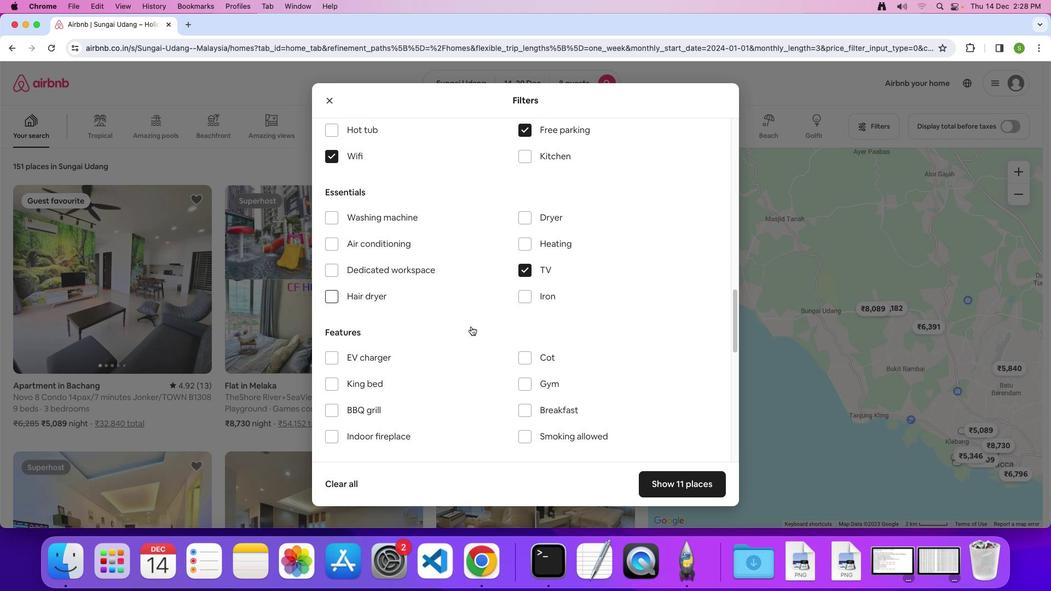 
Action: Mouse scrolled (471, 326) with delta (0, 0)
Screenshot: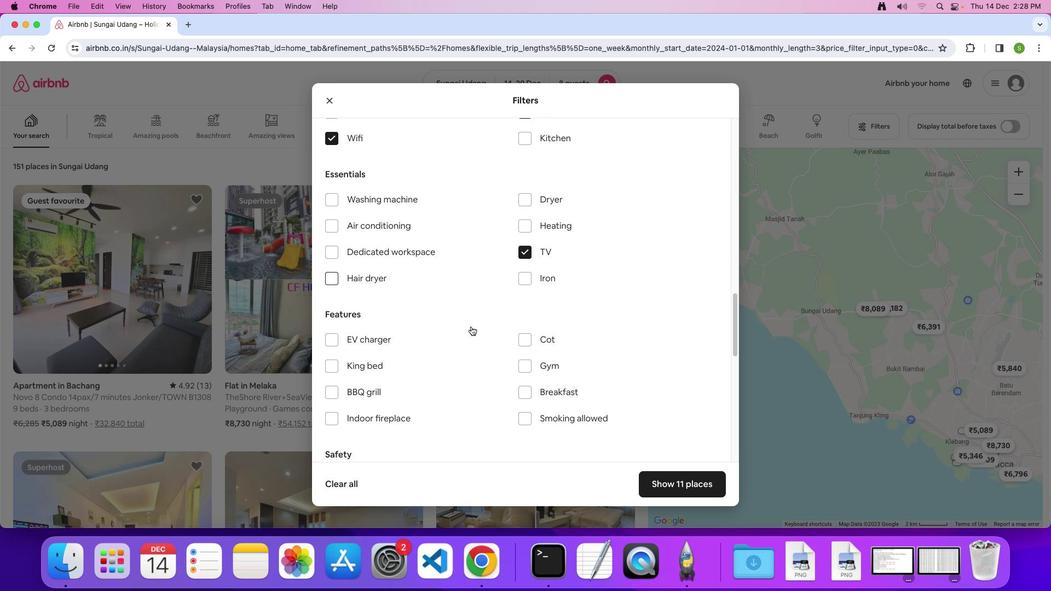 
Action: Mouse scrolled (471, 326) with delta (0, 0)
Screenshot: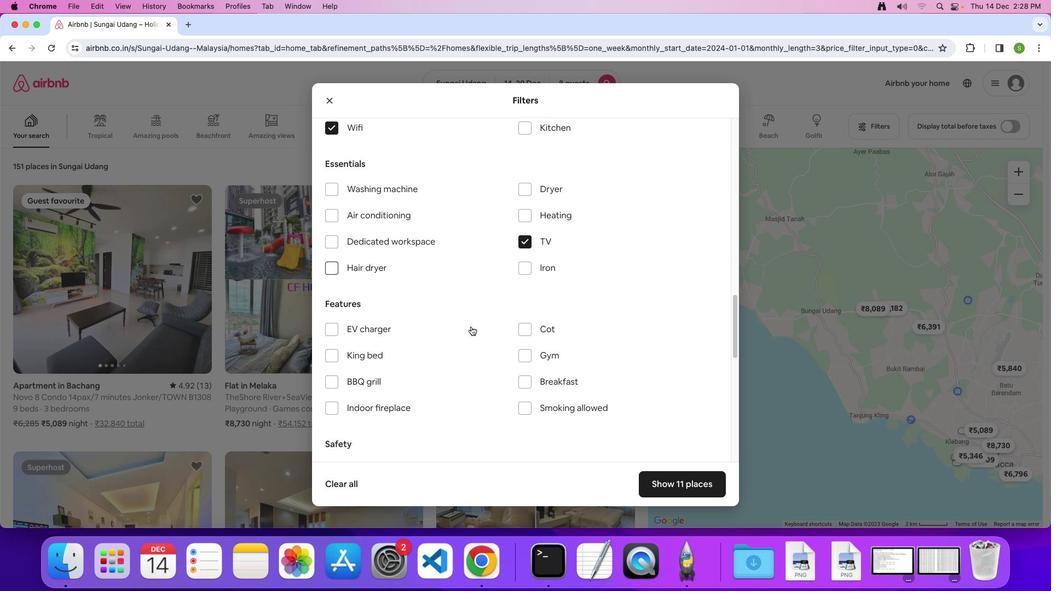 
Action: Mouse scrolled (471, 326) with delta (0, -1)
Screenshot: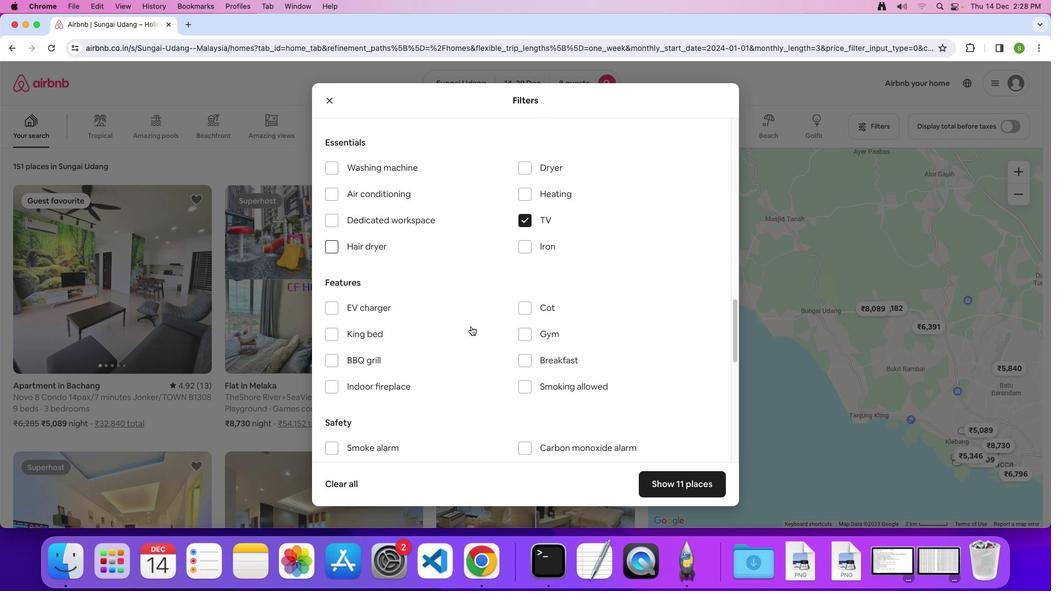 
Action: Mouse moved to (524, 301)
Screenshot: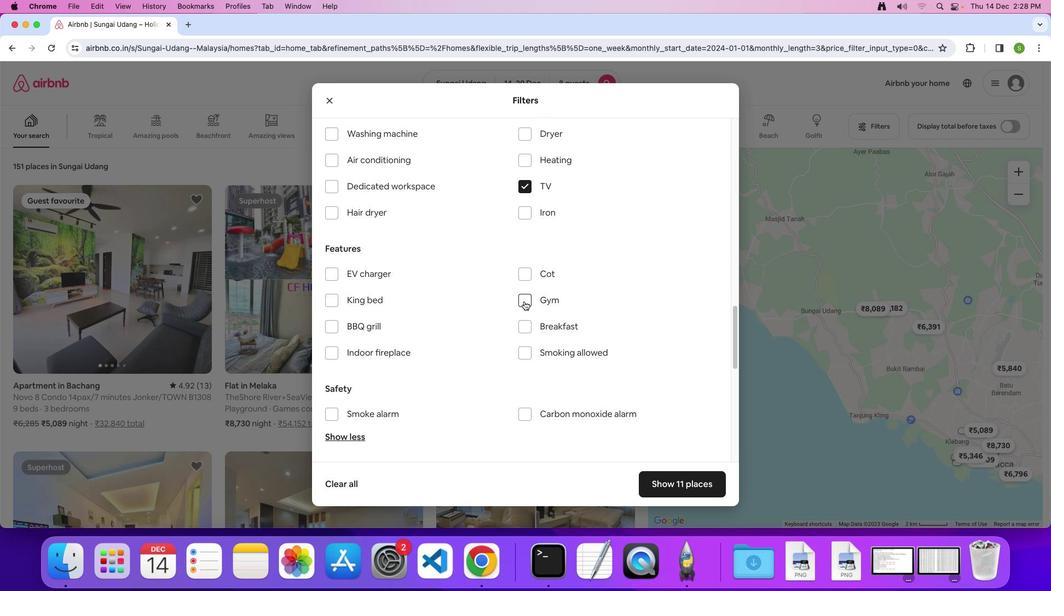 
Action: Mouse pressed left at (524, 301)
Screenshot: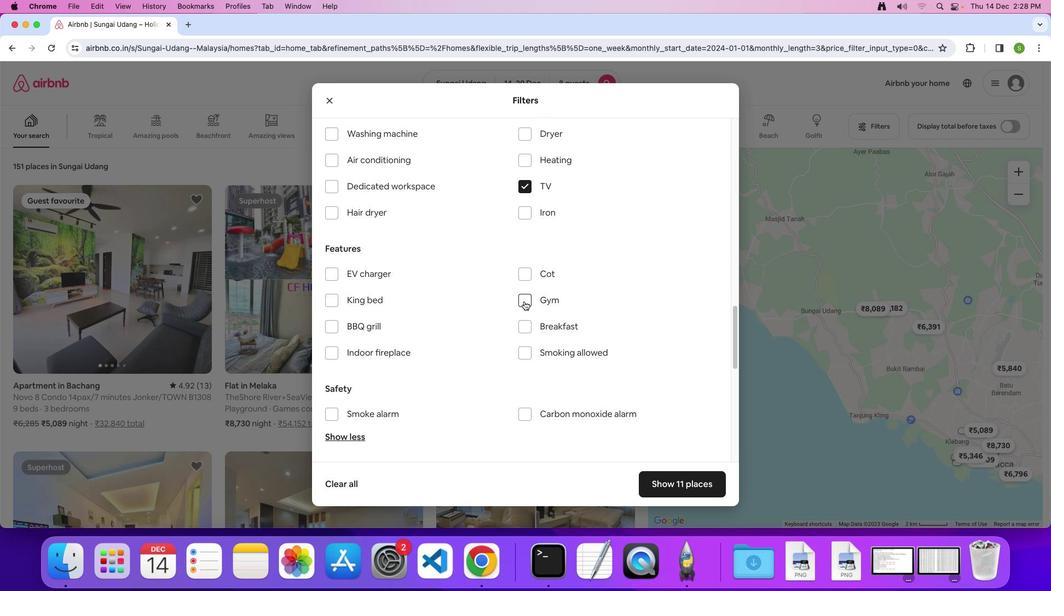 
Action: Mouse moved to (524, 330)
Screenshot: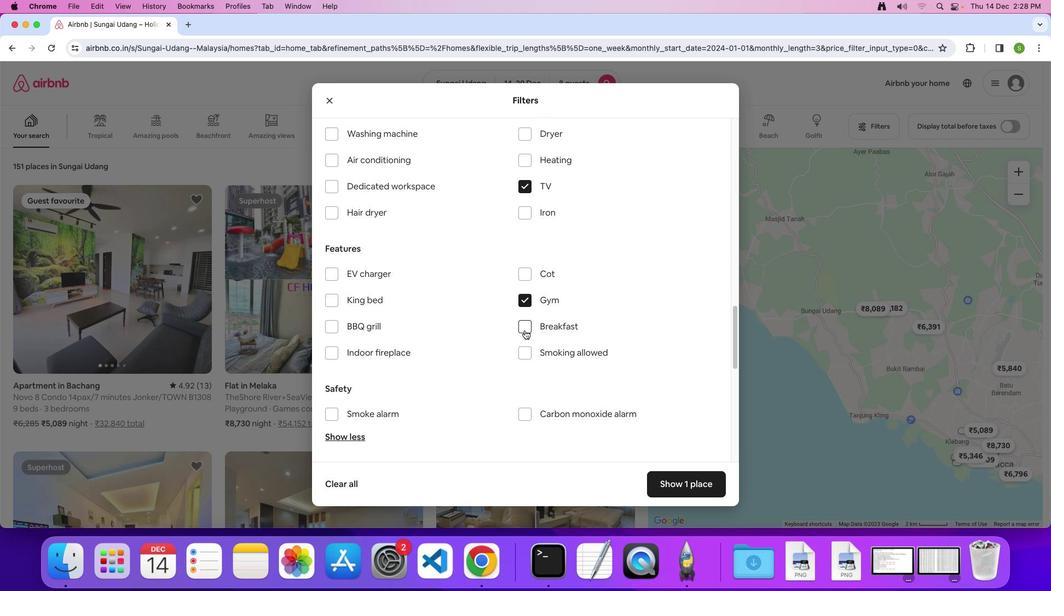 
Action: Mouse pressed left at (524, 330)
Screenshot: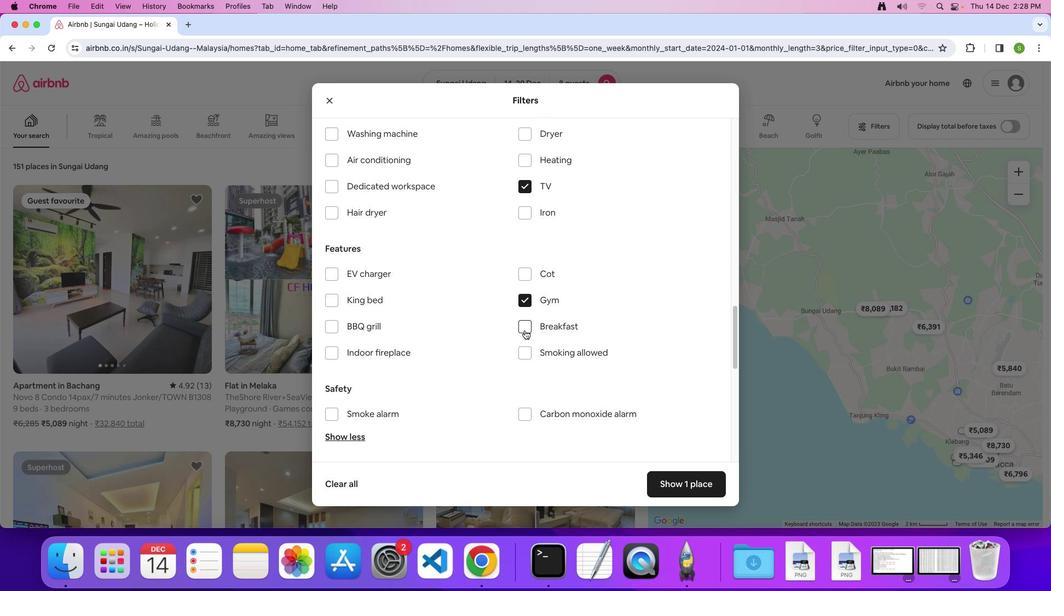 
Action: Mouse moved to (462, 335)
Screenshot: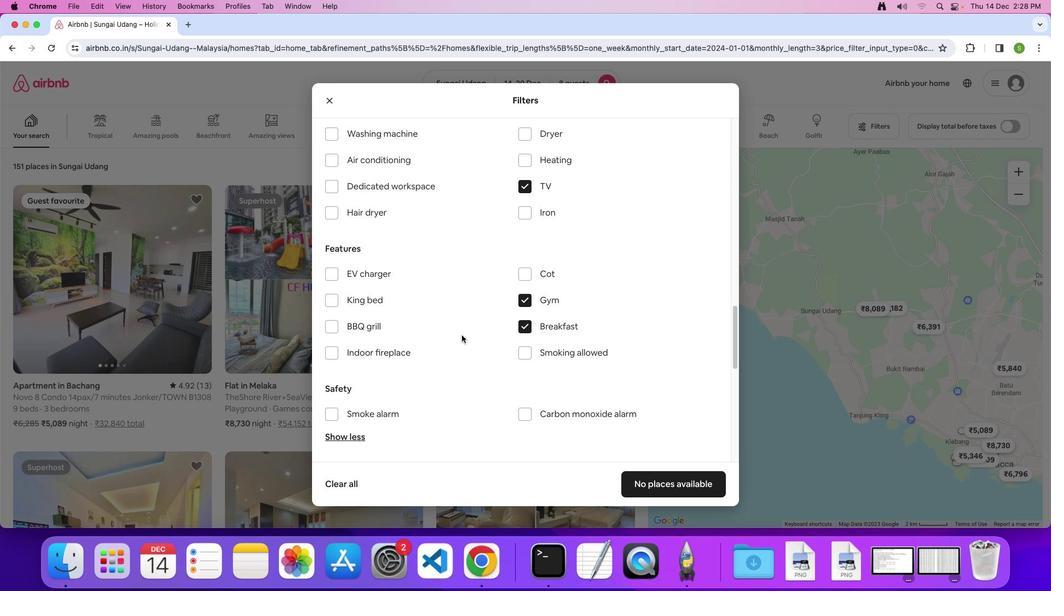 
Action: Mouse scrolled (462, 335) with delta (0, 0)
Screenshot: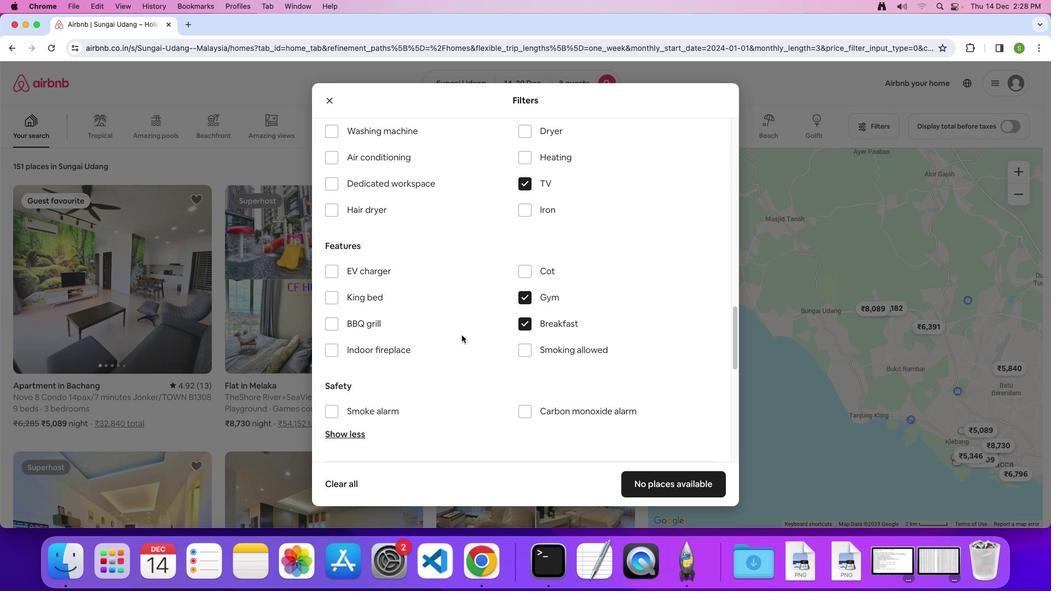 
Action: Mouse scrolled (462, 335) with delta (0, 0)
Screenshot: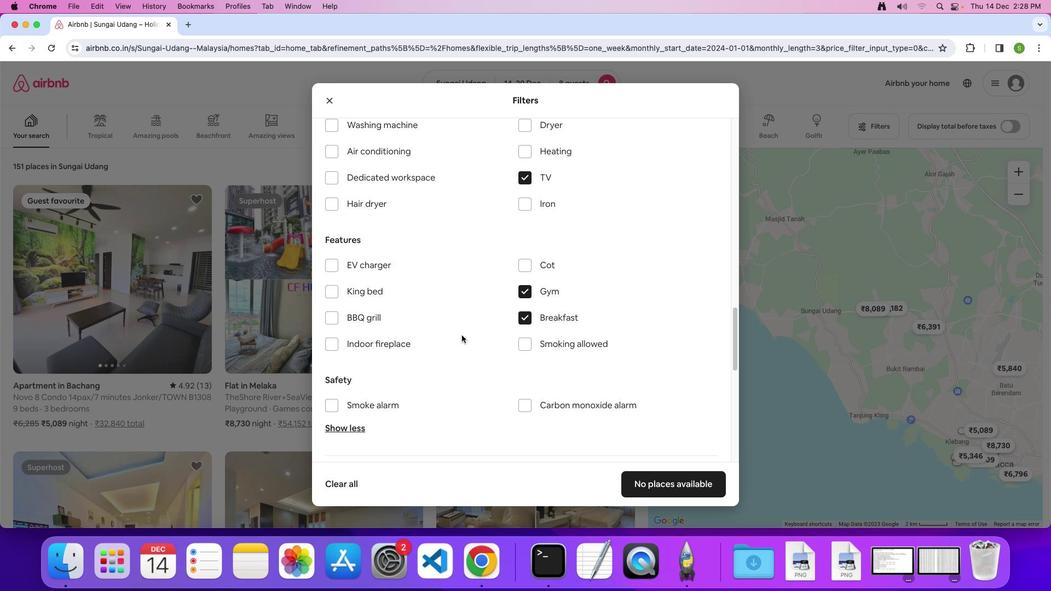 
Action: Mouse scrolled (462, 335) with delta (0, 0)
Screenshot: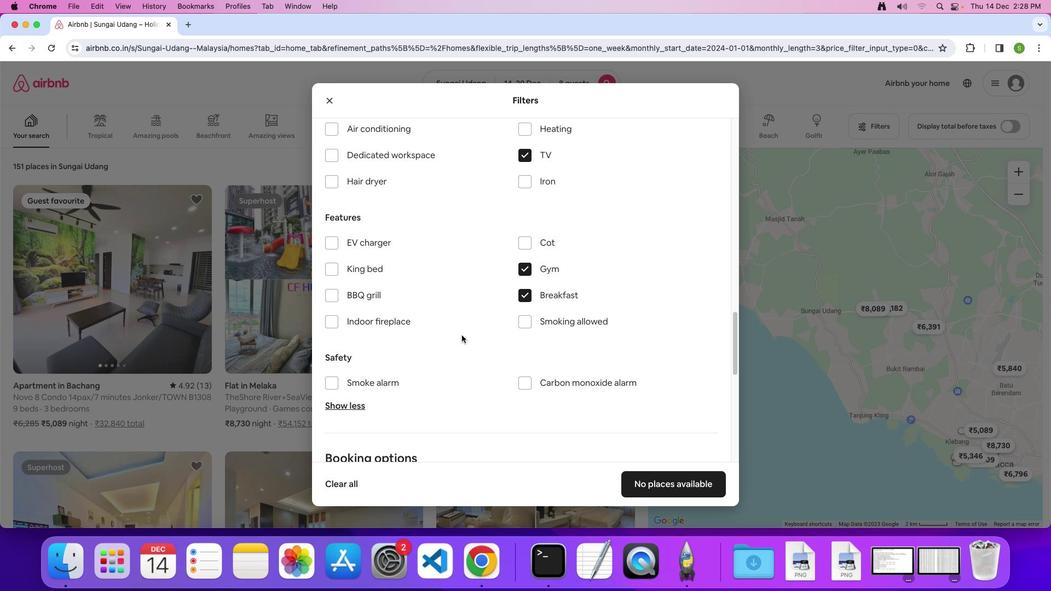 
Action: Mouse scrolled (462, 335) with delta (0, 0)
Screenshot: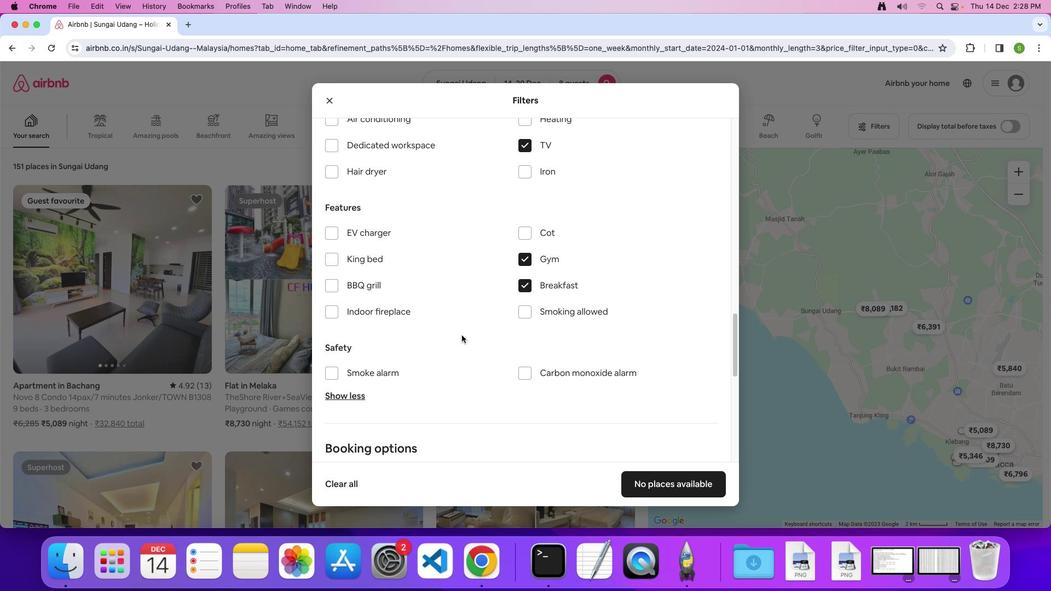 
Action: Mouse scrolled (462, 335) with delta (0, 0)
Screenshot: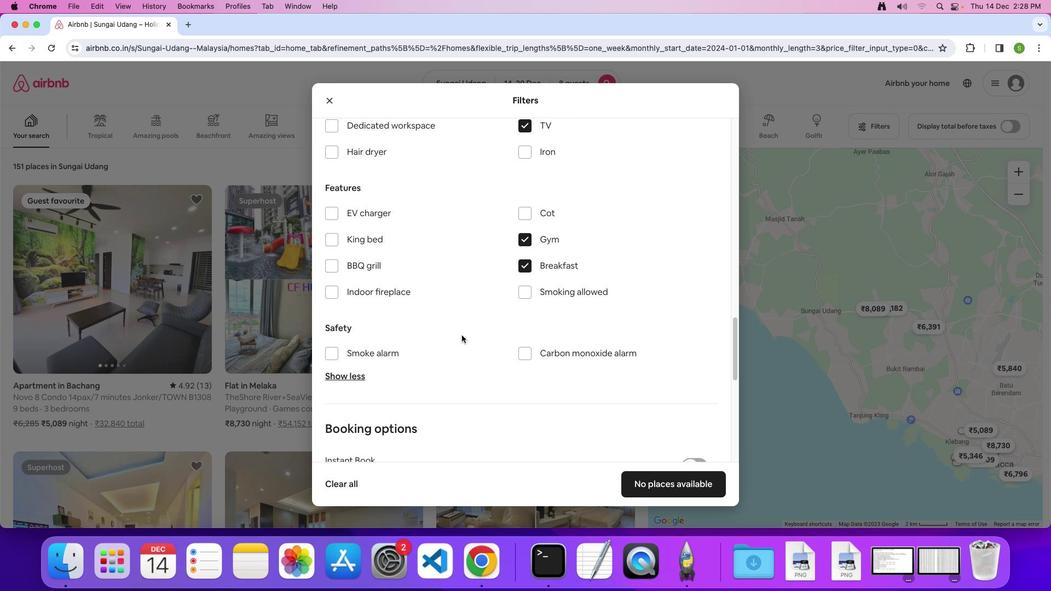
Action: Mouse scrolled (462, 335) with delta (0, -1)
Screenshot: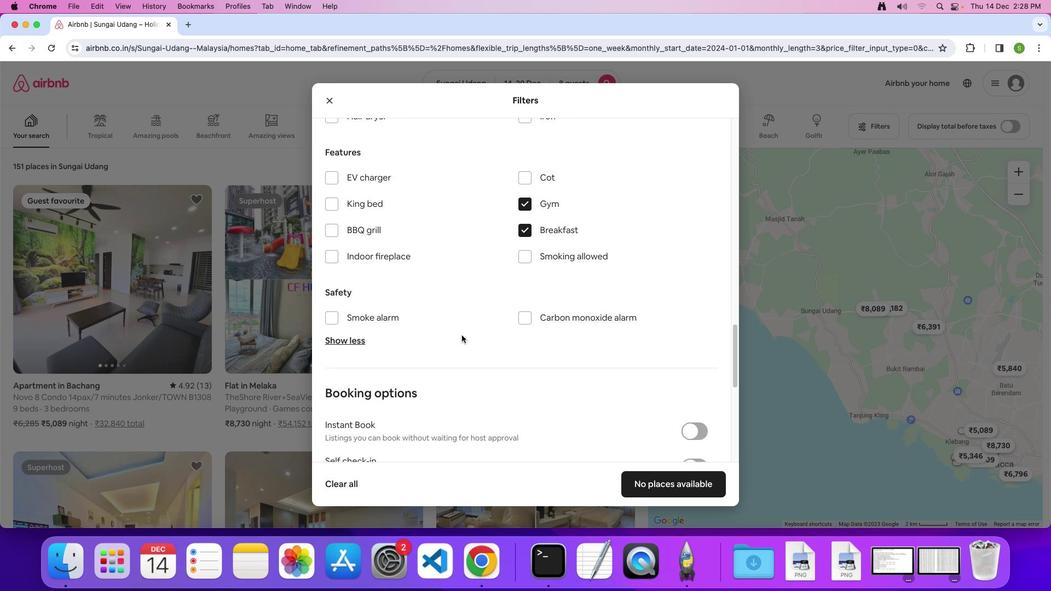 
Action: Mouse scrolled (462, 335) with delta (0, 0)
Screenshot: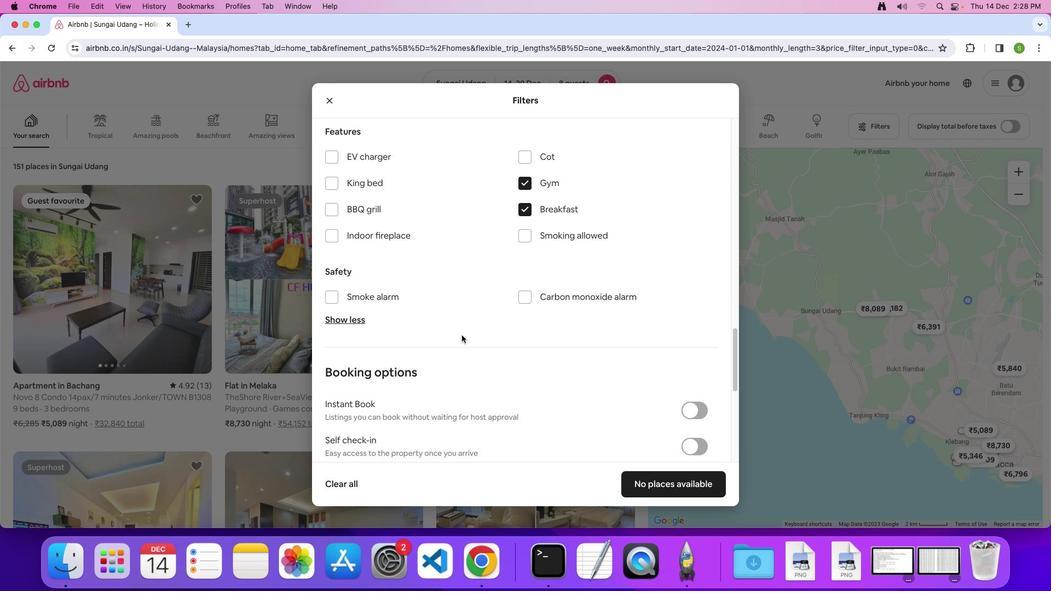 
Action: Mouse scrolled (462, 335) with delta (0, 0)
Screenshot: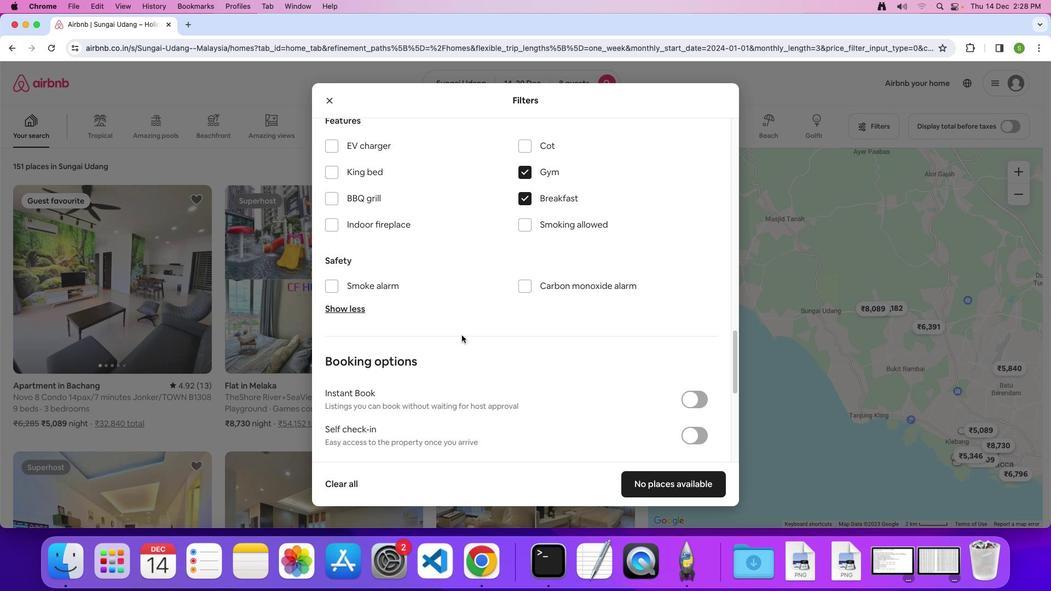 
Action: Mouse scrolled (462, 335) with delta (0, 0)
Screenshot: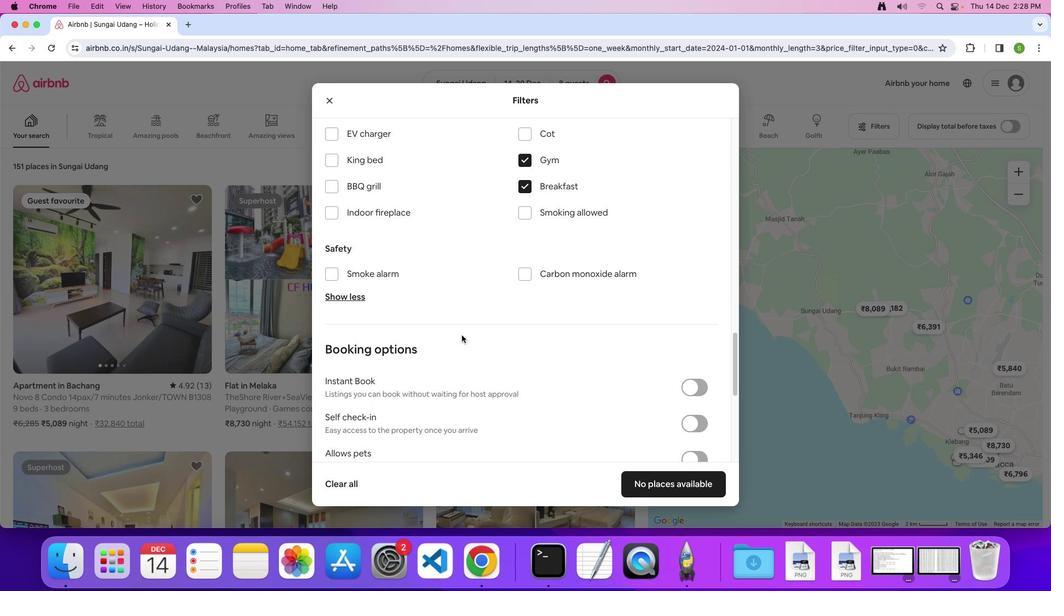 
Action: Mouse scrolled (462, 335) with delta (0, 0)
Screenshot: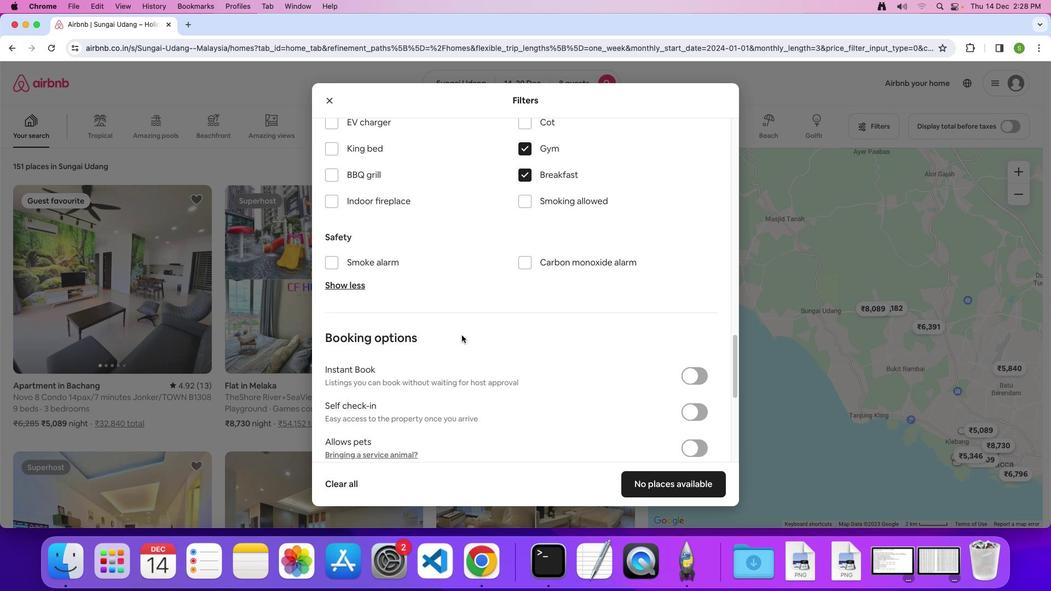 
Action: Mouse scrolled (462, 335) with delta (0, -1)
Screenshot: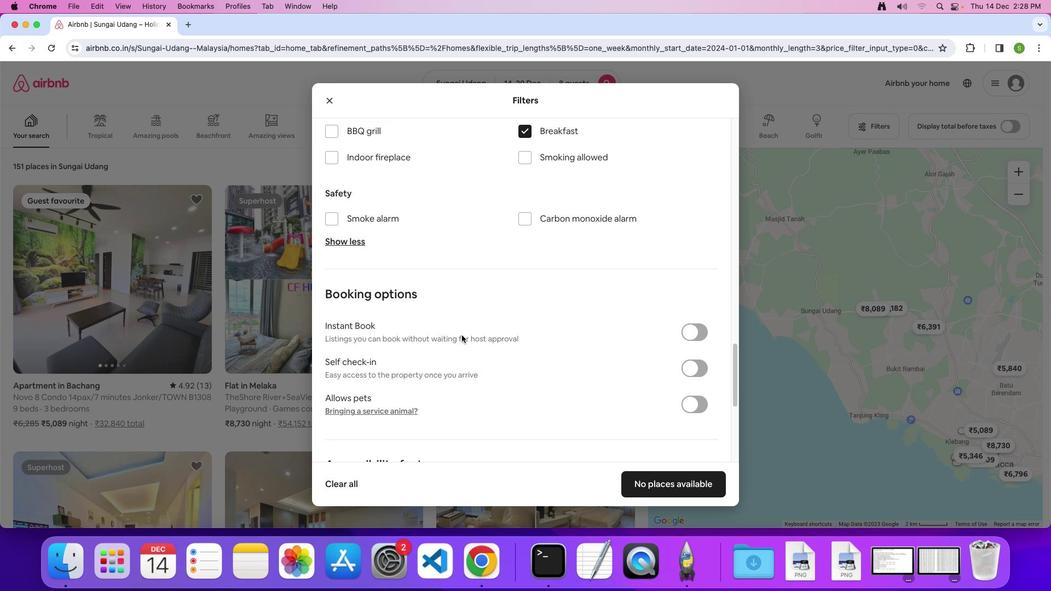 
Action: Mouse scrolled (462, 335) with delta (0, 0)
Screenshot: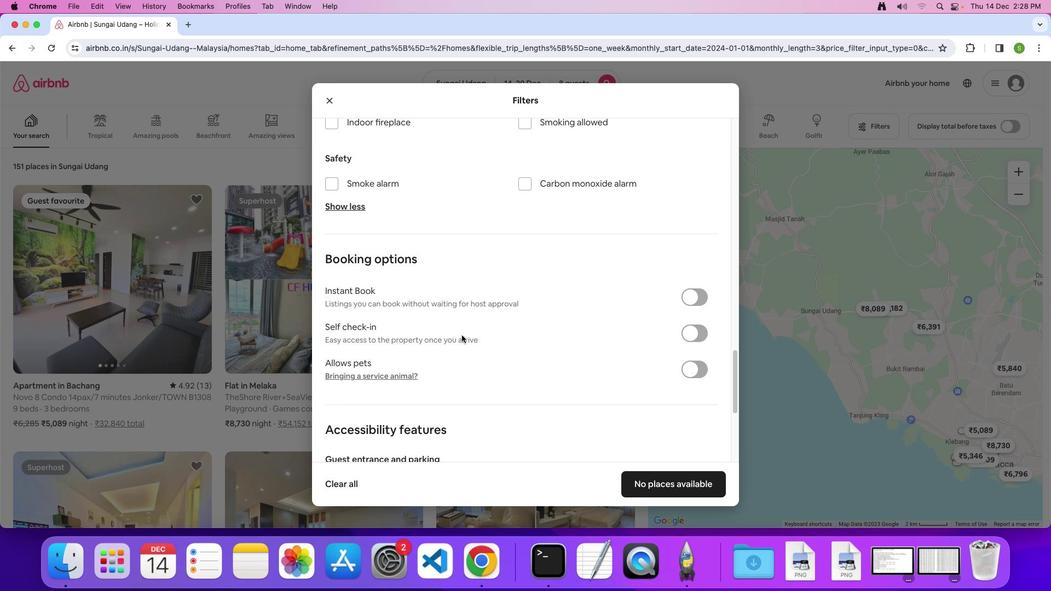 
Action: Mouse scrolled (462, 335) with delta (0, 0)
Screenshot: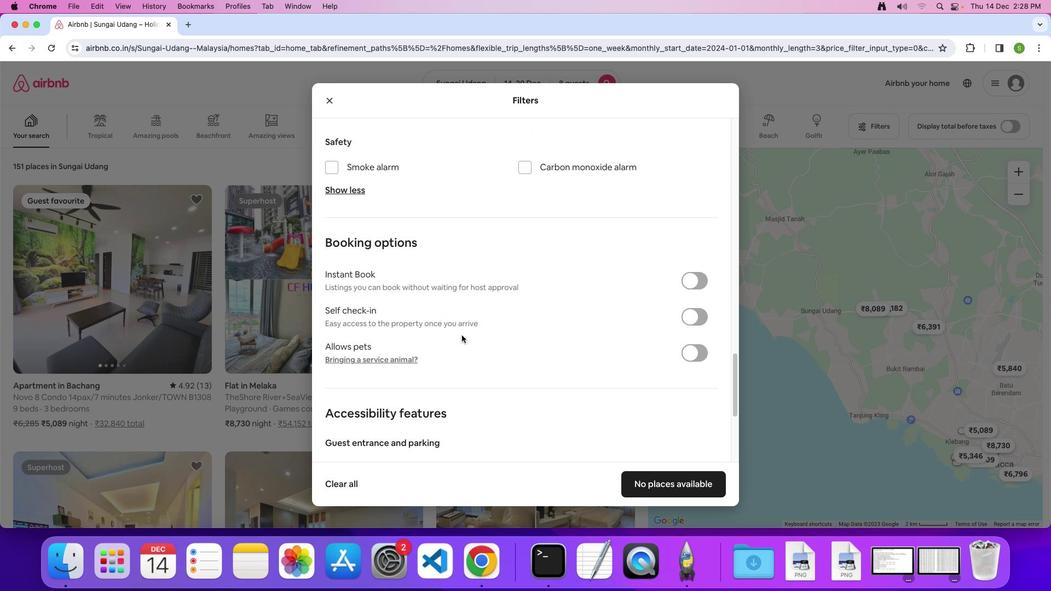 
Action: Mouse scrolled (462, 335) with delta (0, -1)
Screenshot: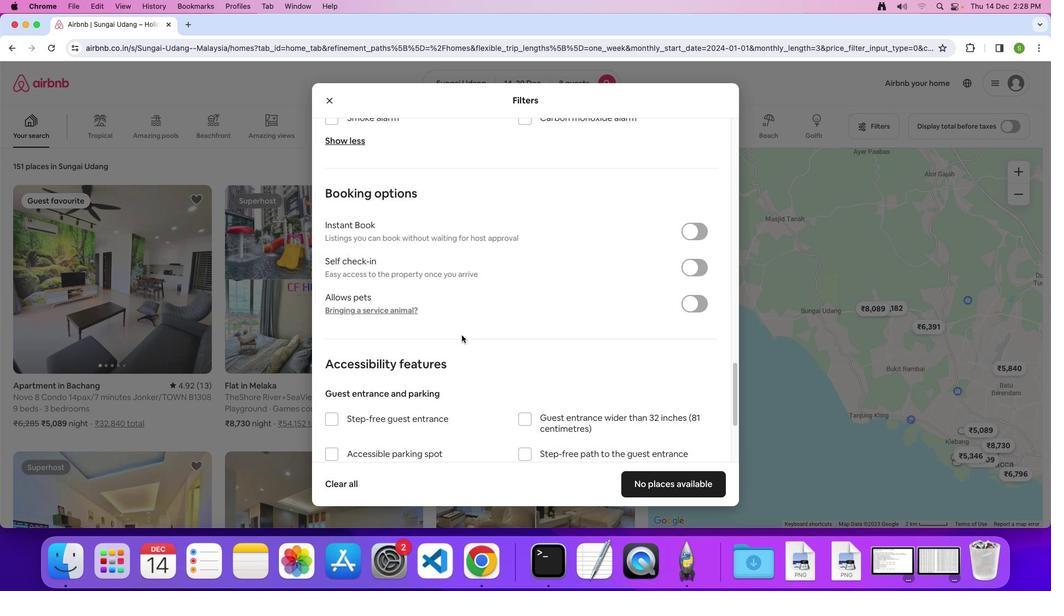 
Action: Mouse scrolled (462, 335) with delta (0, 0)
Screenshot: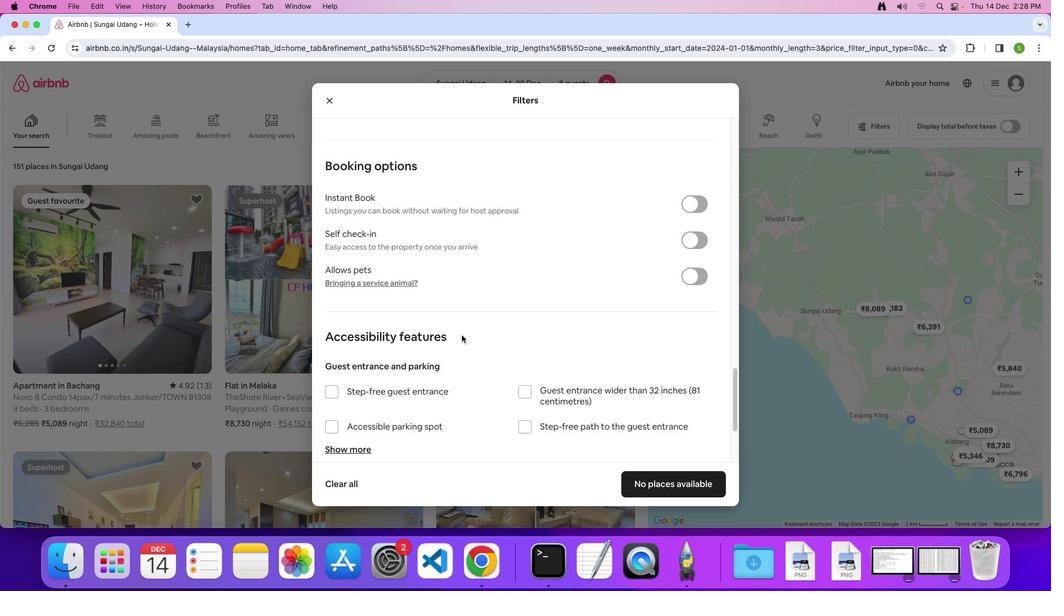 
Action: Mouse scrolled (462, 335) with delta (0, 0)
Screenshot: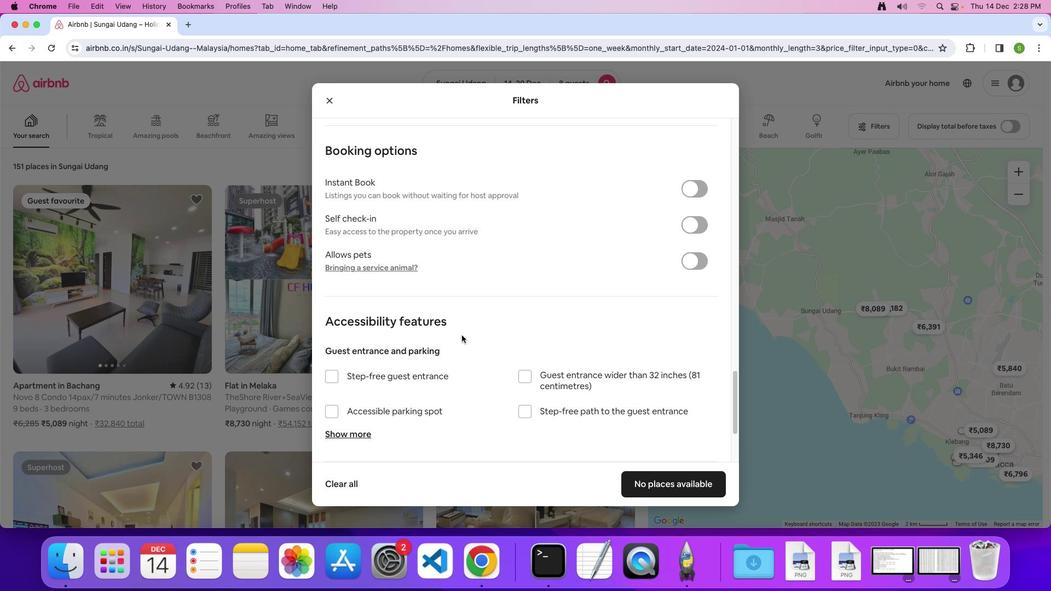 
Action: Mouse scrolled (462, 335) with delta (0, -1)
Screenshot: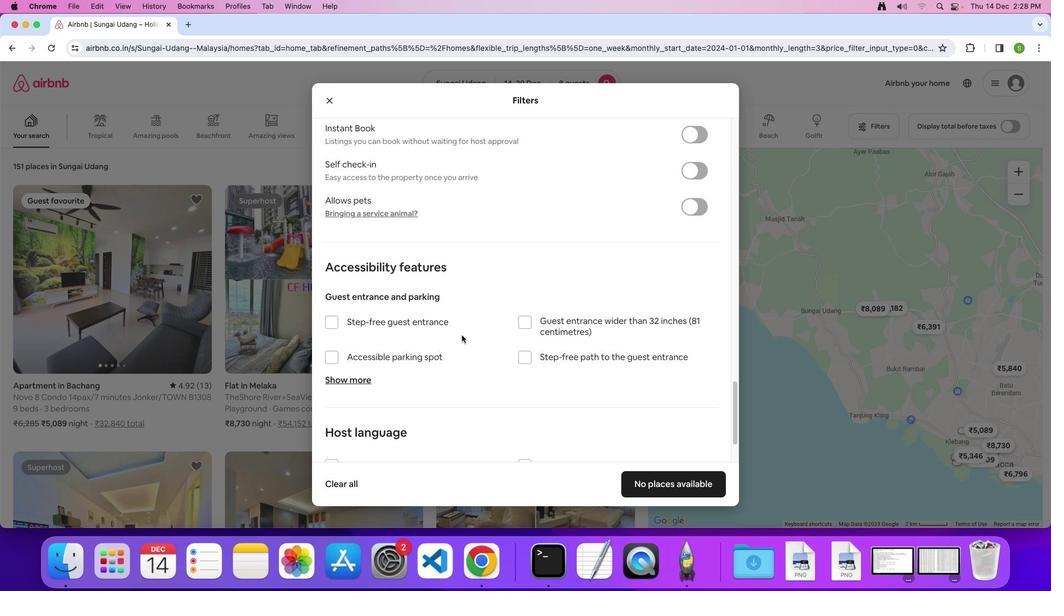 
Action: Mouse scrolled (462, 335) with delta (0, 0)
Screenshot: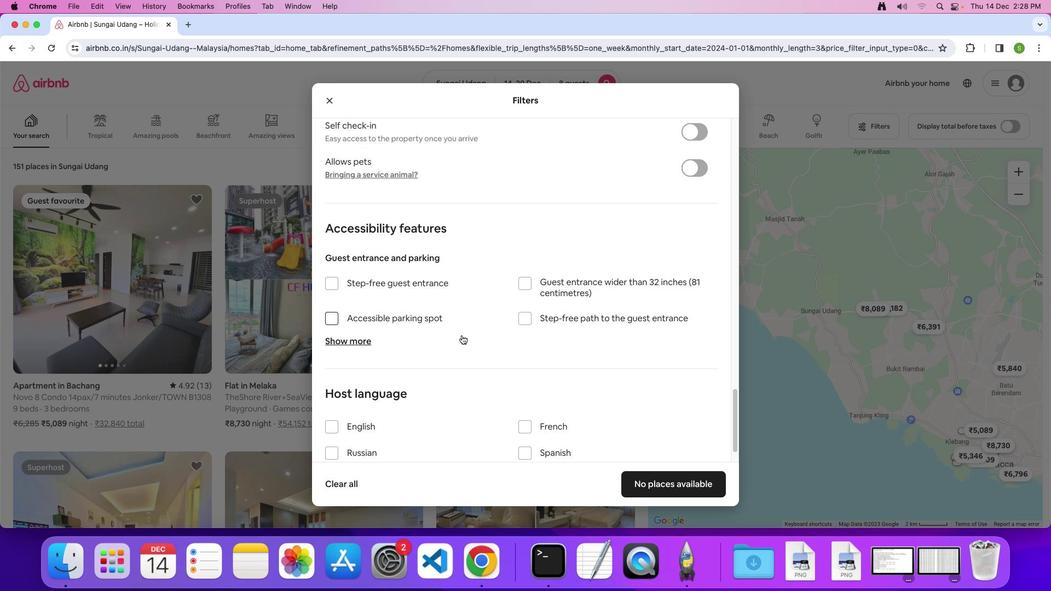 
Action: Mouse scrolled (462, 335) with delta (0, 0)
Screenshot: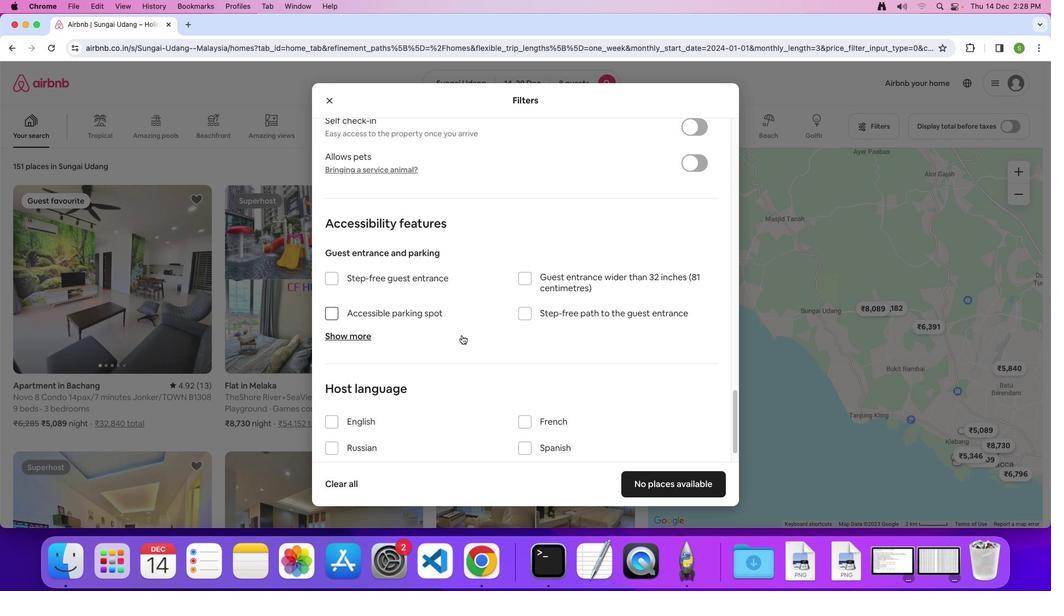 
Action: Mouse scrolled (462, 335) with delta (0, -1)
Screenshot: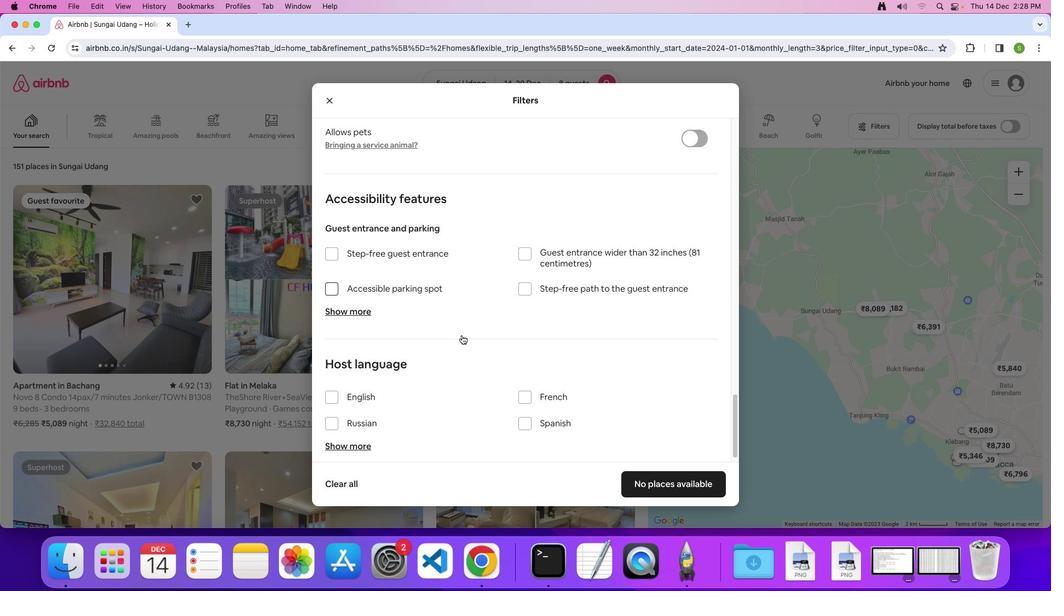 
Action: Mouse scrolled (462, 335) with delta (0, 0)
Screenshot: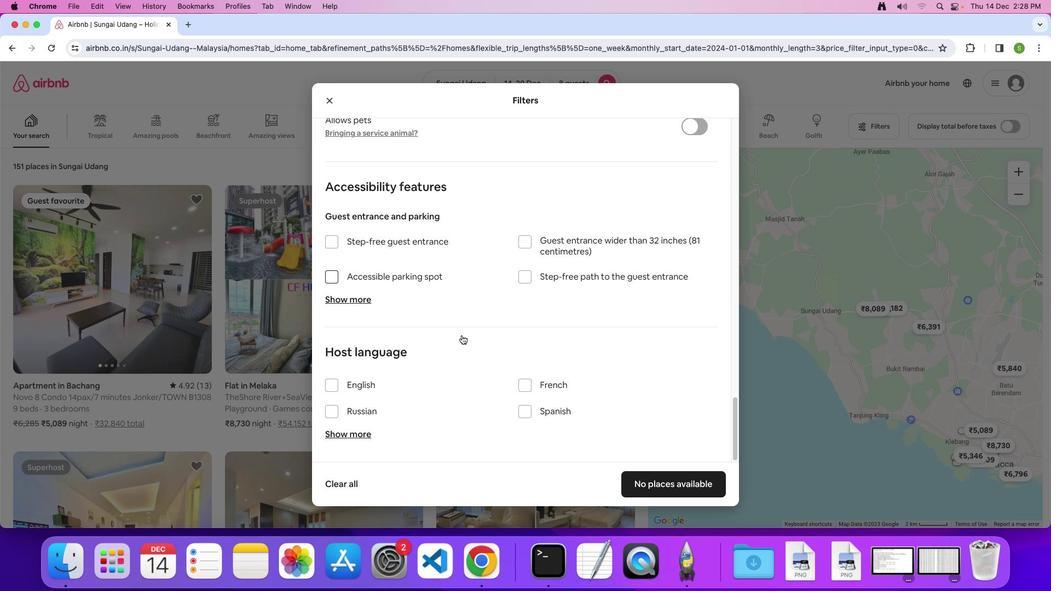 
Action: Mouse scrolled (462, 335) with delta (0, 0)
Screenshot: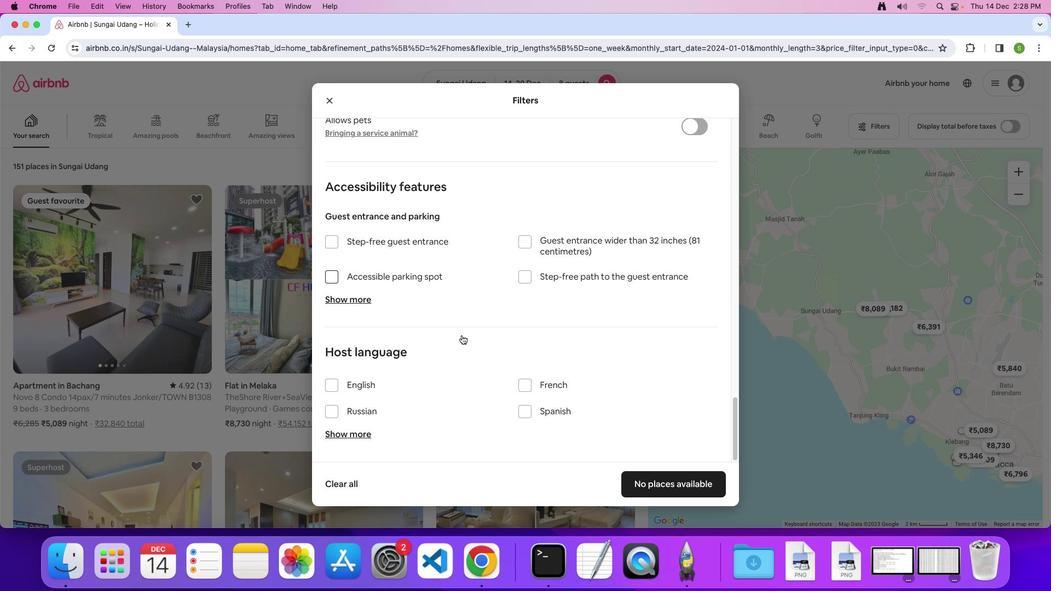 
Action: Mouse scrolled (462, 335) with delta (0, -1)
Screenshot: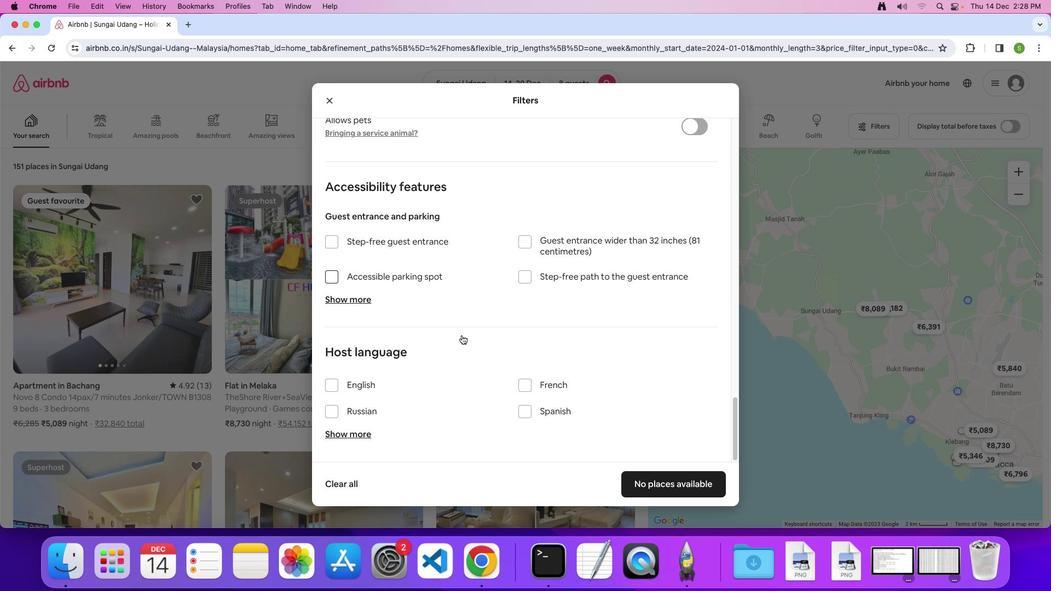 
Action: Mouse scrolled (462, 335) with delta (0, -1)
Screenshot: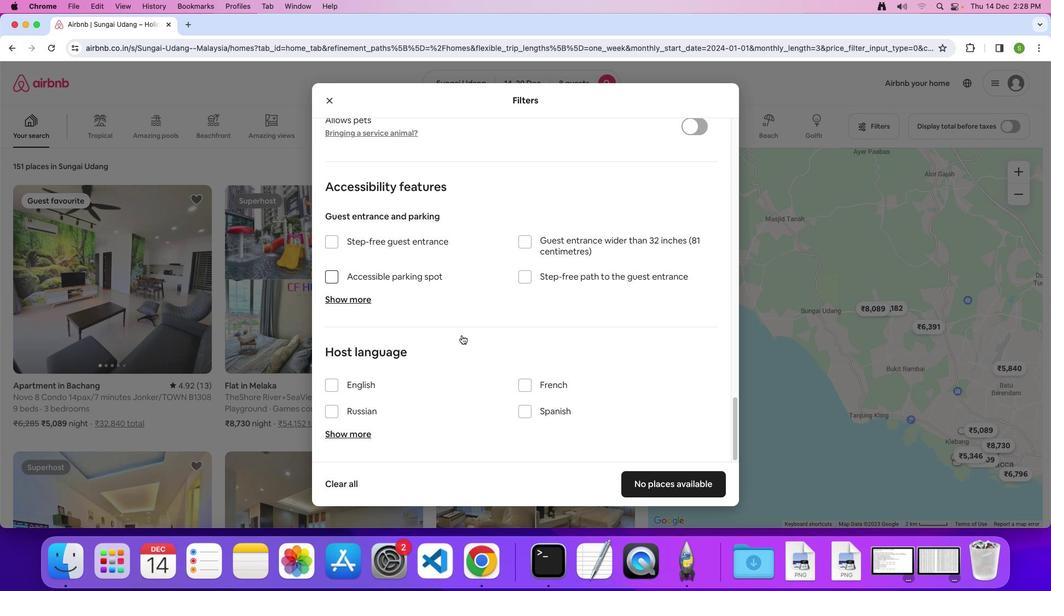 
Action: Mouse moved to (675, 479)
Screenshot: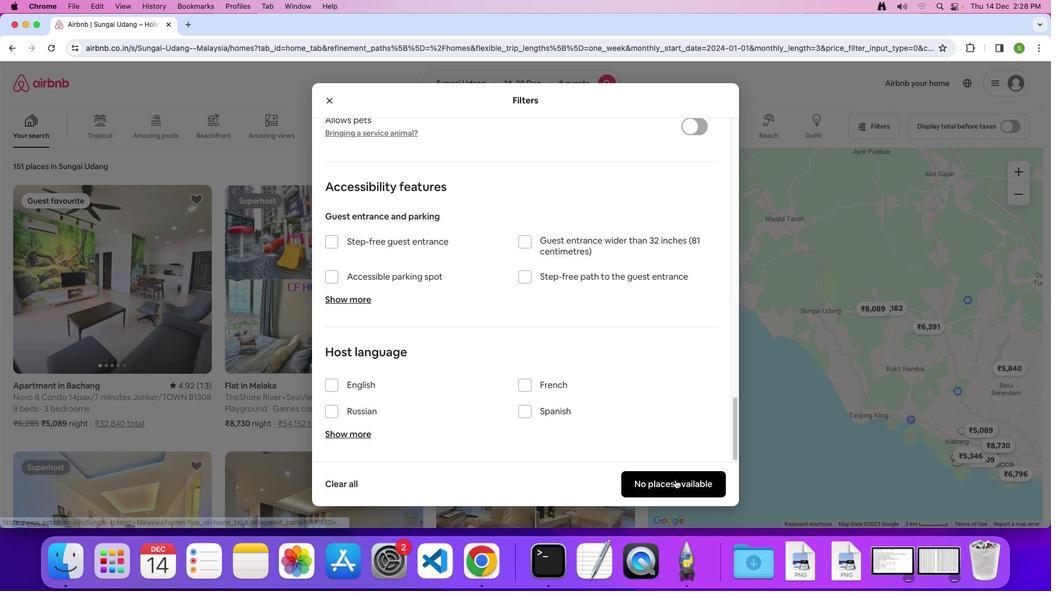 
Action: Mouse pressed left at (675, 479)
Screenshot: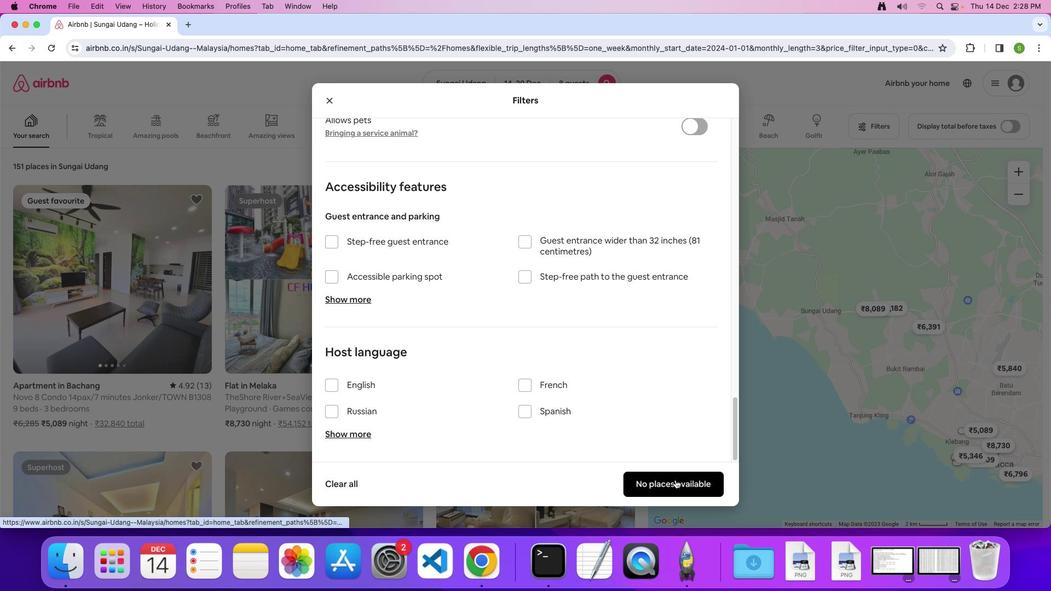 
Action: Mouse moved to (478, 310)
Screenshot: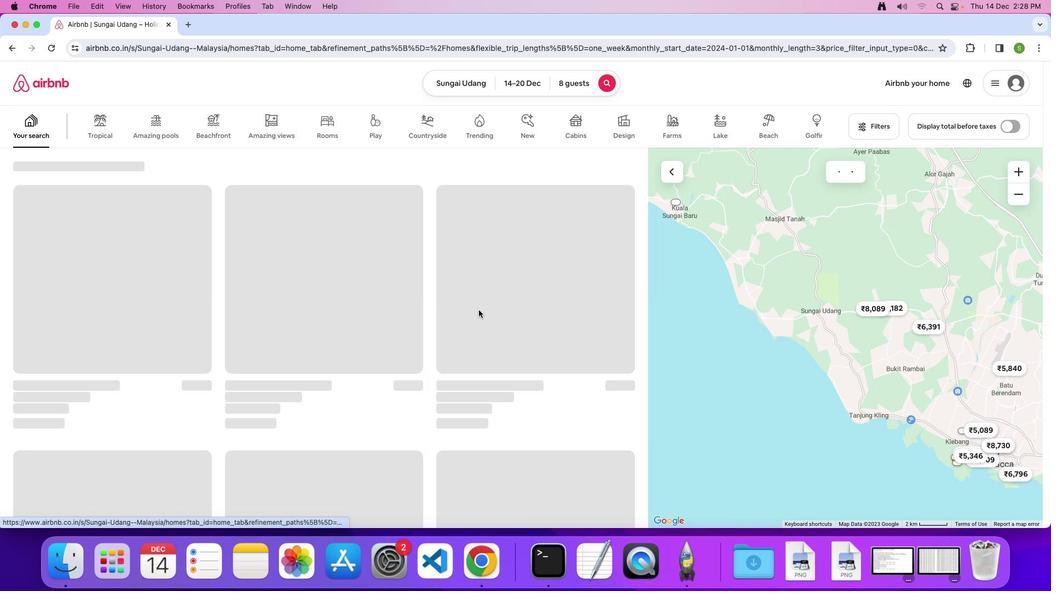 
